 Task: Find accommodations in Narathiwat, Thailand for 8 guests from July 12 to July 16, with a budget of ₹10,000 to ₹16,000 and amenities including WiFi, Free parking, TV, Gym, and Breakfast.
Action: Mouse moved to (521, 104)
Screenshot: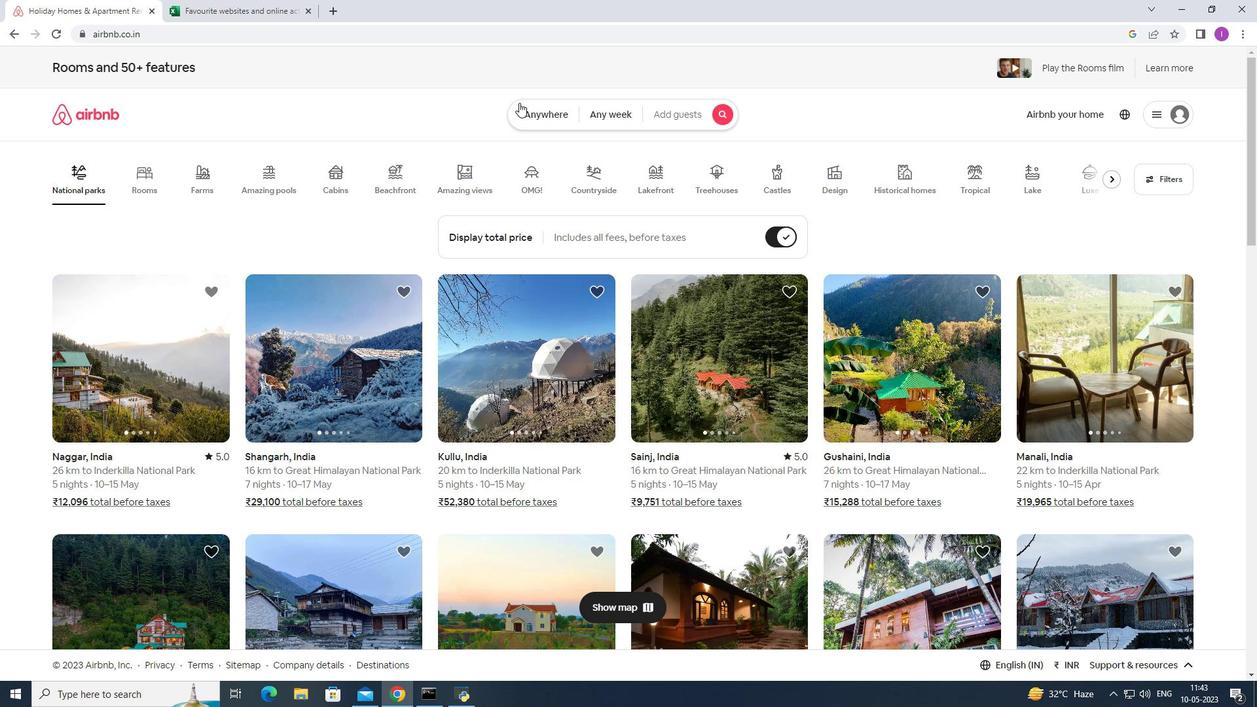 
Action: Mouse pressed left at (521, 104)
Screenshot: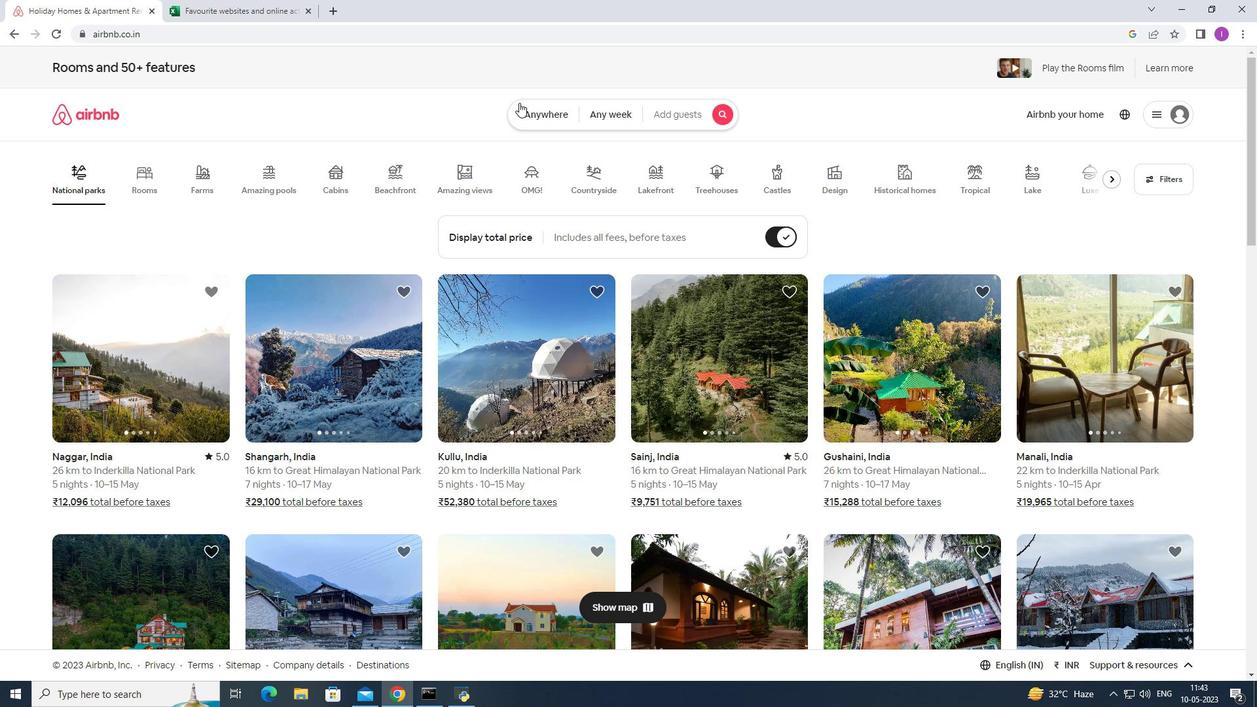 
Action: Mouse moved to (381, 166)
Screenshot: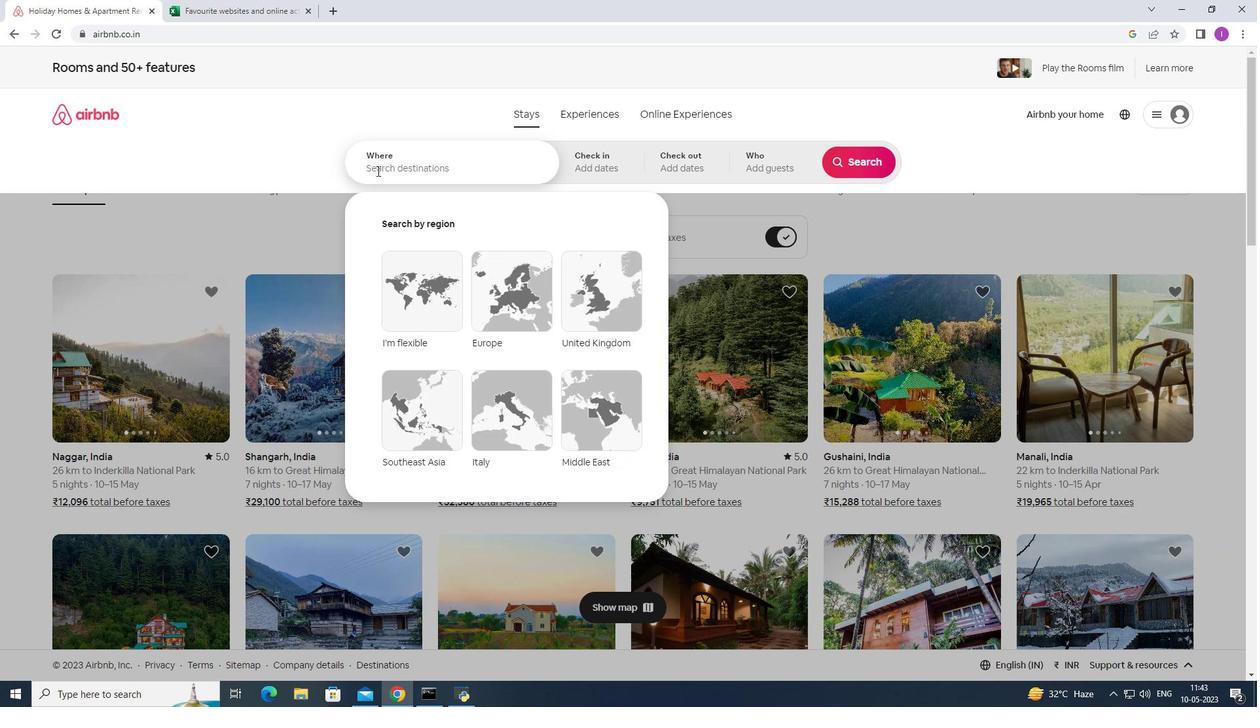 
Action: Mouse pressed left at (381, 166)
Screenshot: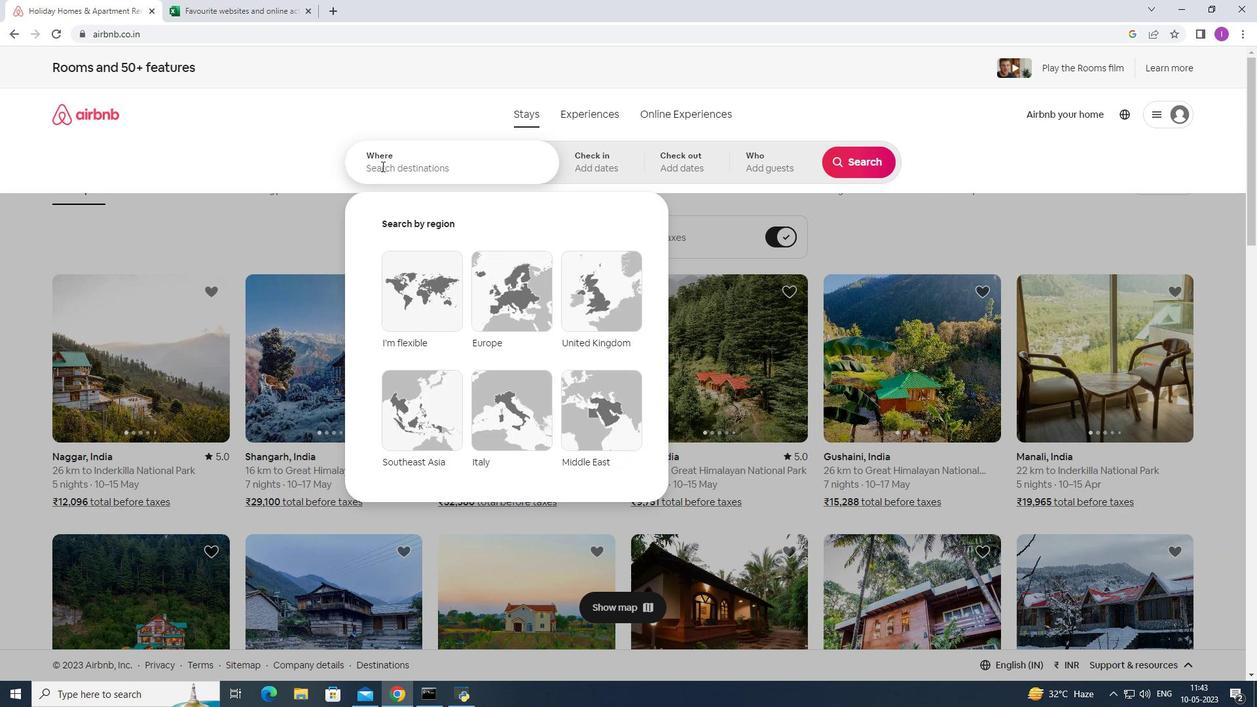 
Action: Mouse moved to (462, 180)
Screenshot: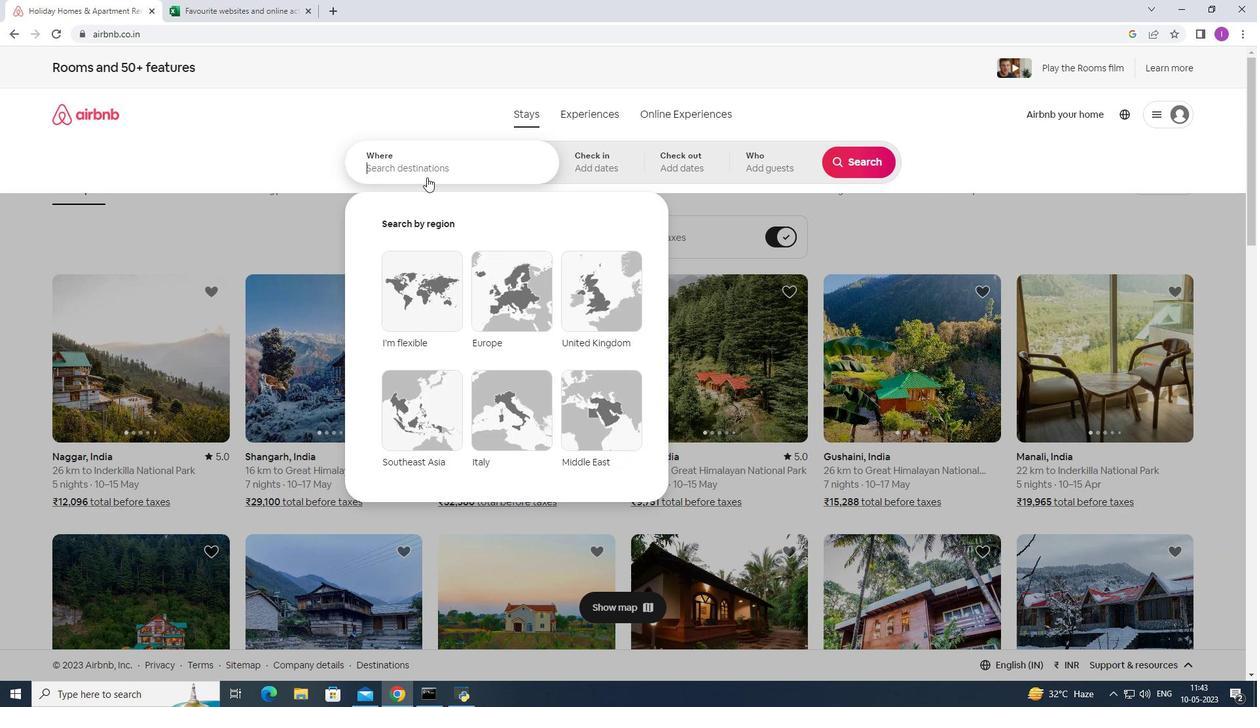 
Action: Key pressed <Key.shift><Key.shift><Key.shift>Narathiwat,<Key.shift>thailand
Screenshot: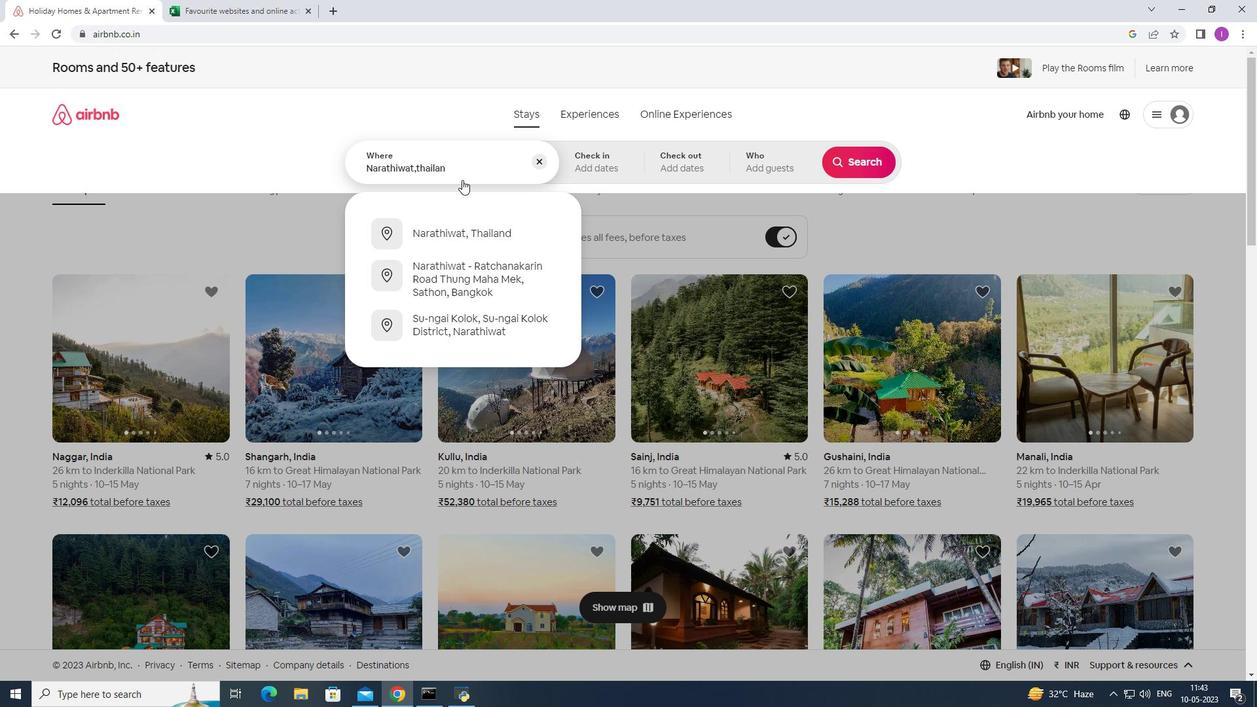 
Action: Mouse moved to (417, 167)
Screenshot: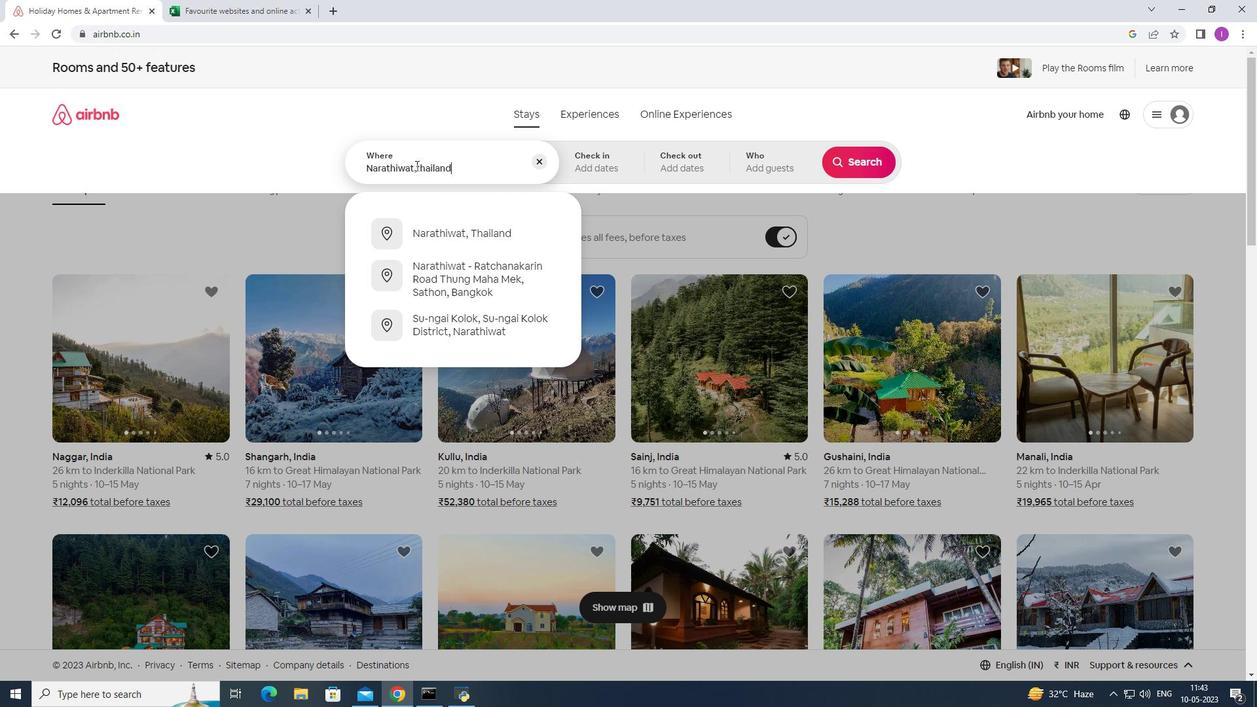 
Action: Mouse pressed left at (417, 167)
Screenshot: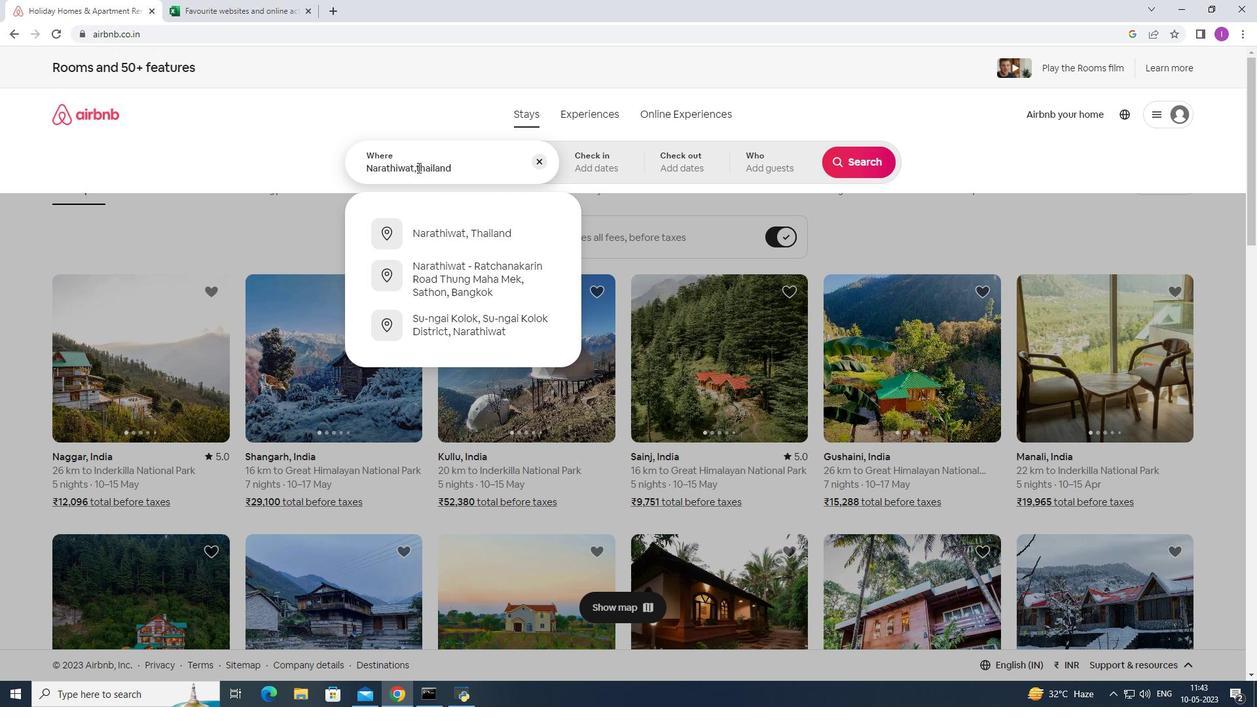 
Action: Mouse moved to (419, 170)
Screenshot: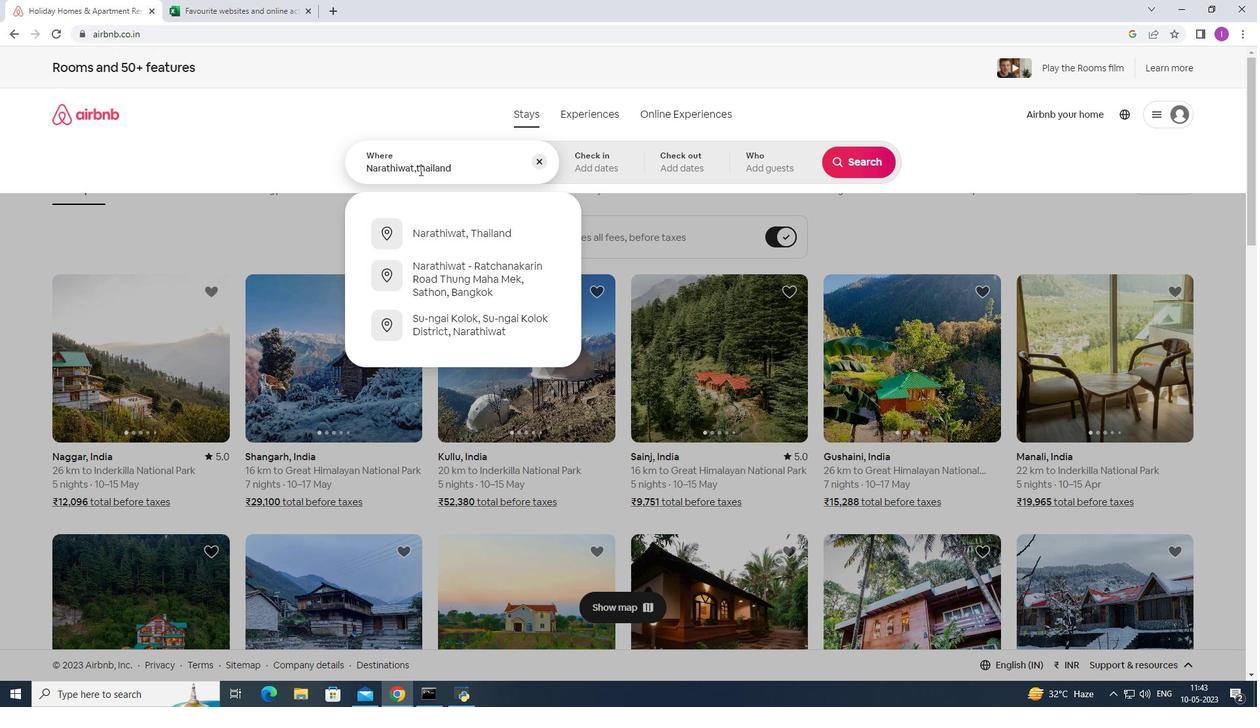 
Action: Mouse pressed left at (419, 170)
Screenshot: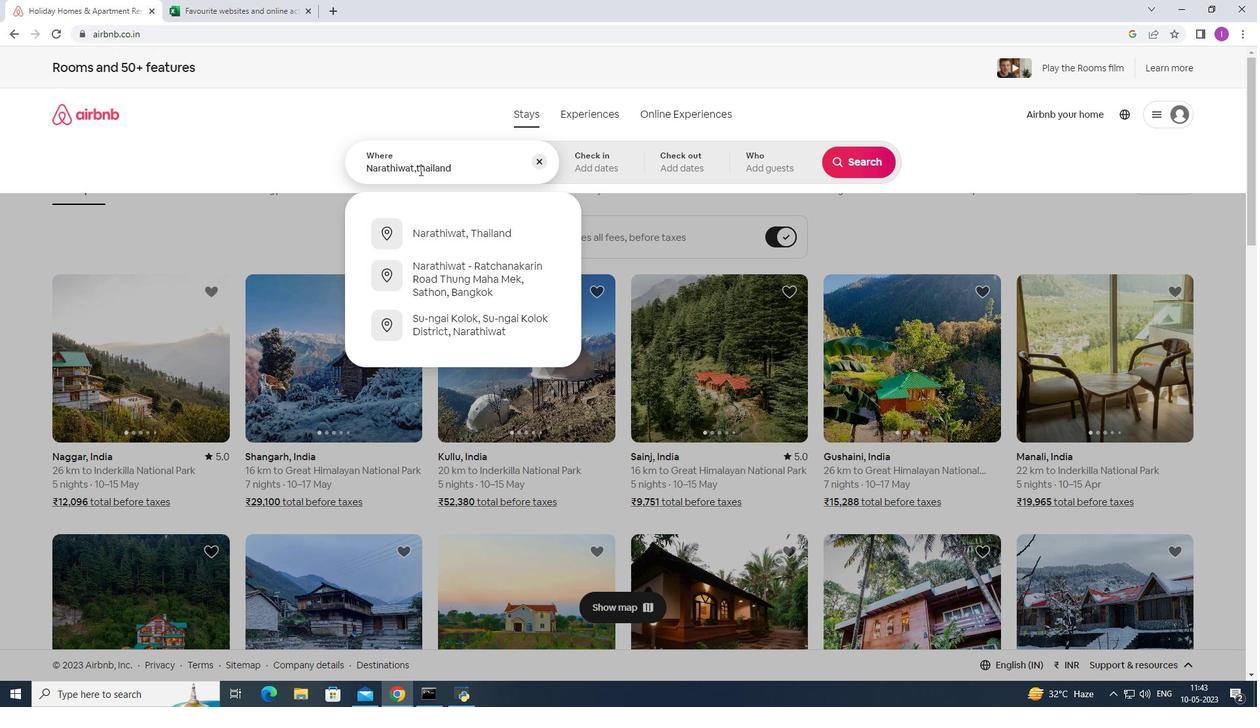 
Action: Mouse moved to (419, 170)
Screenshot: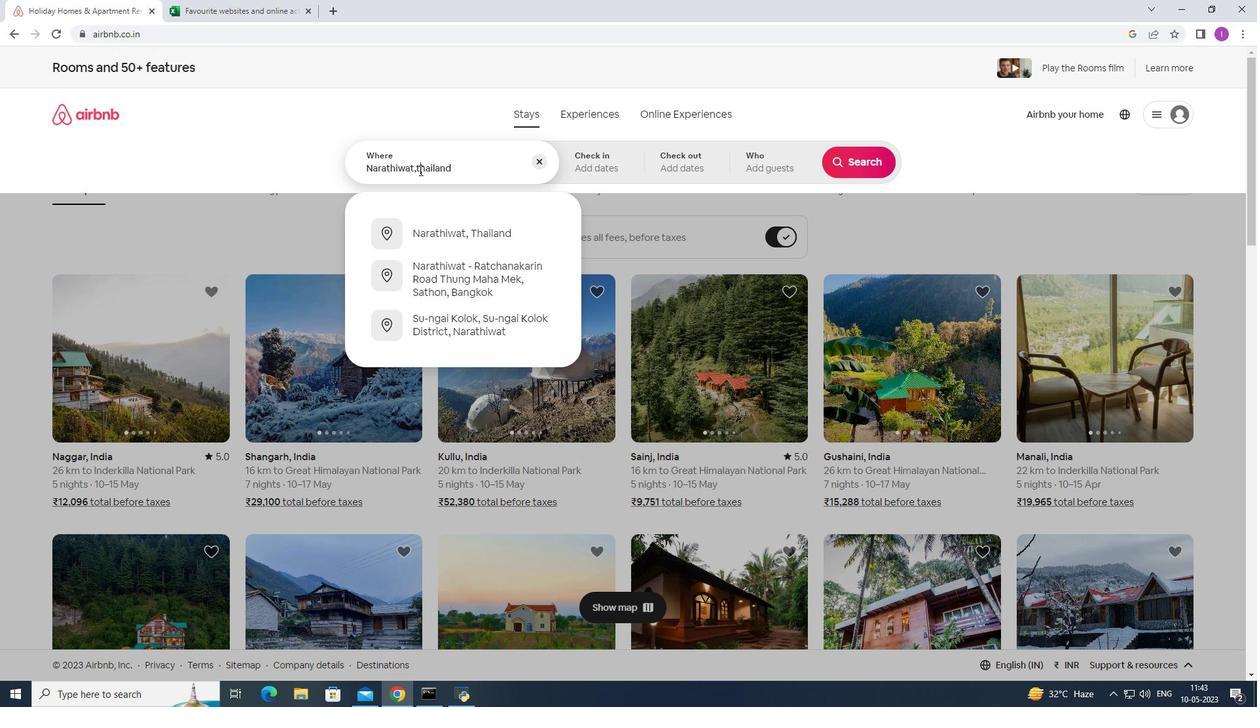 
Action: Key pressed <Key.backspace>
Screenshot: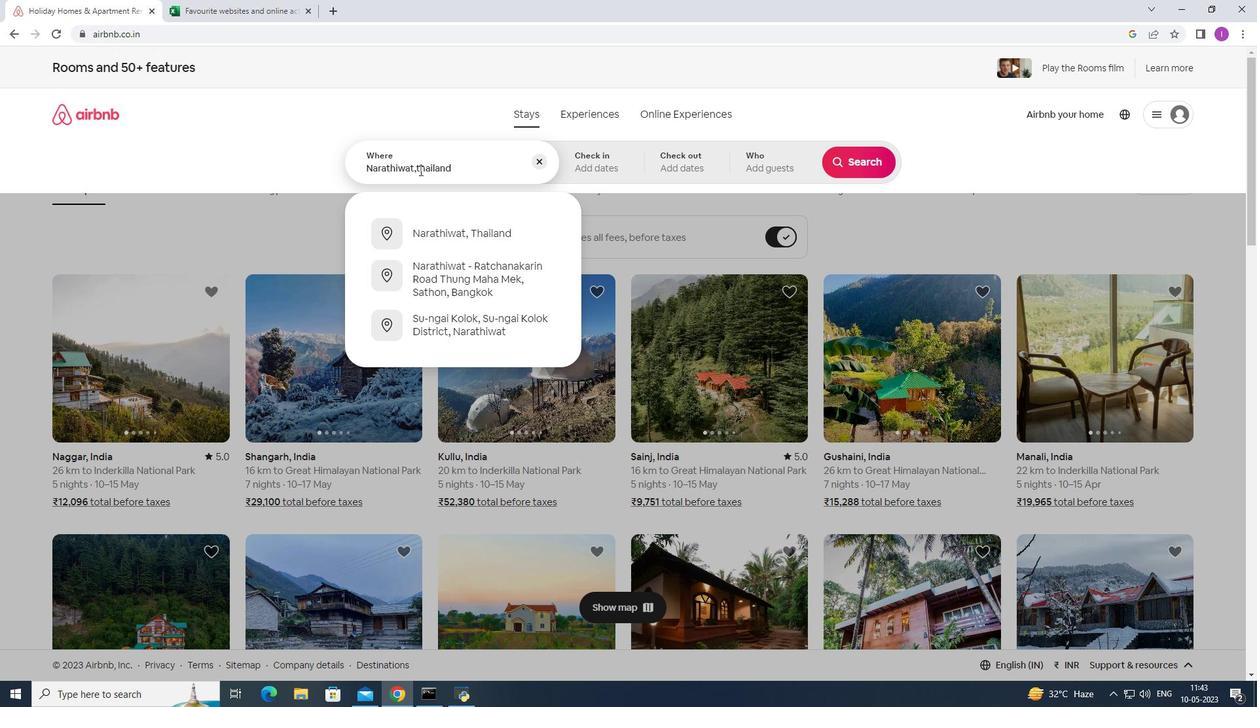 
Action: Mouse moved to (419, 170)
Screenshot: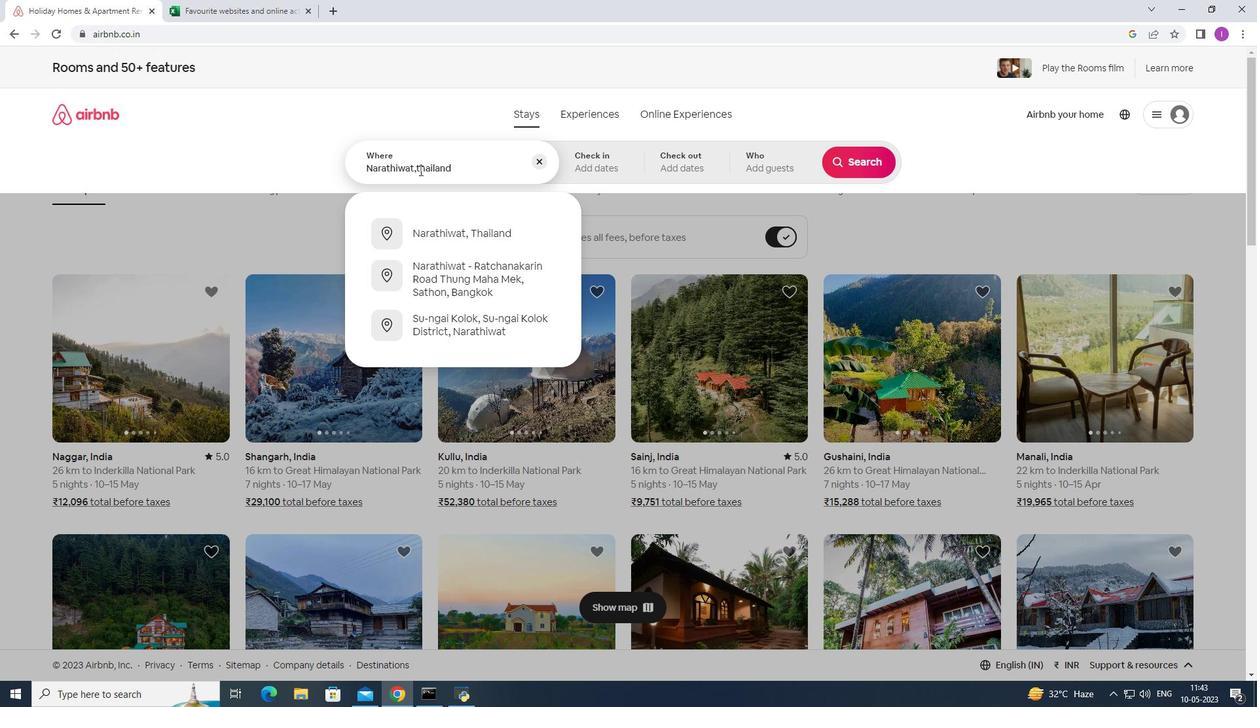 
Action: Key pressed <Key.shift>T
Screenshot: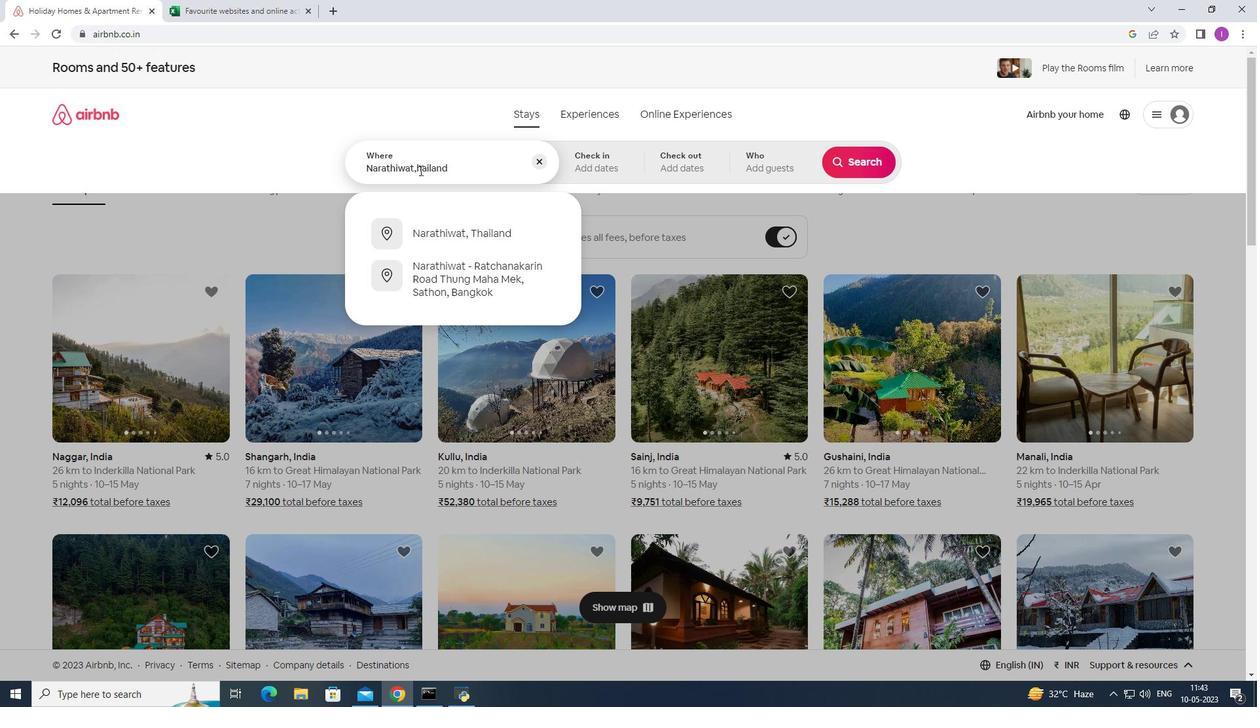 
Action: Mouse moved to (451, 229)
Screenshot: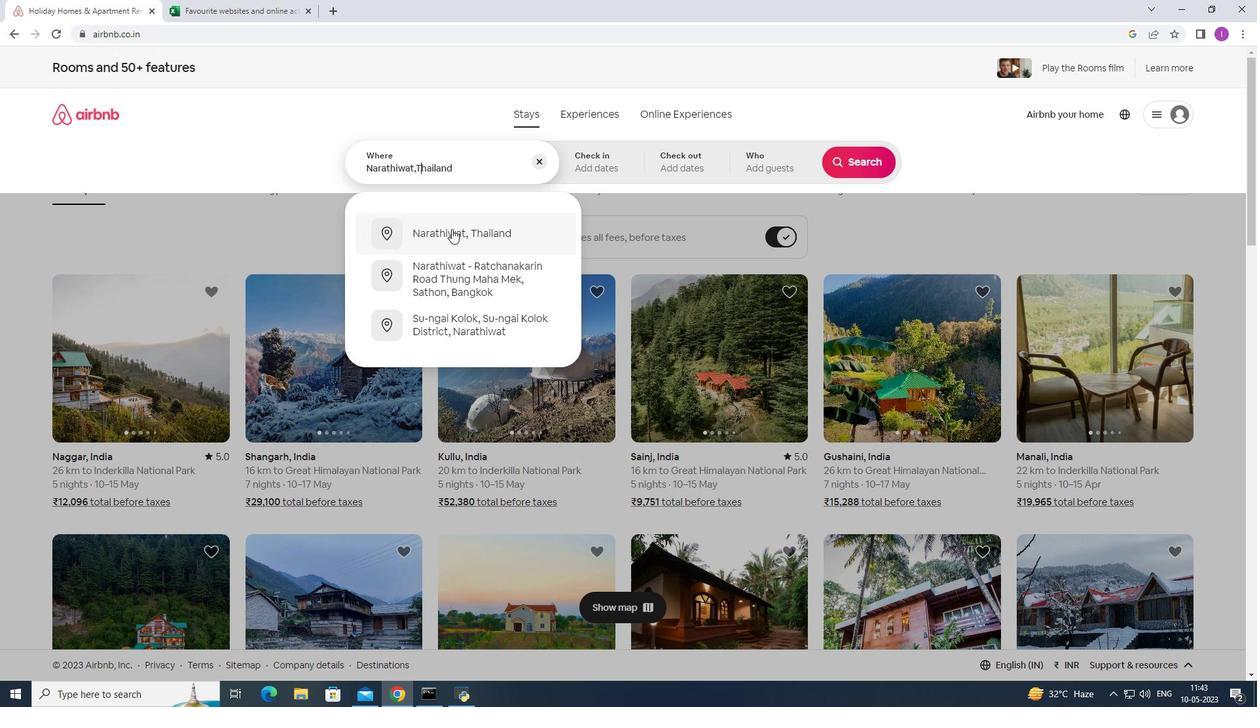 
Action: Mouse pressed left at (451, 229)
Screenshot: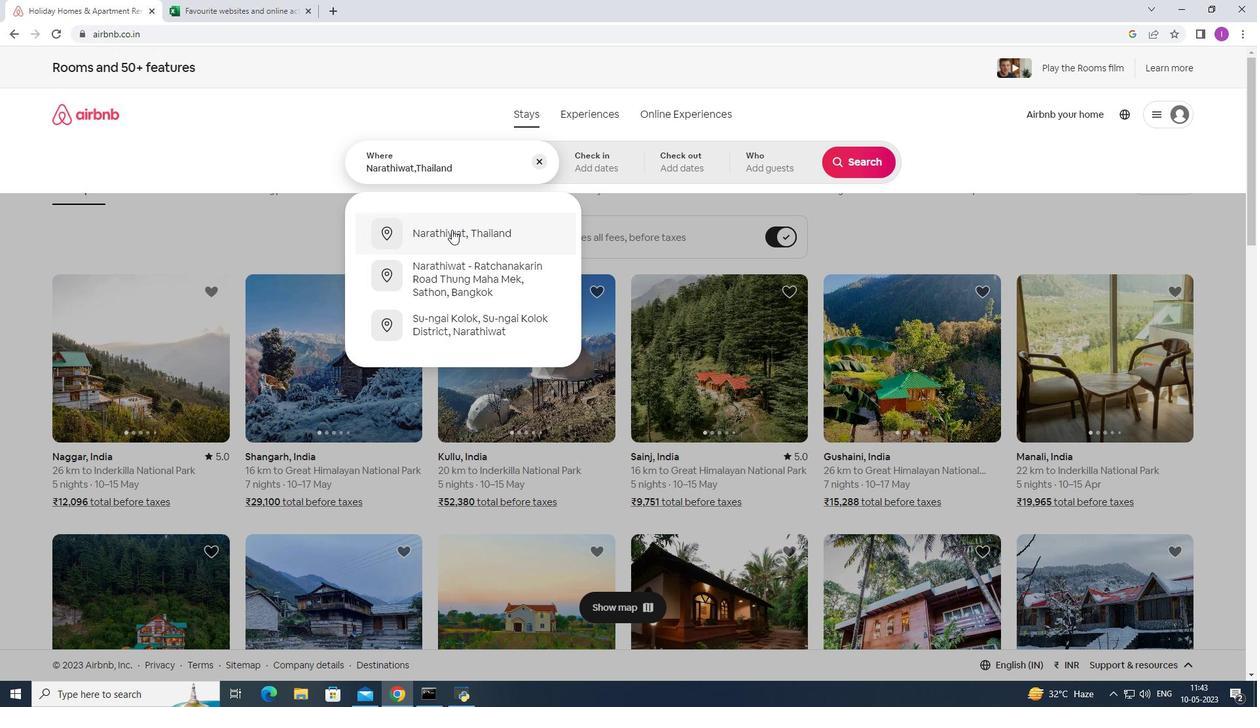 
Action: Mouse moved to (857, 271)
Screenshot: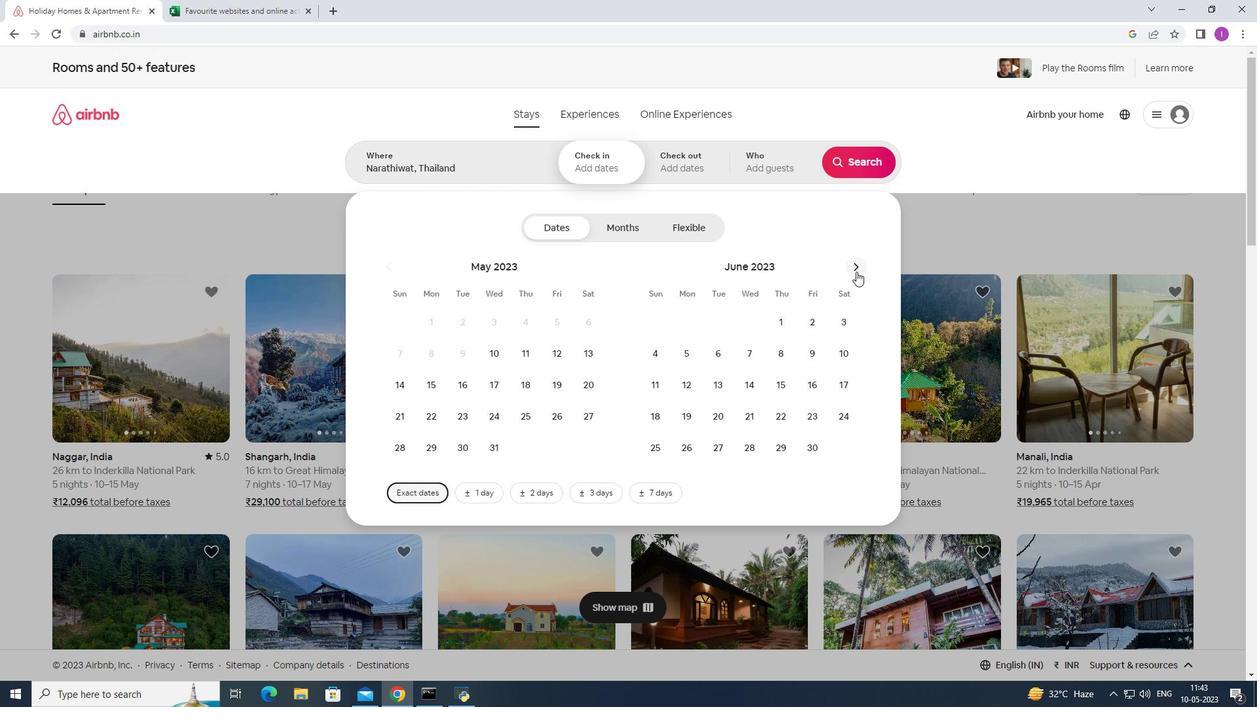 
Action: Mouse pressed left at (857, 271)
Screenshot: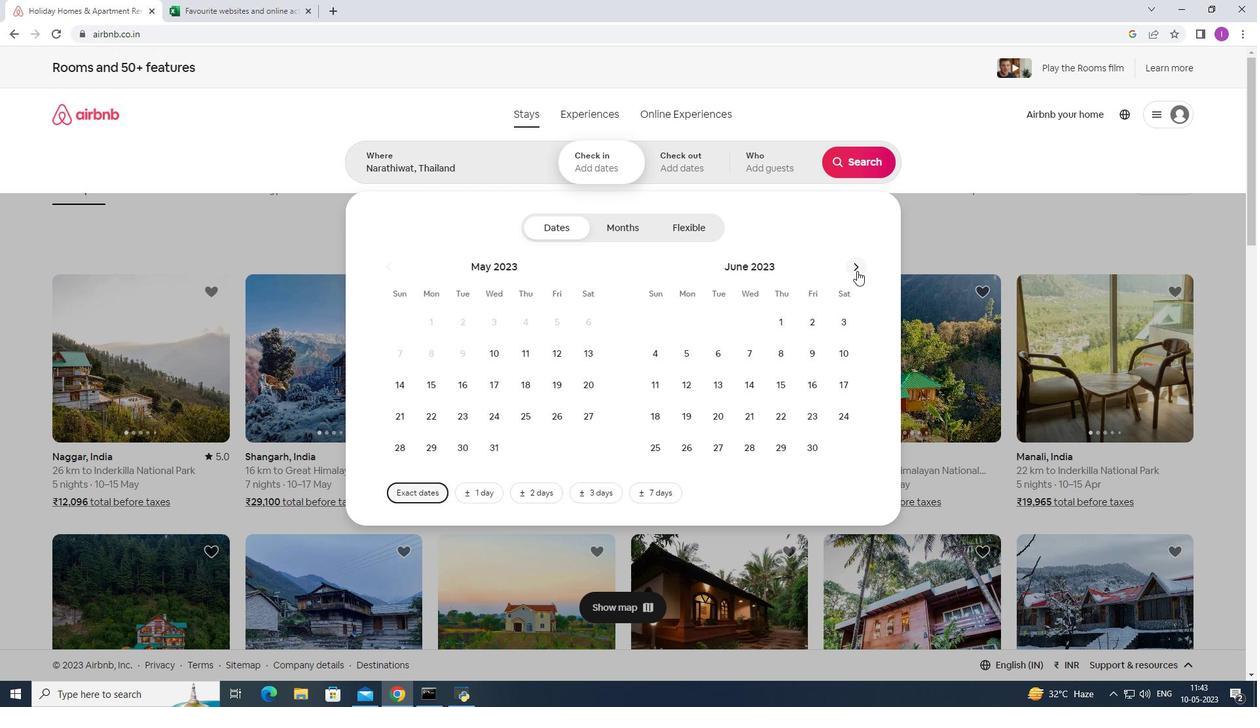 
Action: Mouse pressed left at (857, 271)
Screenshot: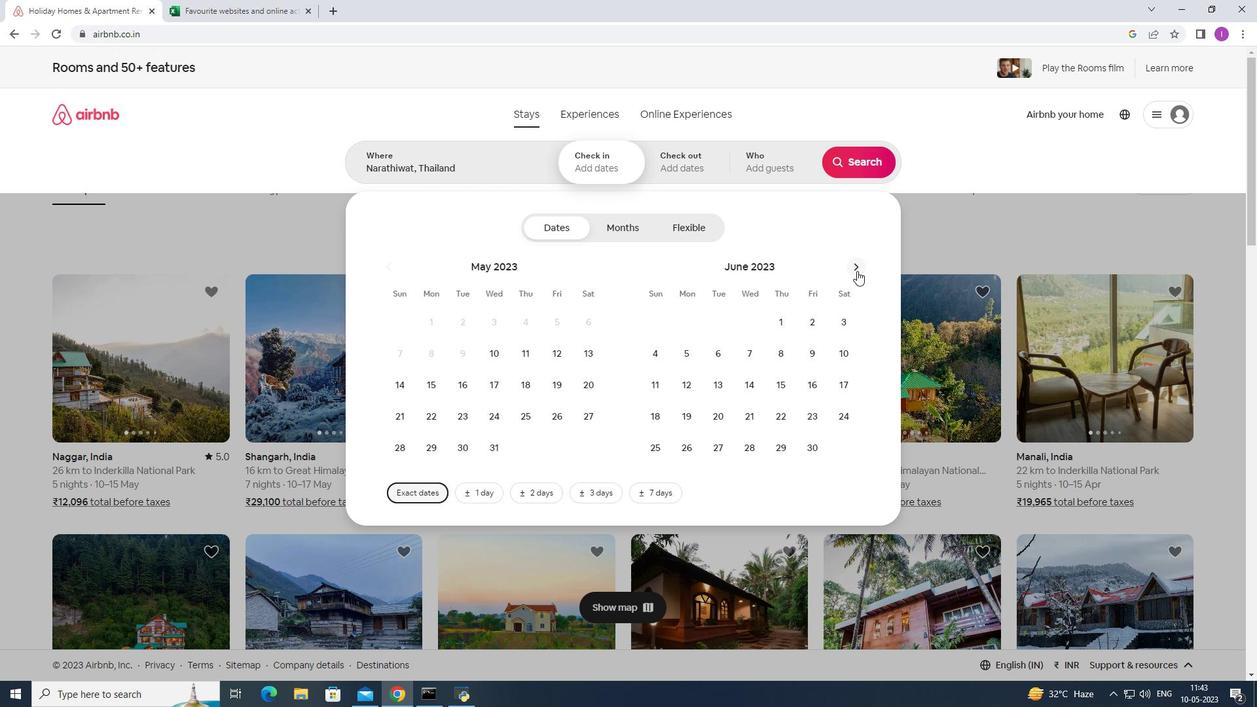 
Action: Mouse moved to (498, 381)
Screenshot: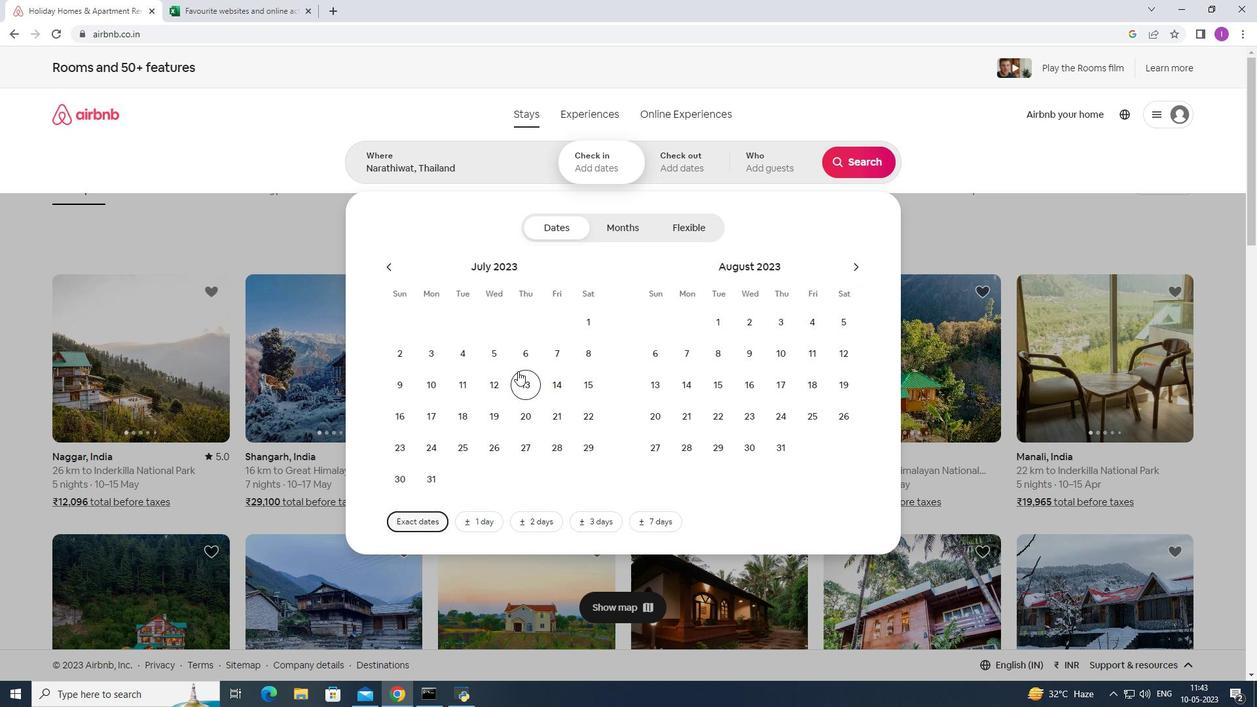 
Action: Mouse pressed left at (498, 381)
Screenshot: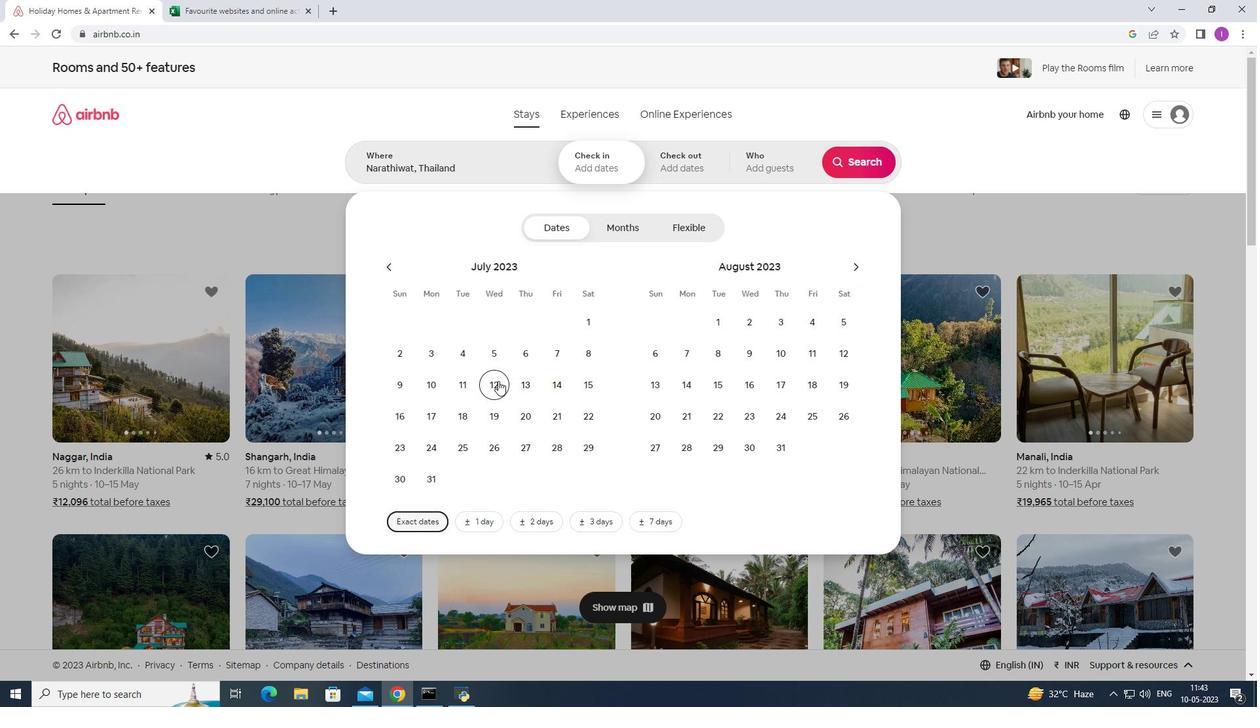 
Action: Mouse moved to (399, 417)
Screenshot: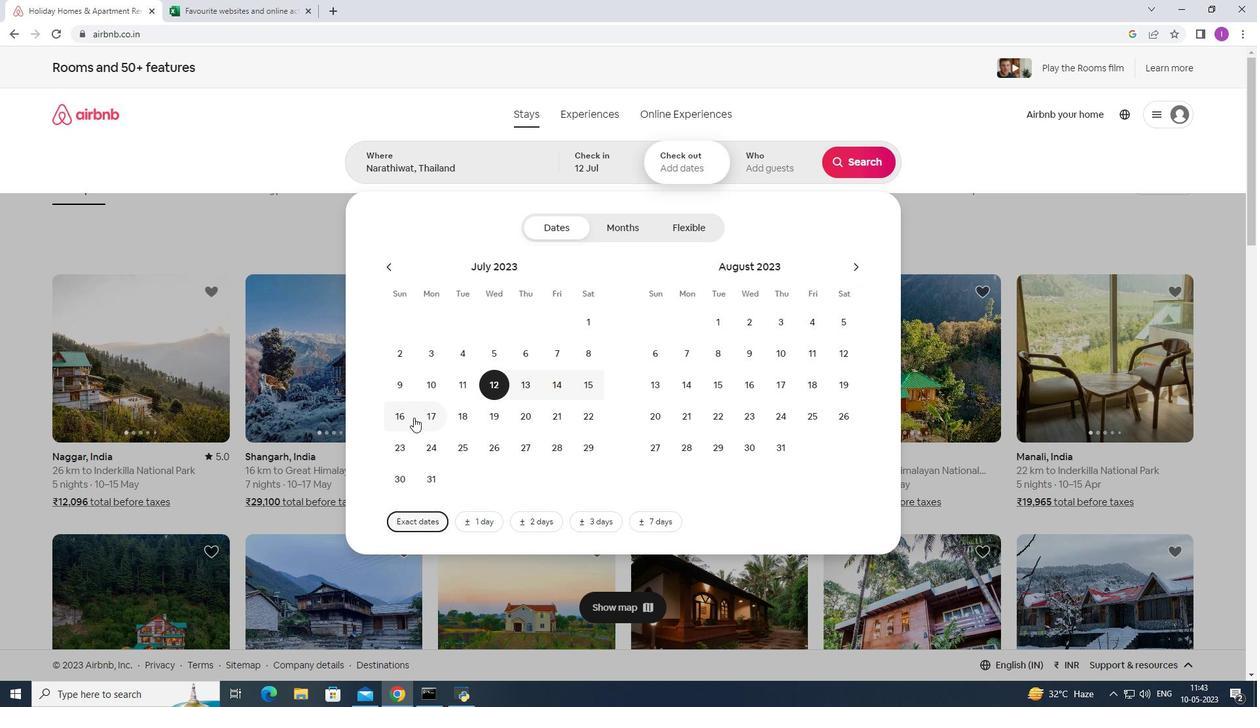 
Action: Mouse pressed left at (399, 417)
Screenshot: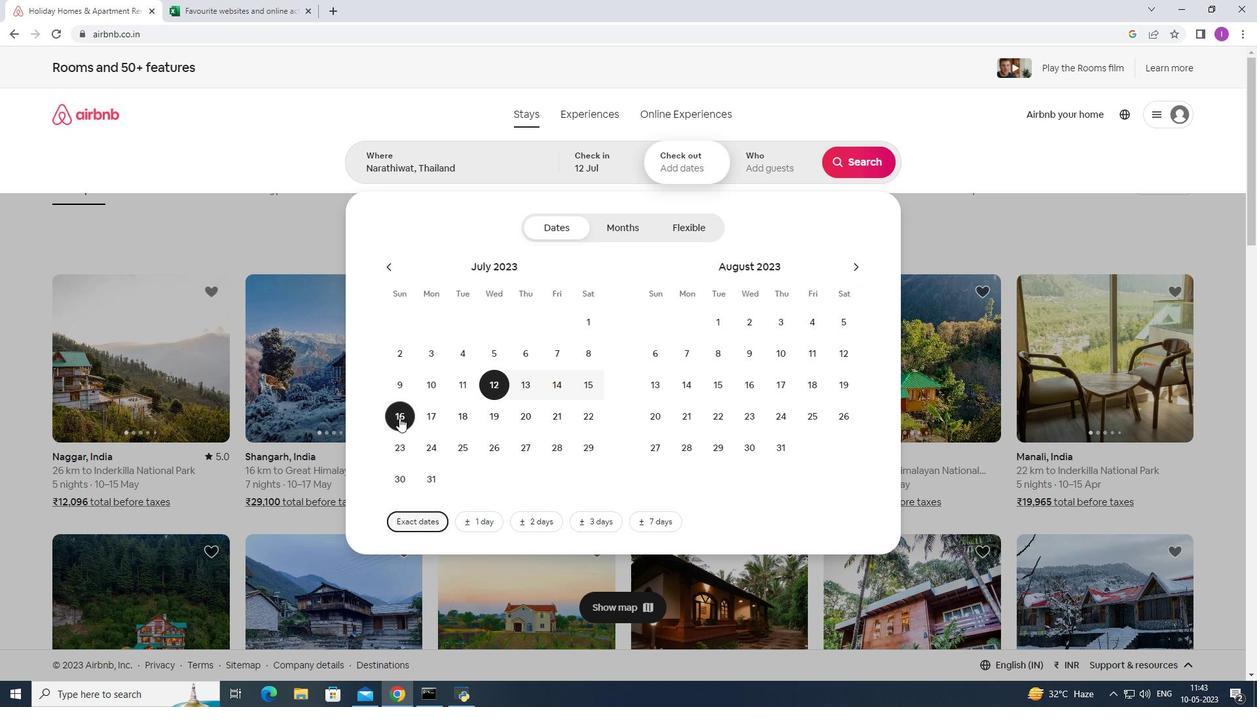 
Action: Mouse moved to (763, 159)
Screenshot: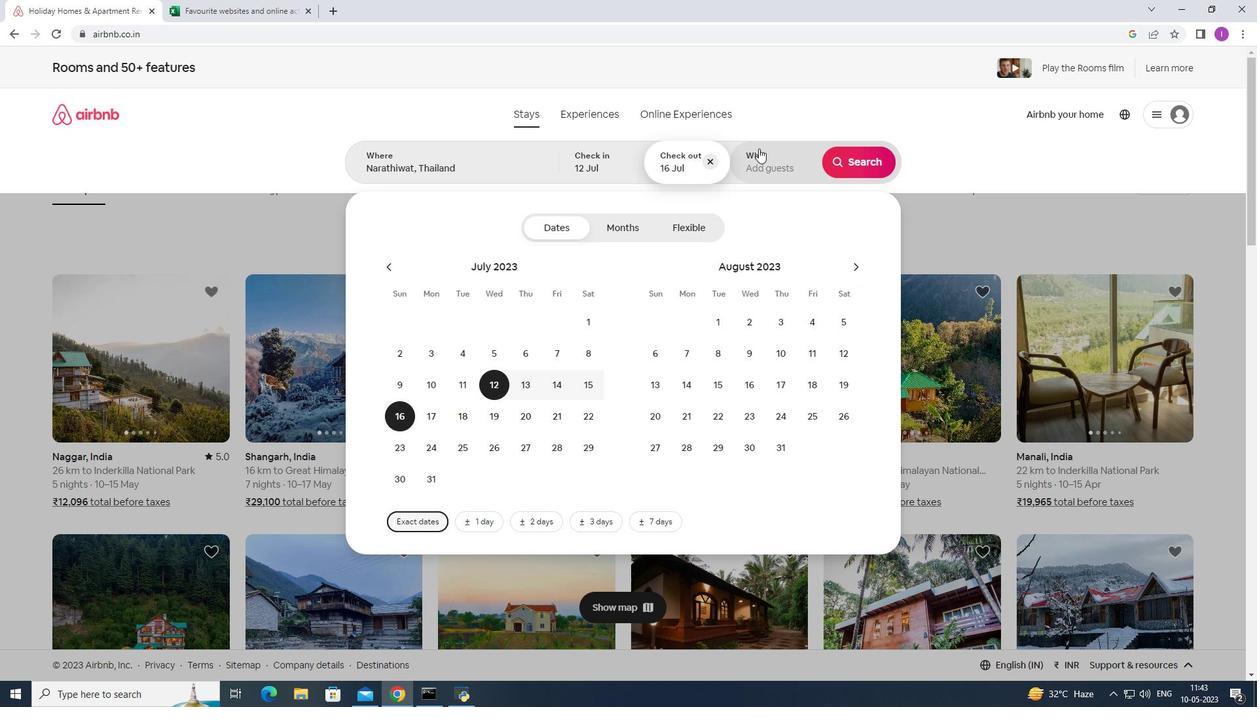 
Action: Mouse pressed left at (763, 159)
Screenshot: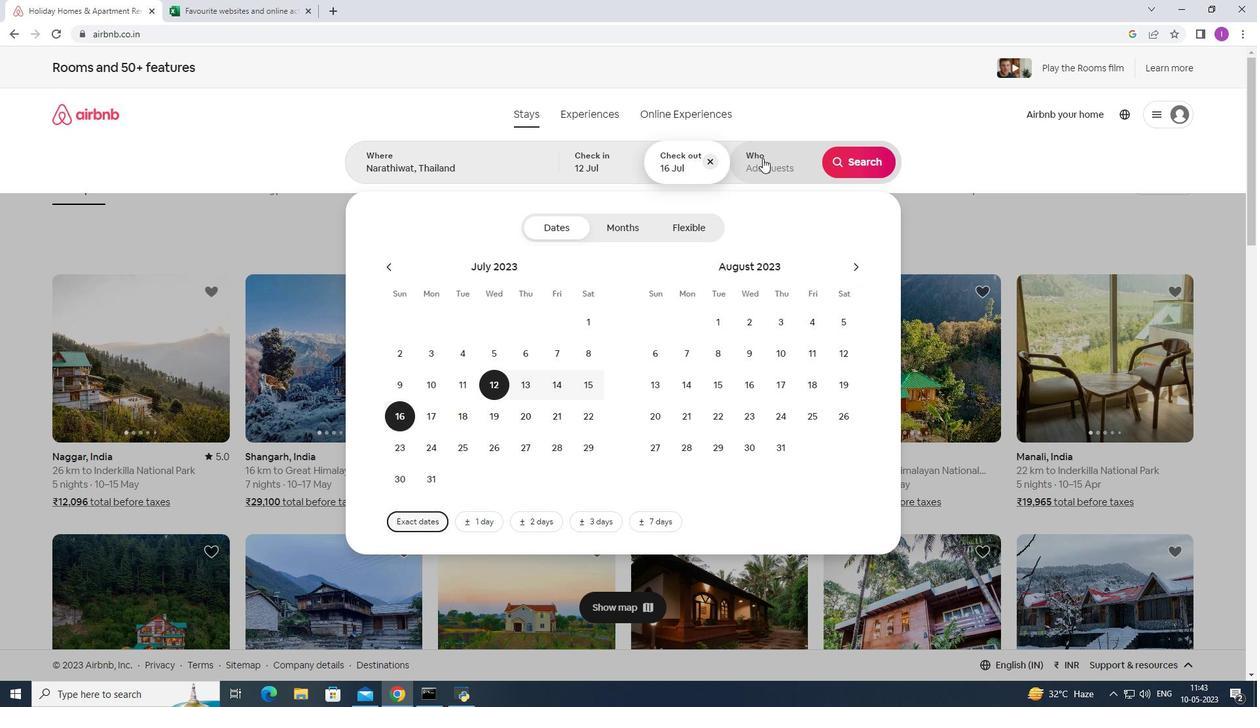 
Action: Mouse moved to (858, 233)
Screenshot: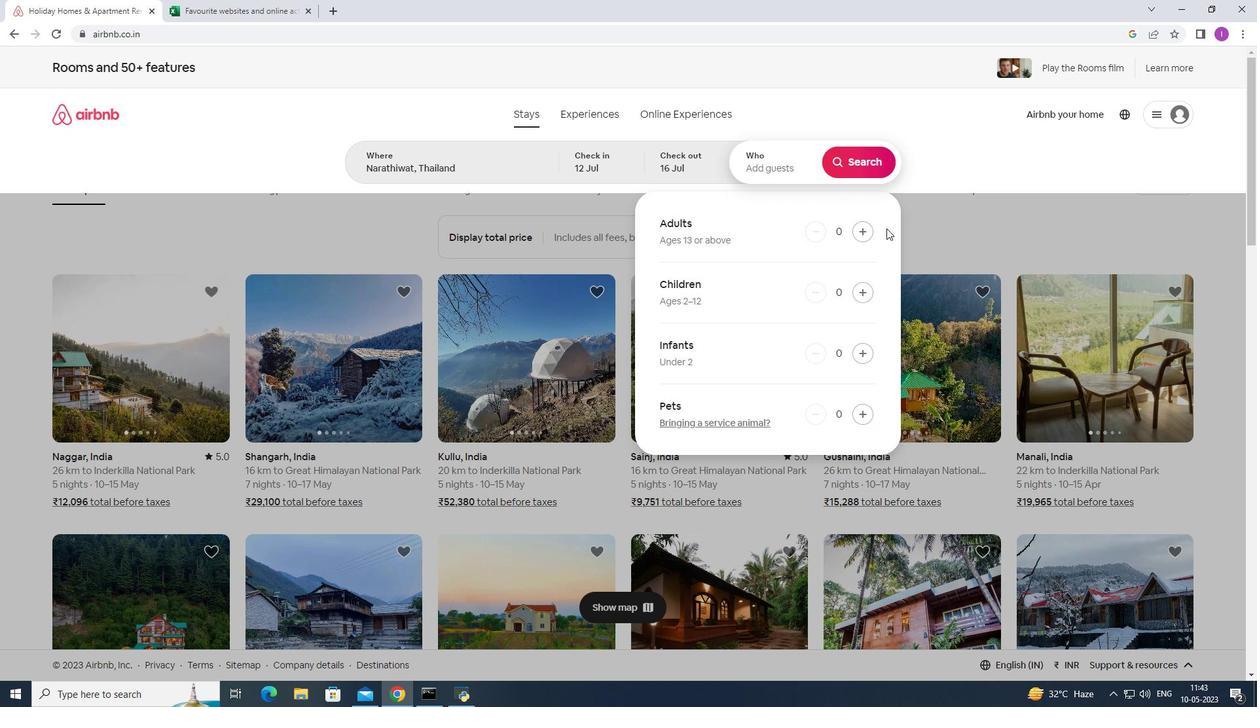 
Action: Mouse pressed left at (858, 233)
Screenshot: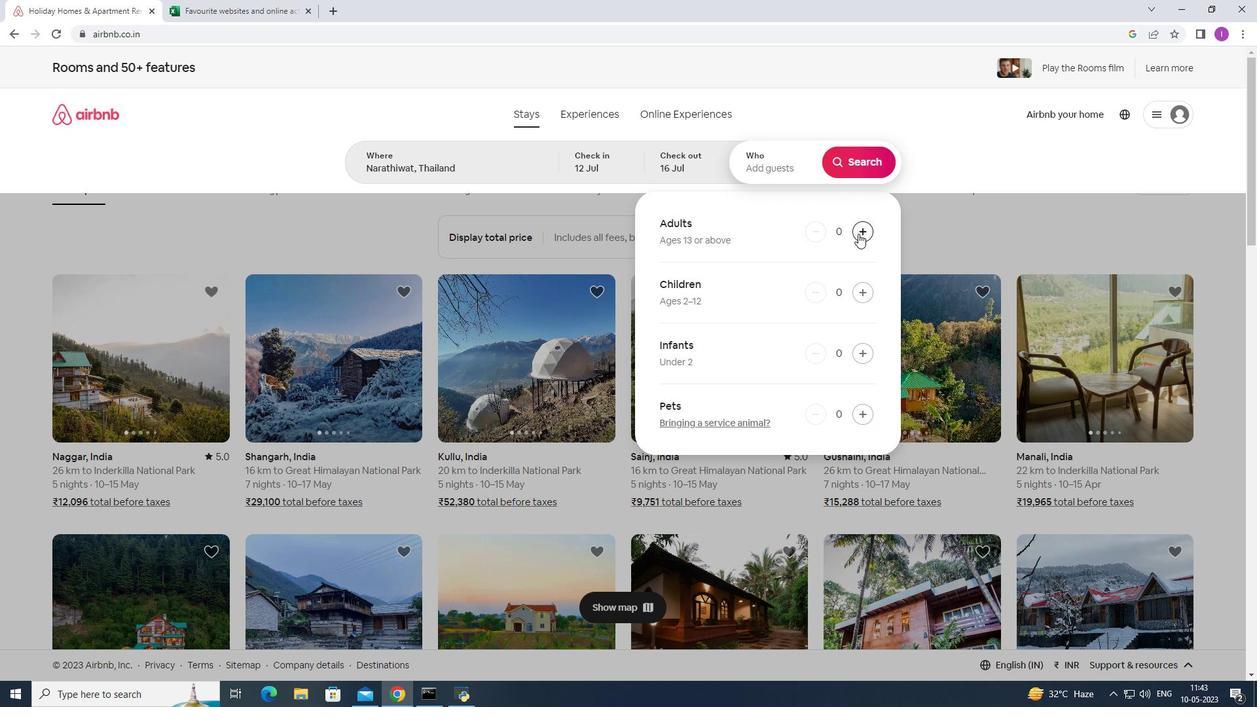 
Action: Mouse pressed left at (858, 233)
Screenshot: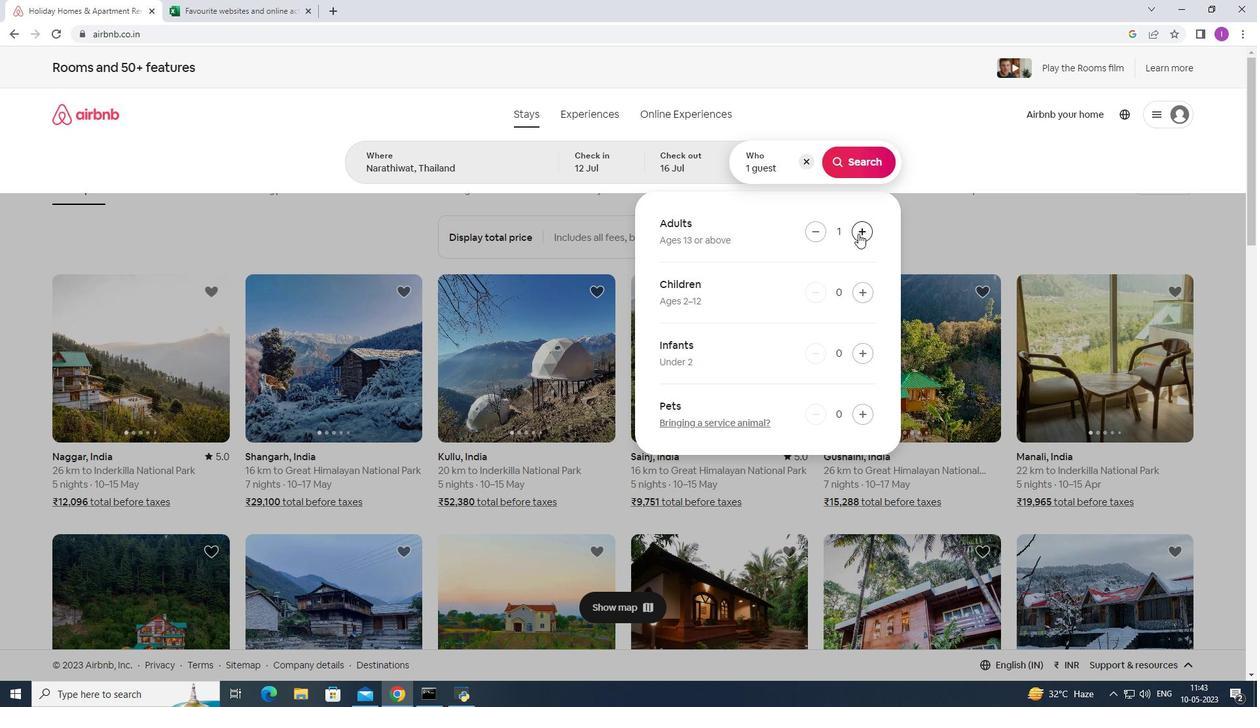 
Action: Mouse pressed left at (858, 233)
Screenshot: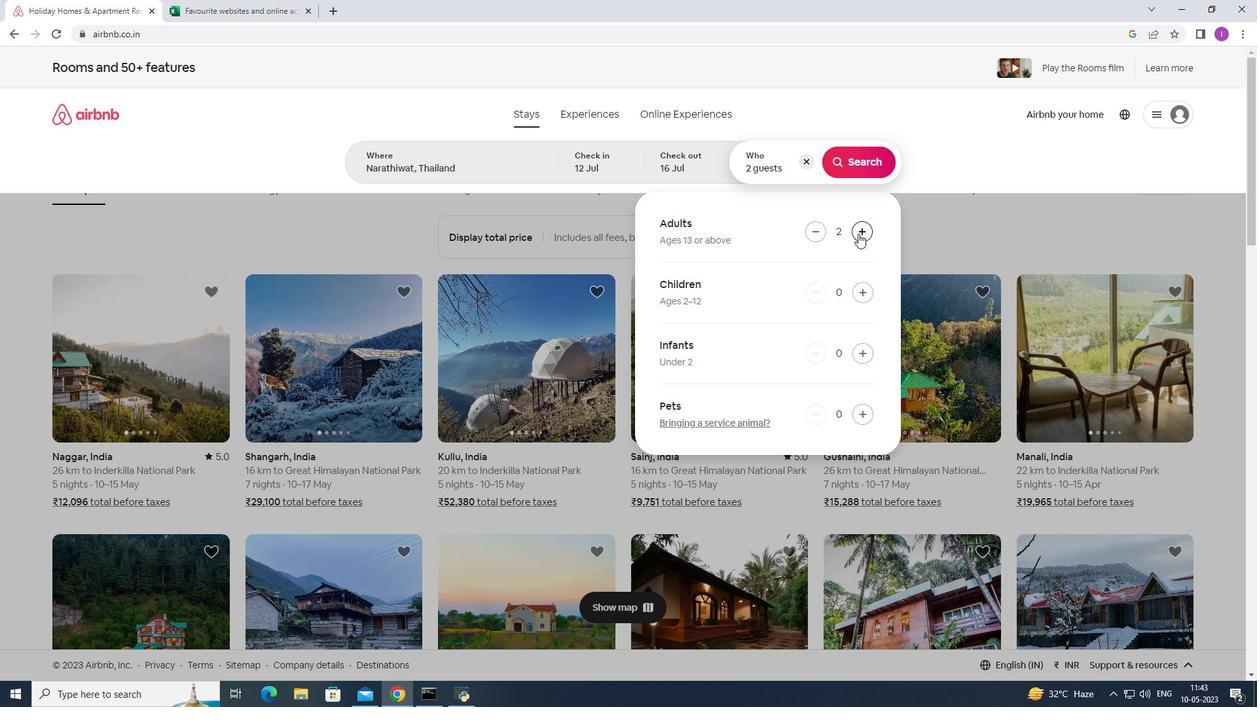 
Action: Mouse pressed left at (858, 233)
Screenshot: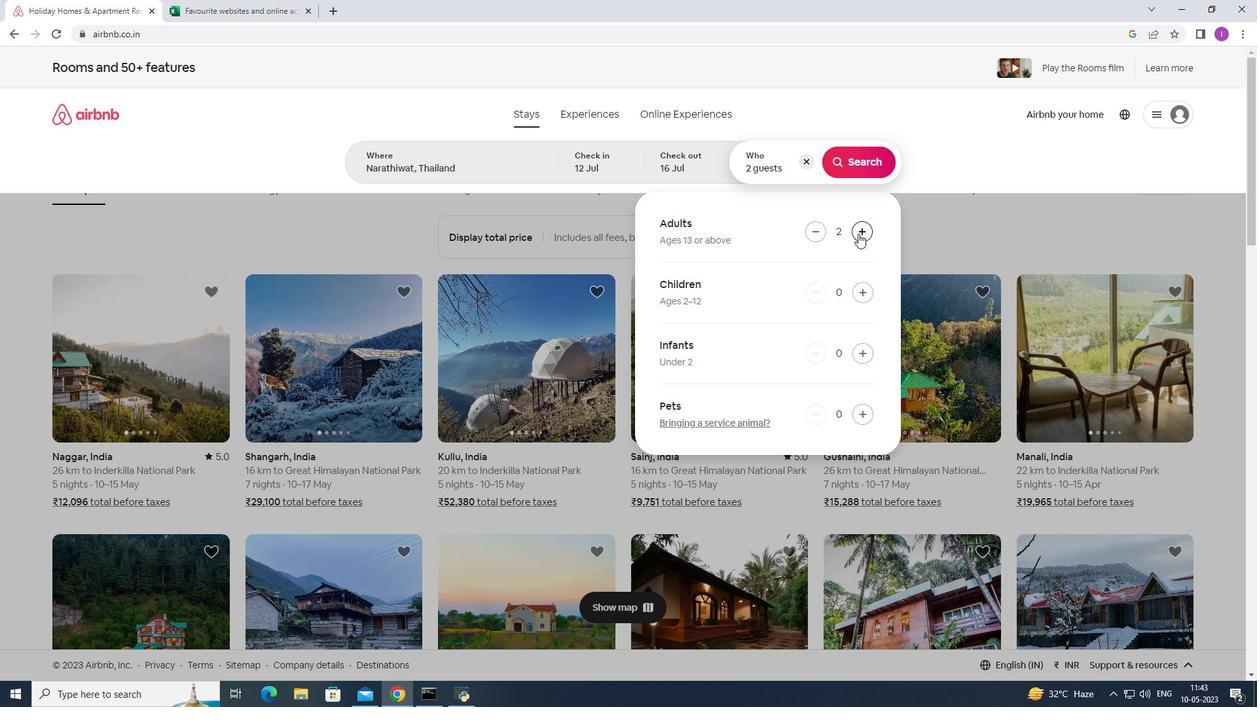 
Action: Mouse pressed left at (858, 233)
Screenshot: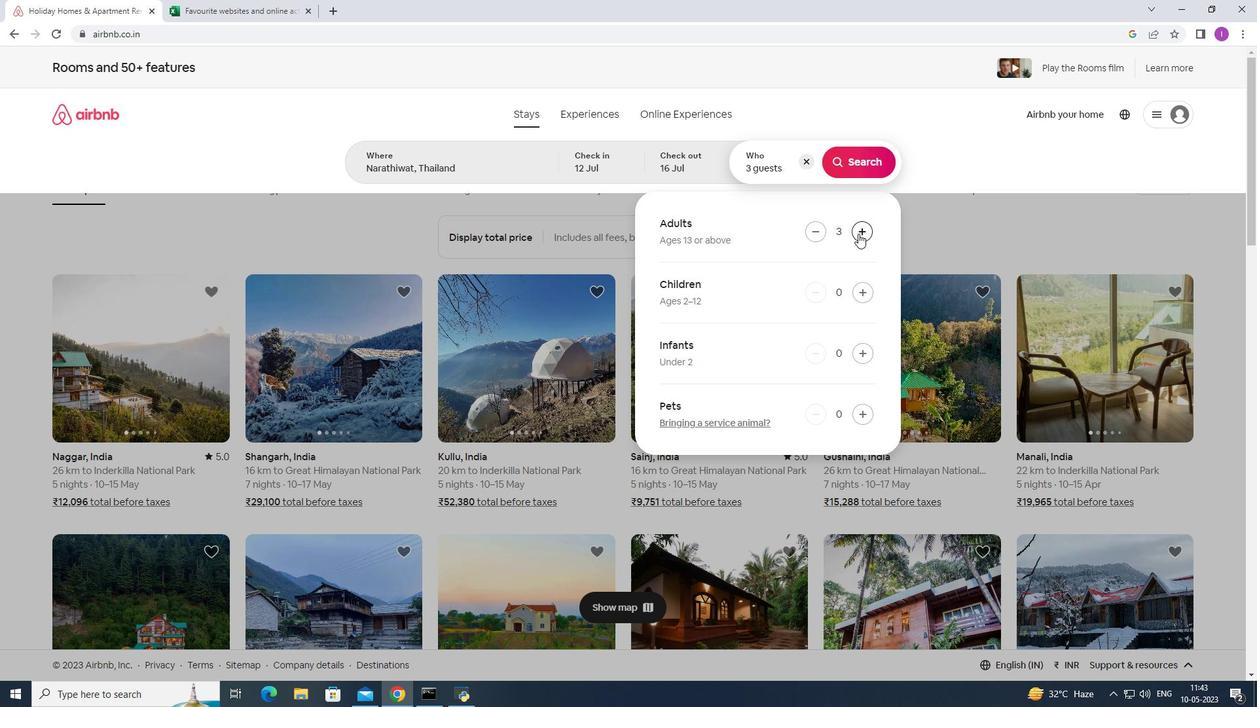 
Action: Mouse pressed left at (858, 233)
Screenshot: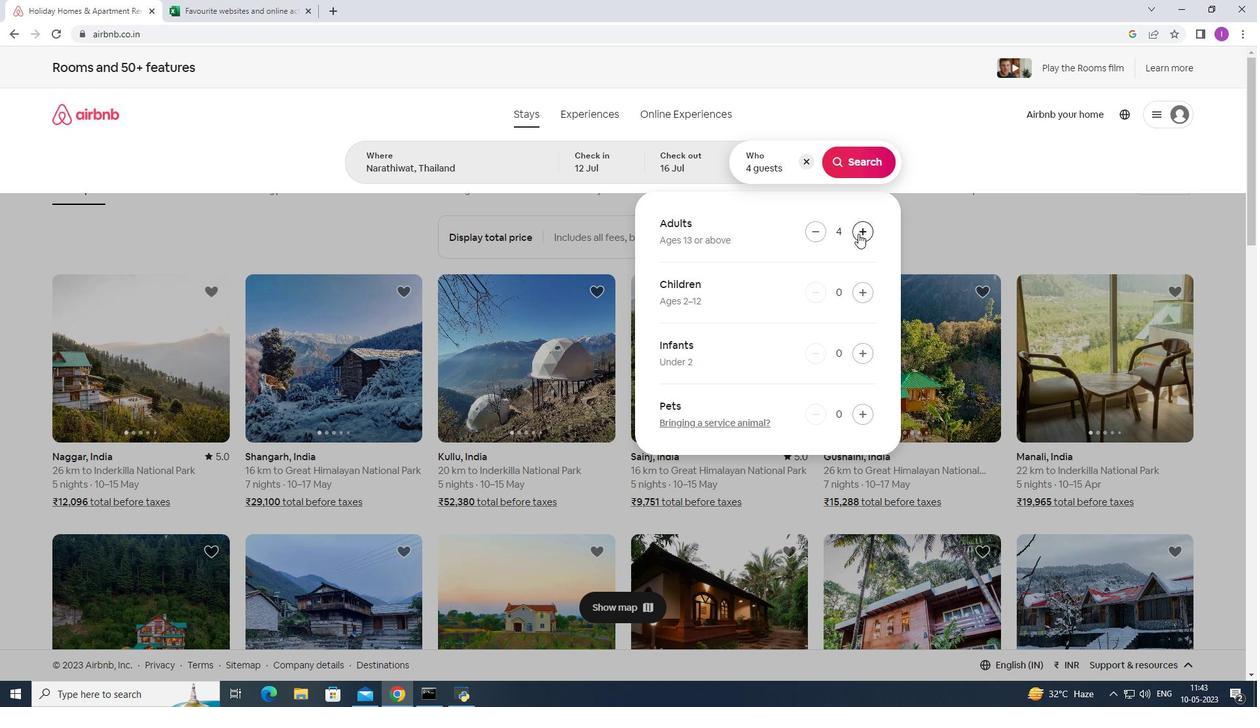 
Action: Mouse pressed left at (858, 233)
Screenshot: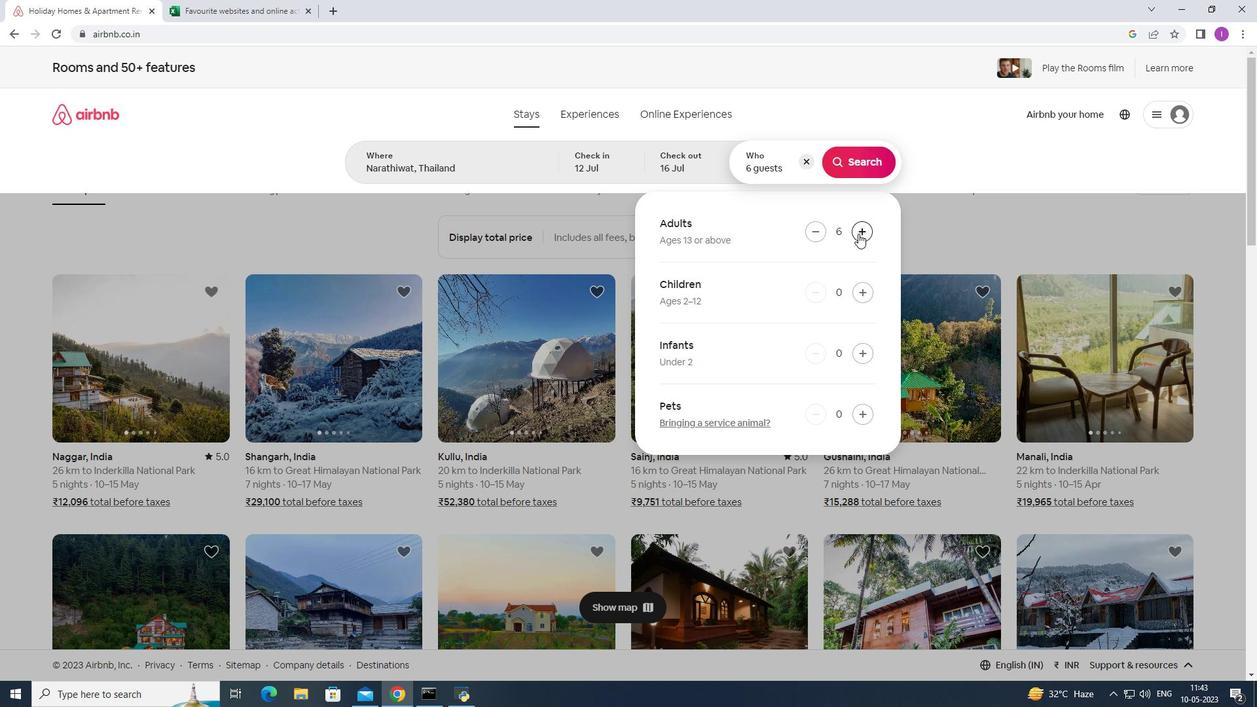 
Action: Mouse pressed left at (858, 233)
Screenshot: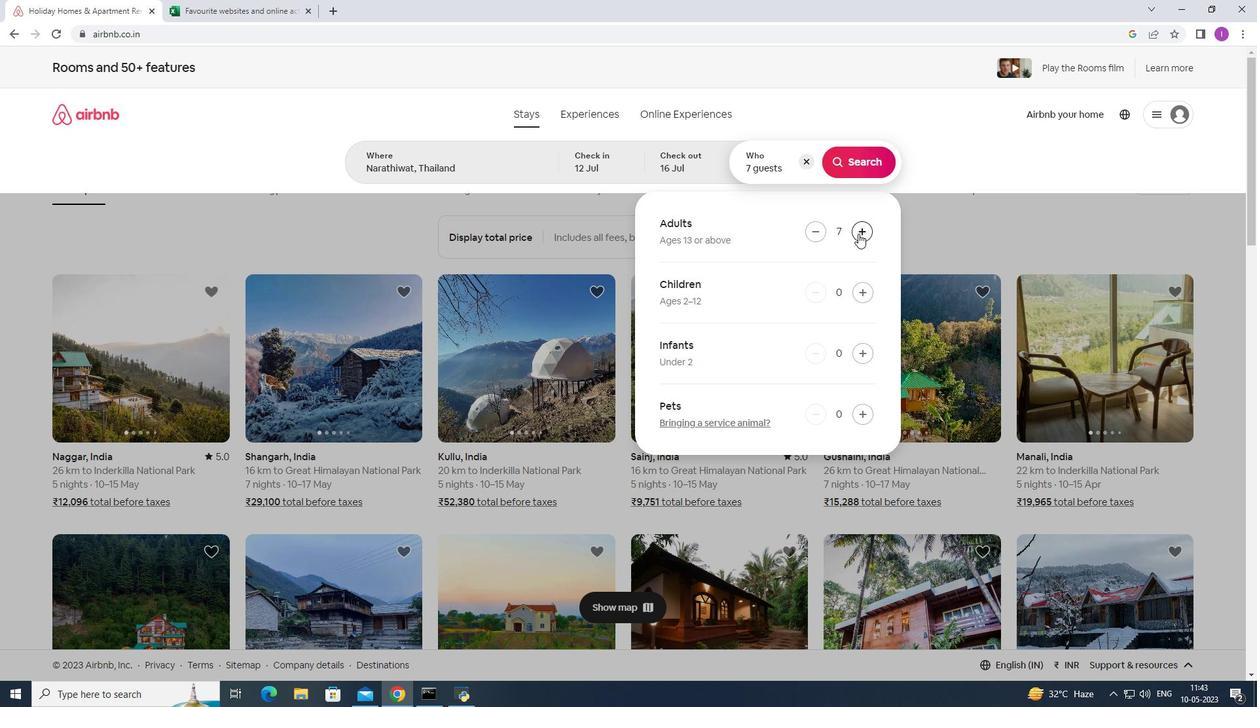 
Action: Mouse moved to (856, 165)
Screenshot: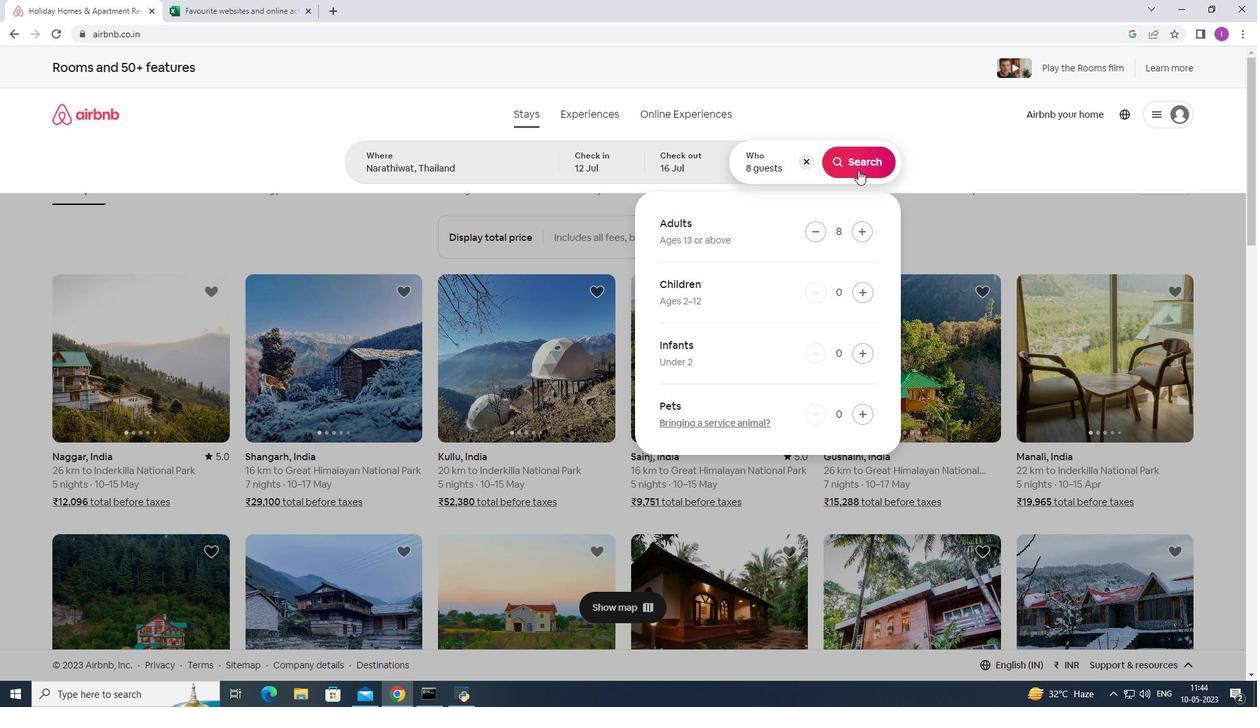
Action: Mouse pressed left at (856, 165)
Screenshot: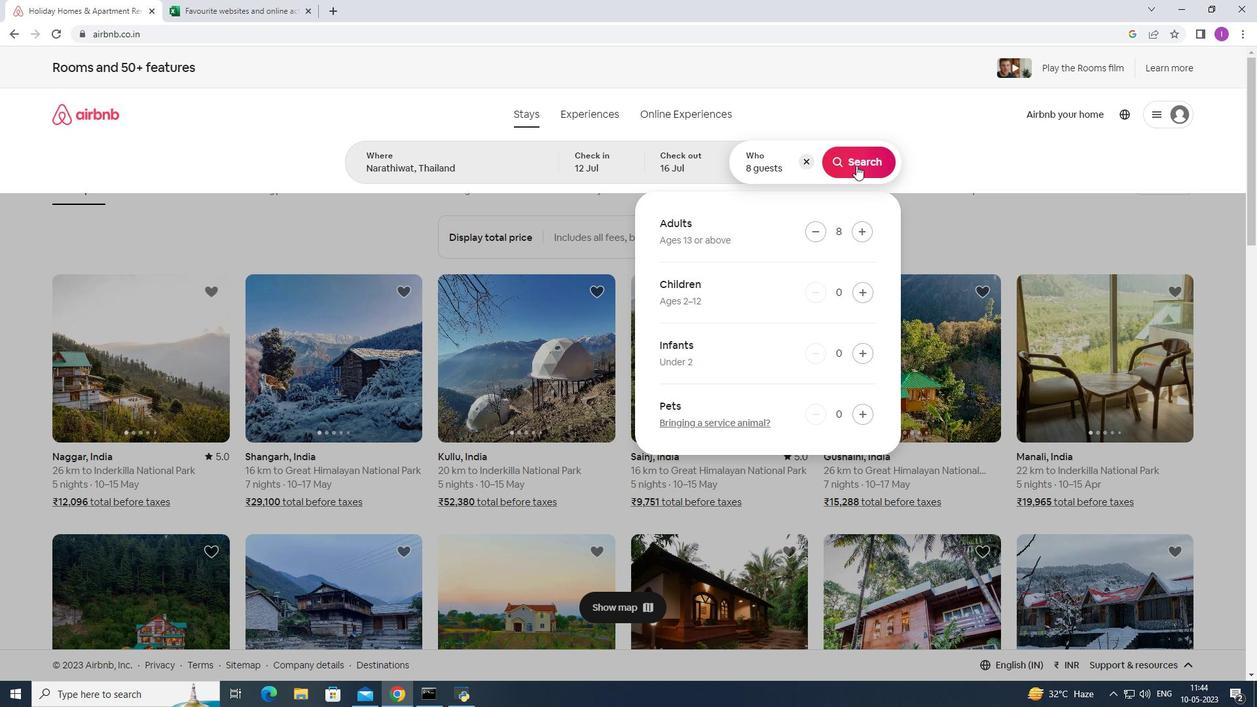 
Action: Mouse moved to (1193, 121)
Screenshot: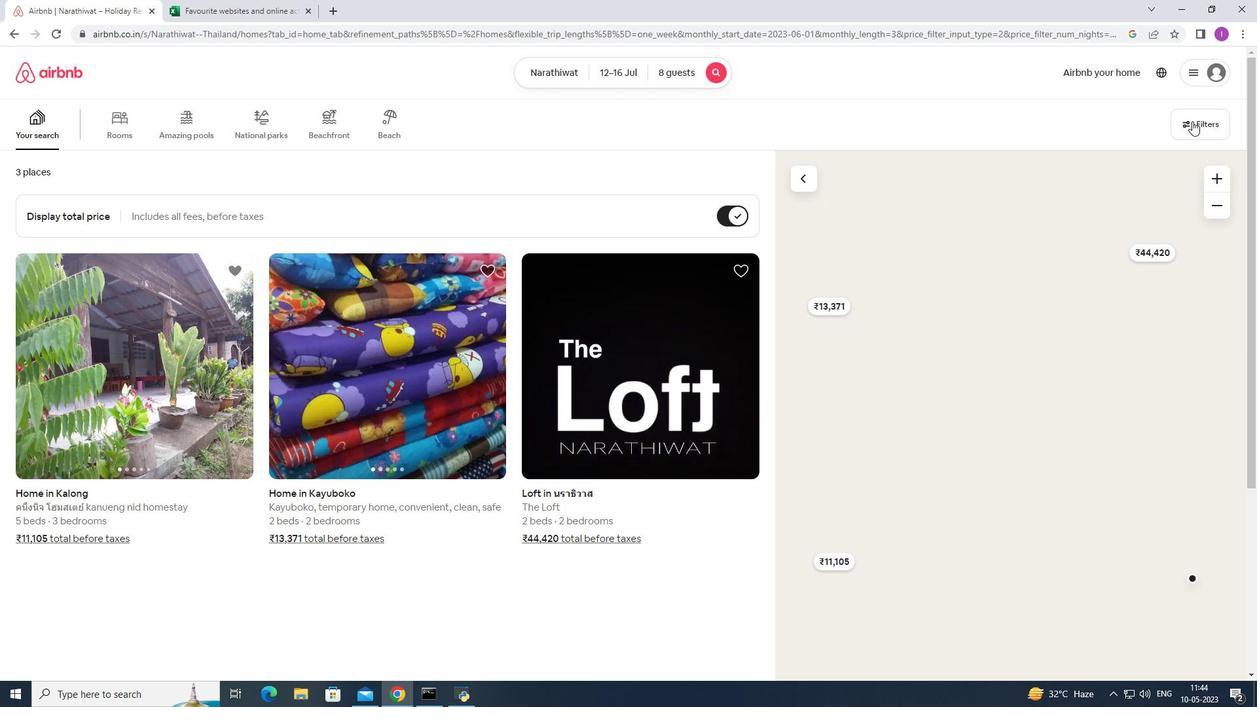 
Action: Mouse pressed left at (1193, 121)
Screenshot: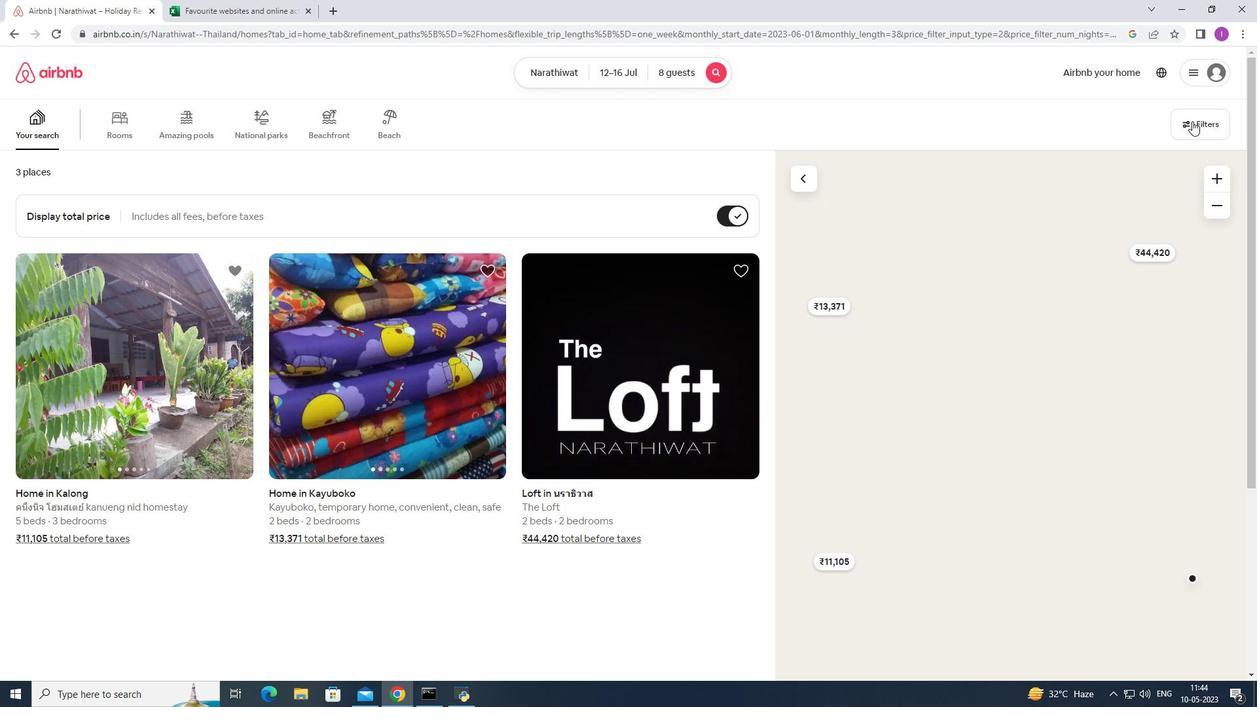 
Action: Mouse moved to (471, 444)
Screenshot: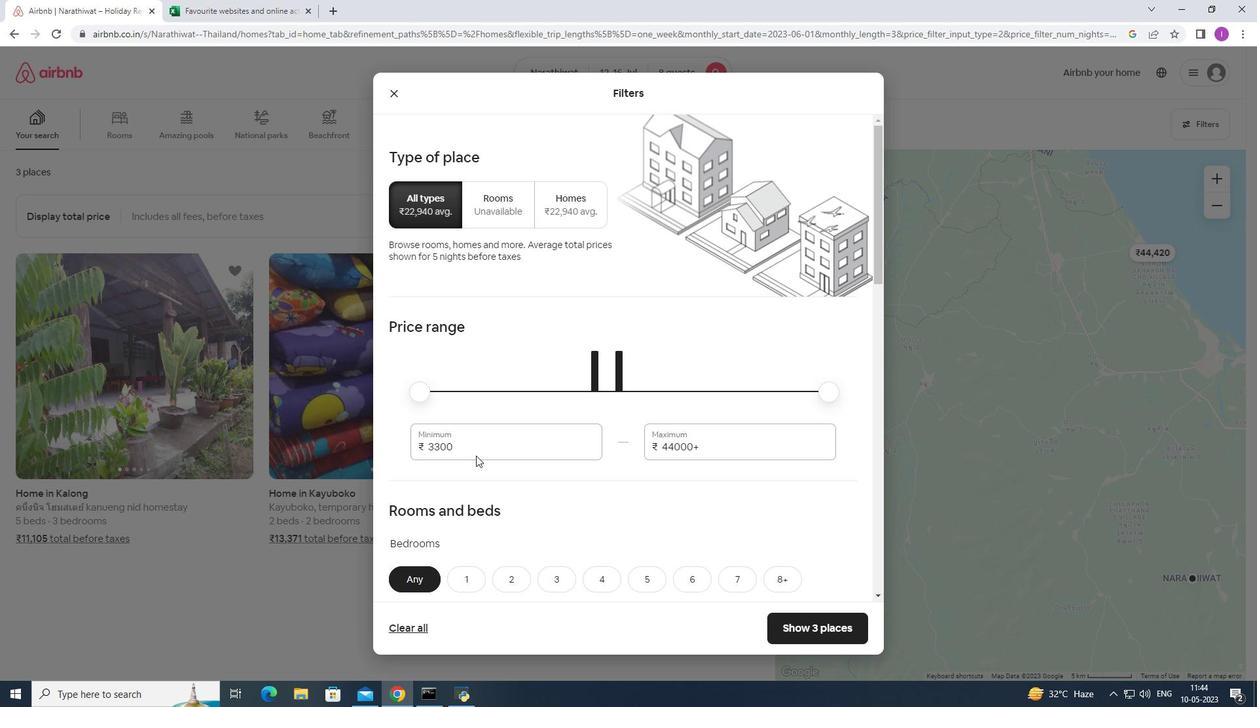 
Action: Mouse pressed left at (471, 444)
Screenshot: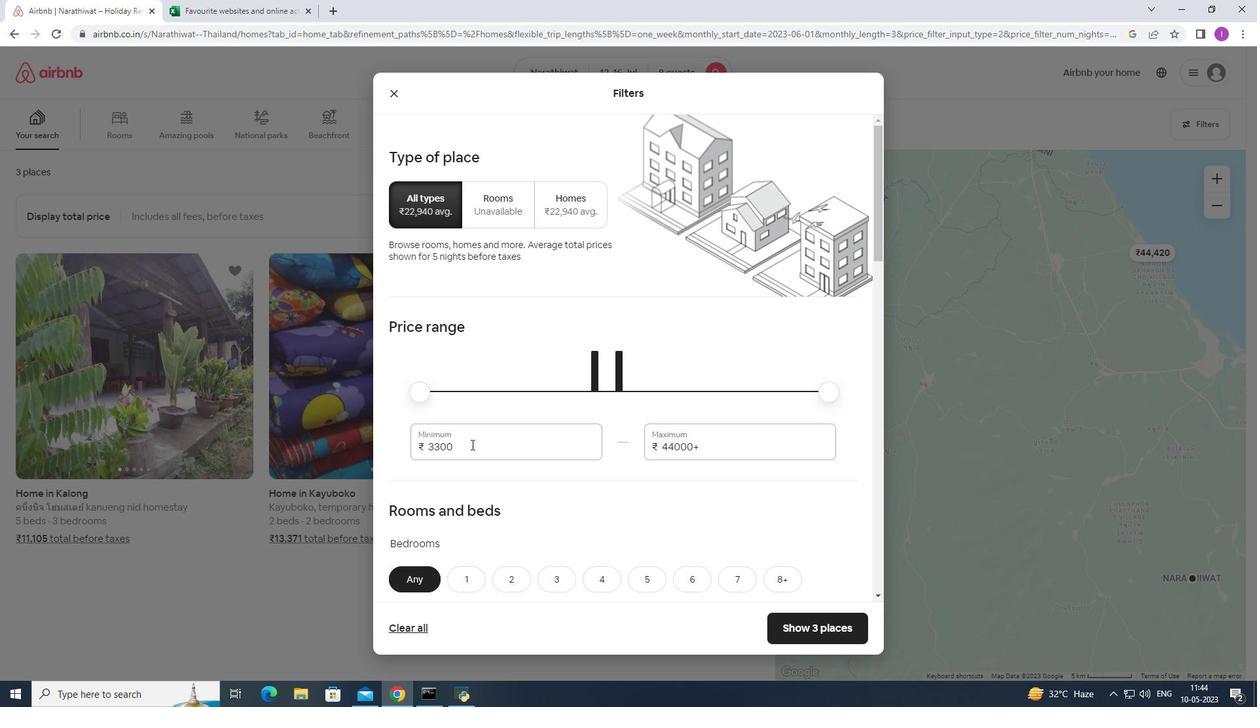 
Action: Mouse moved to (416, 442)
Screenshot: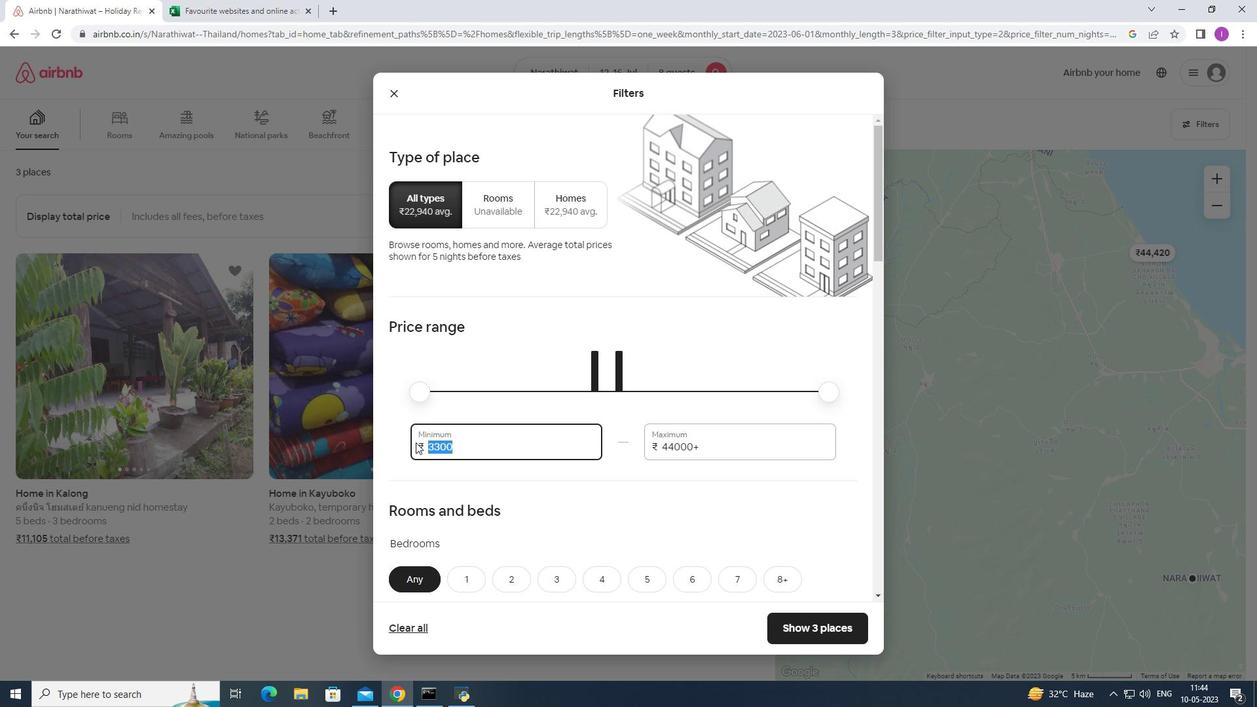 
Action: Key pressed 10000
Screenshot: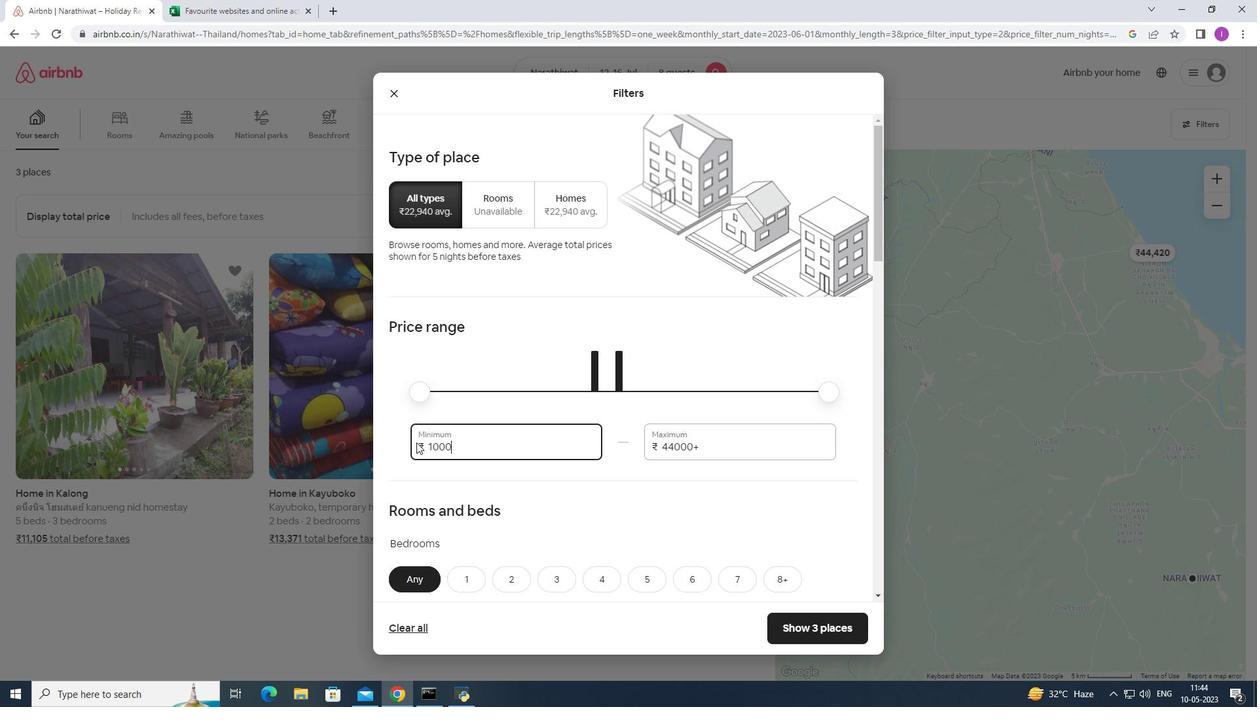 
Action: Mouse moved to (710, 450)
Screenshot: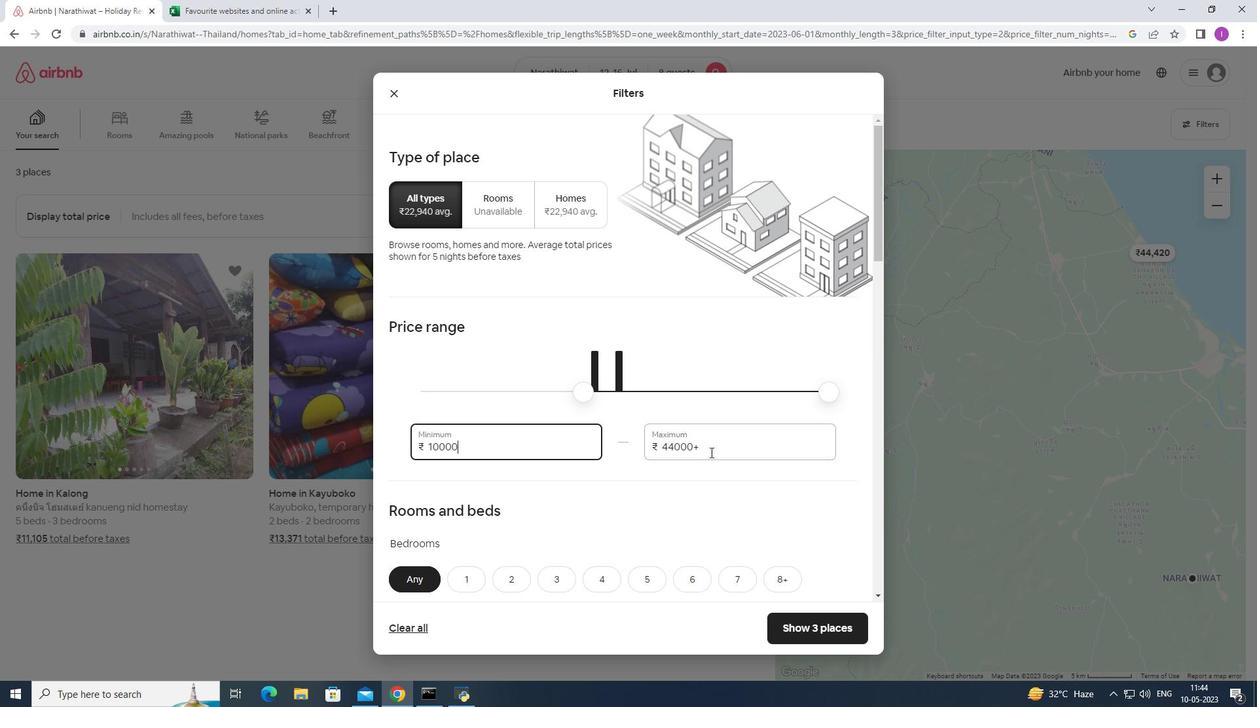 
Action: Mouse pressed left at (710, 450)
Screenshot: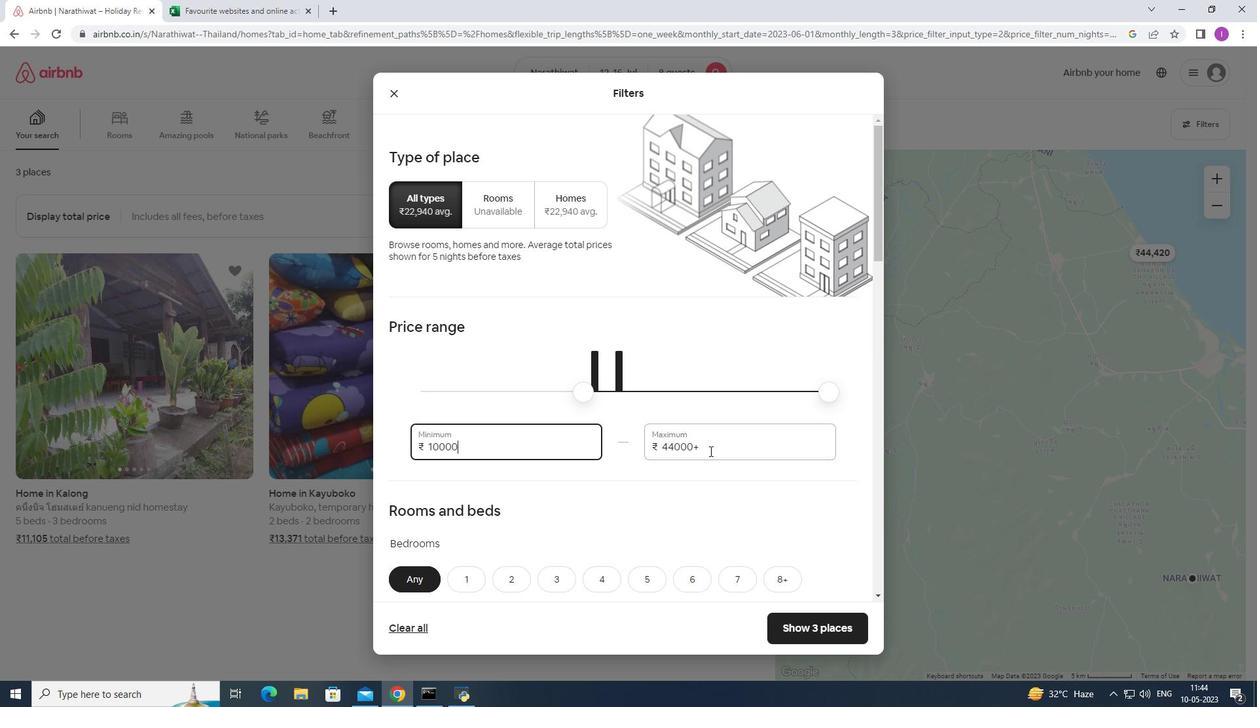
Action: Mouse moved to (649, 444)
Screenshot: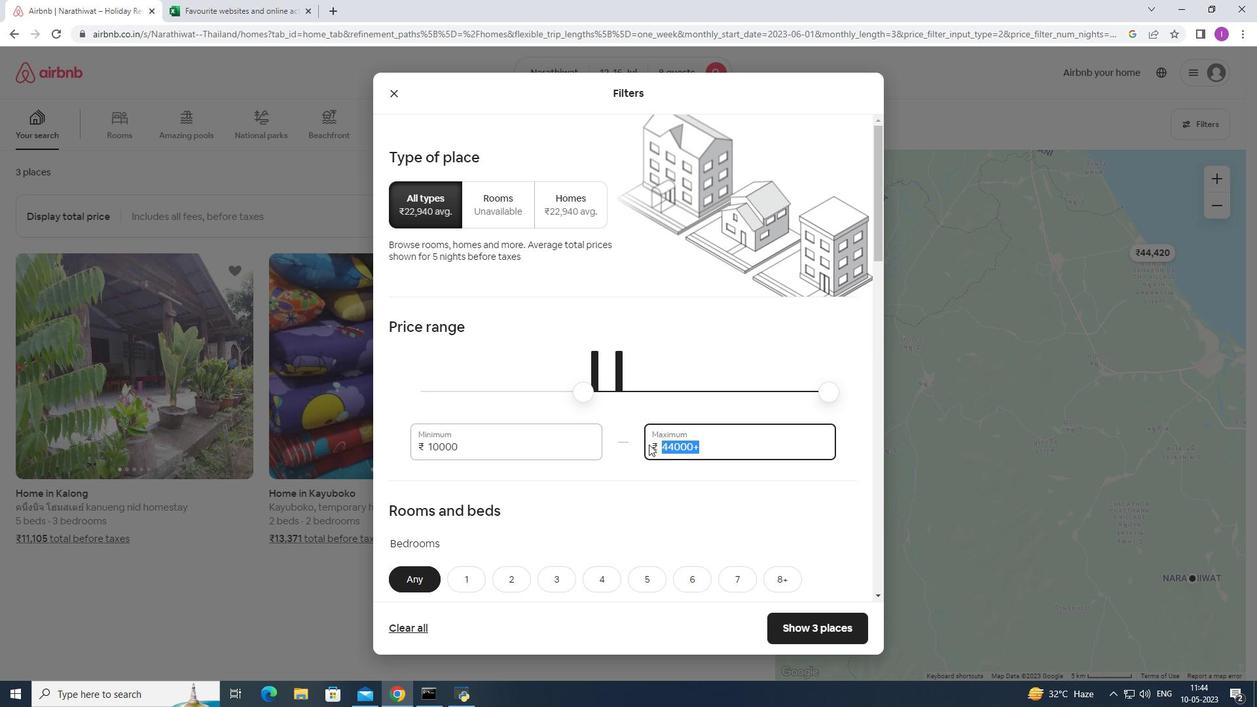 
Action: Key pressed 16000
Screenshot: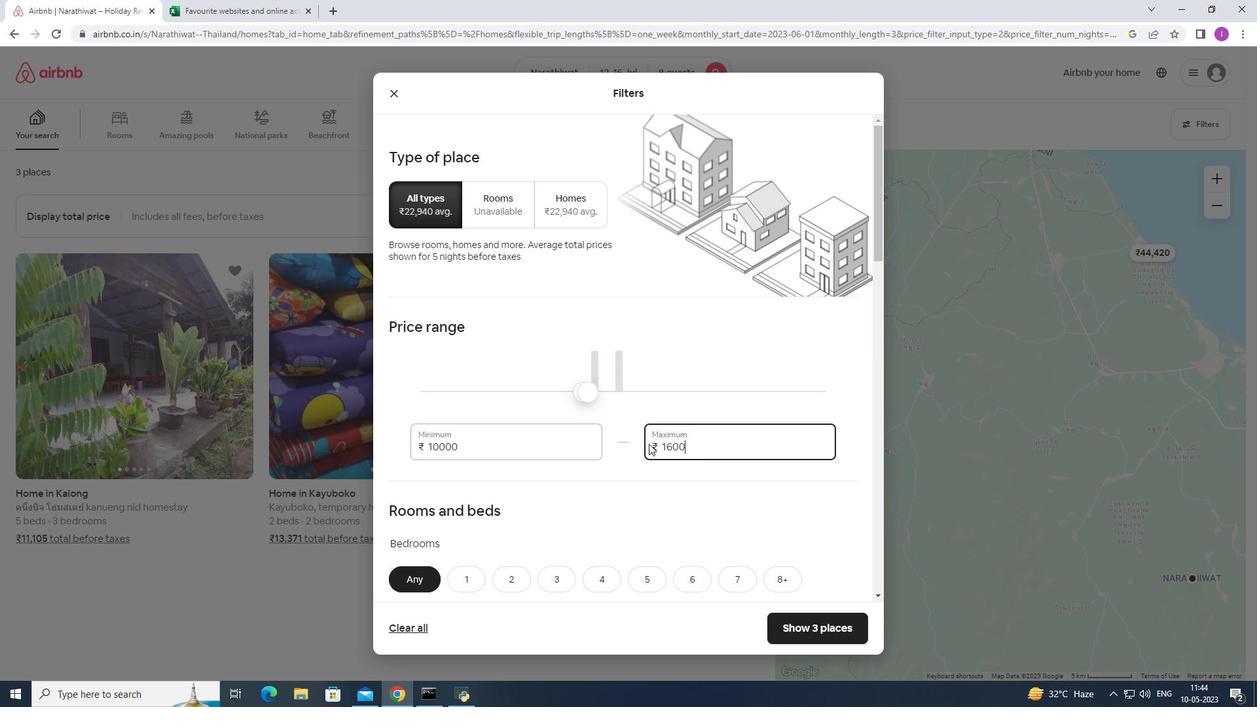 
Action: Mouse moved to (645, 451)
Screenshot: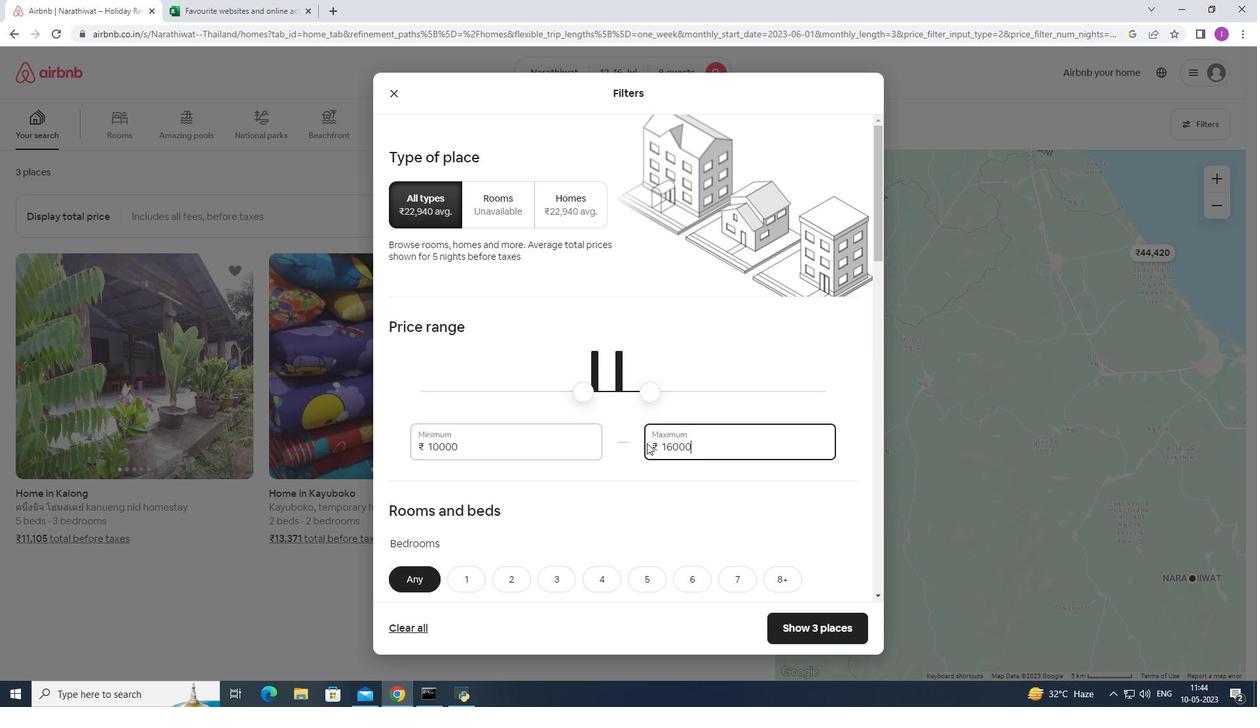 
Action: Mouse scrolled (645, 451) with delta (0, 0)
Screenshot: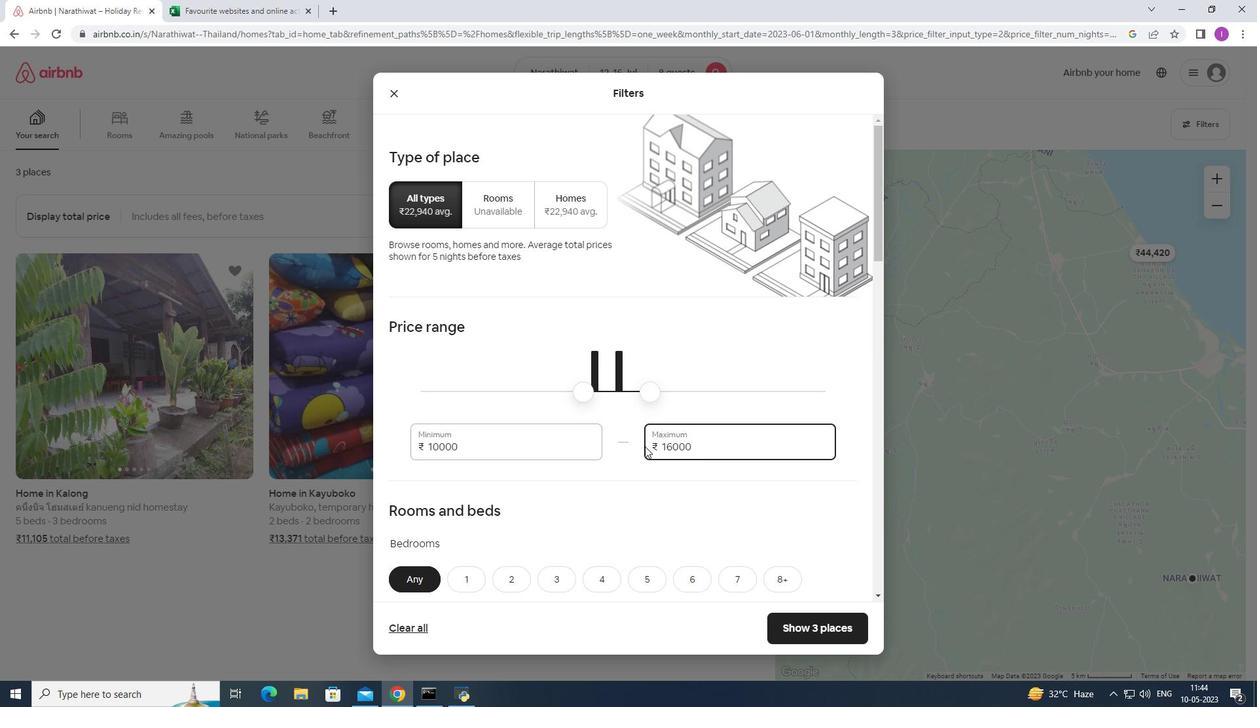 
Action: Mouse scrolled (645, 451) with delta (0, 0)
Screenshot: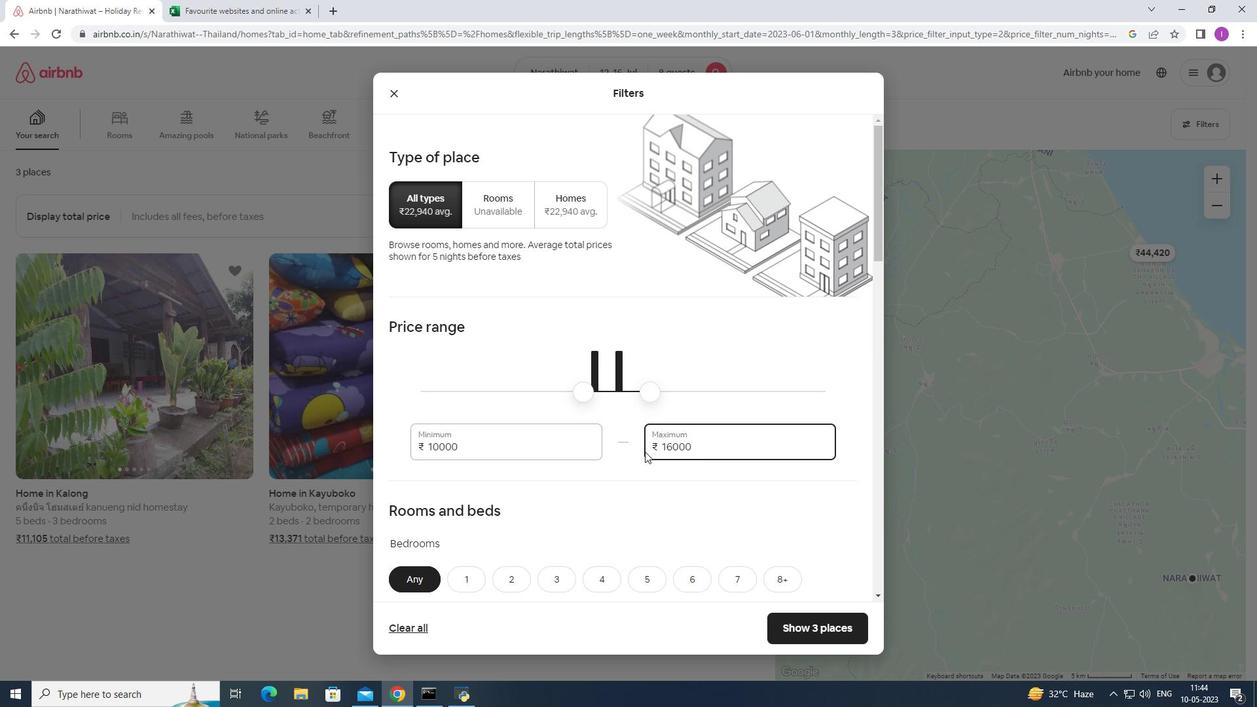 
Action: Mouse scrolled (645, 451) with delta (0, 0)
Screenshot: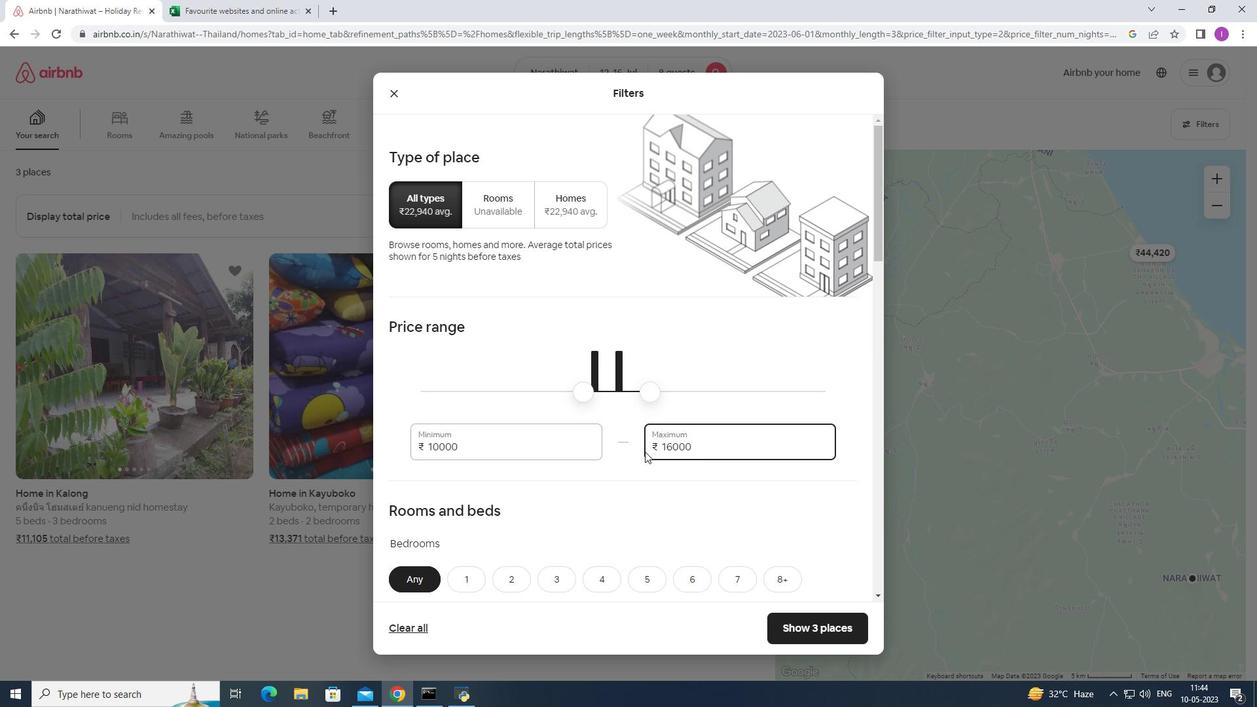 
Action: Mouse moved to (771, 389)
Screenshot: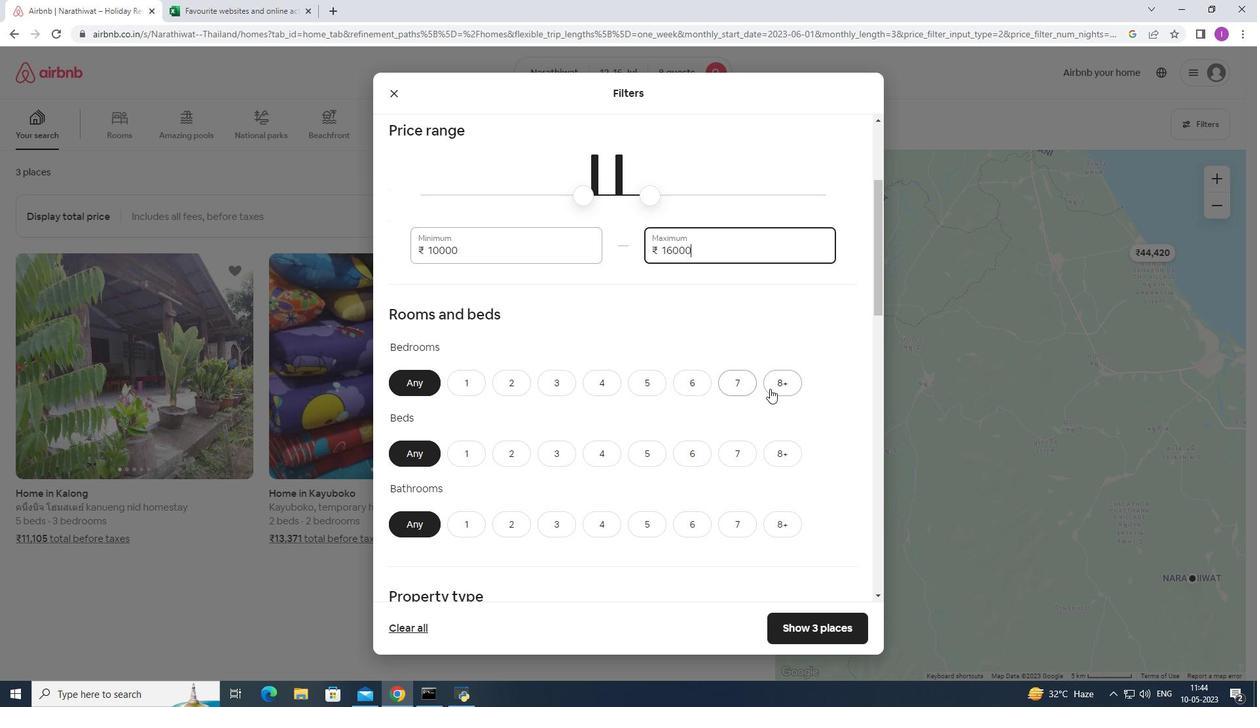 
Action: Mouse pressed left at (771, 389)
Screenshot: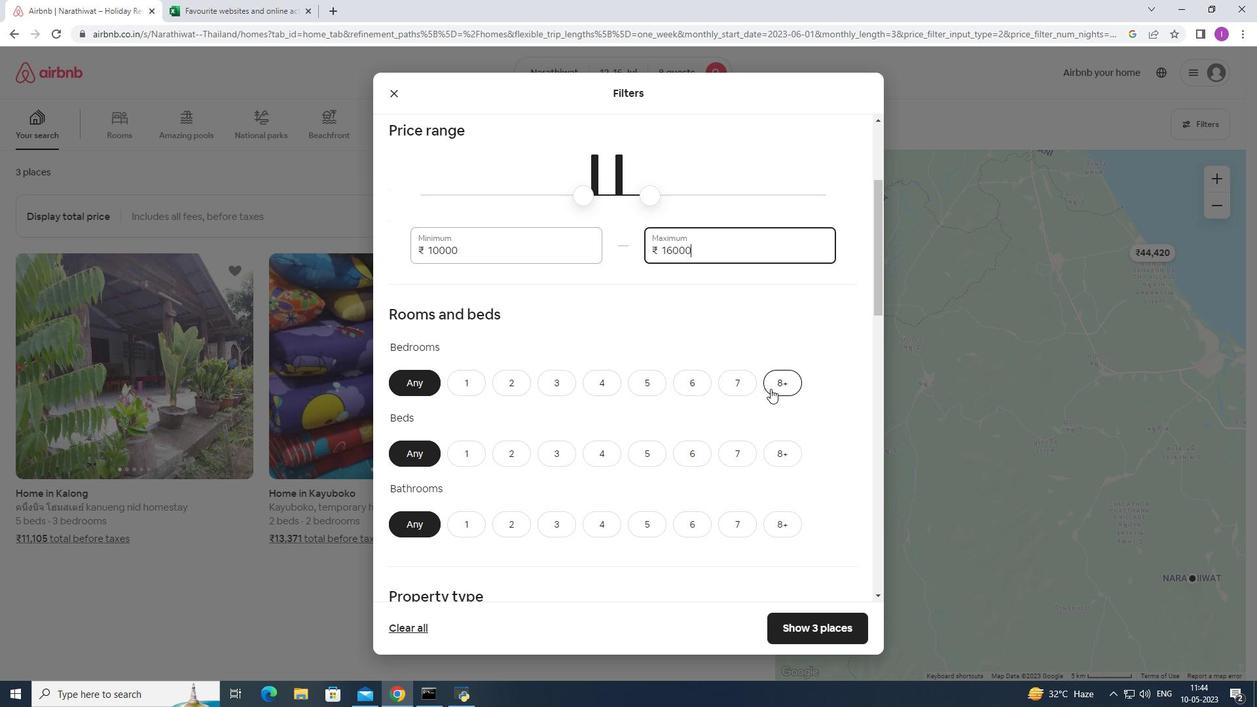 
Action: Mouse moved to (778, 442)
Screenshot: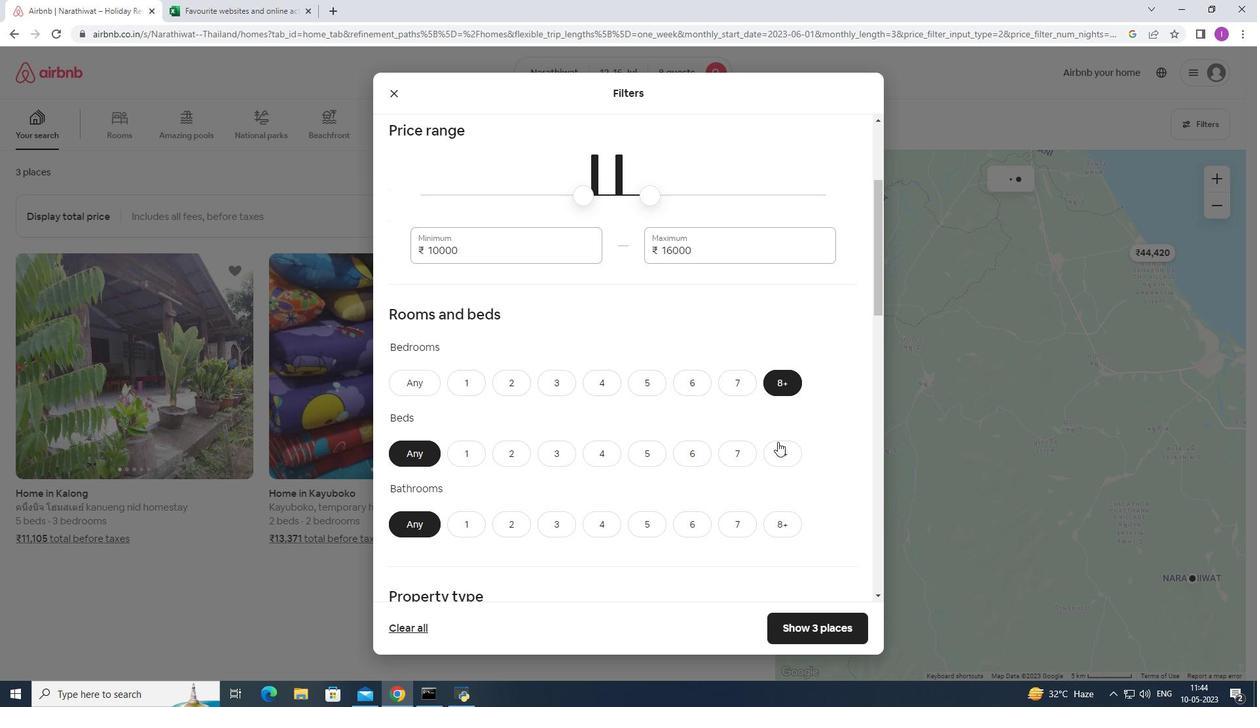 
Action: Mouse pressed left at (778, 442)
Screenshot: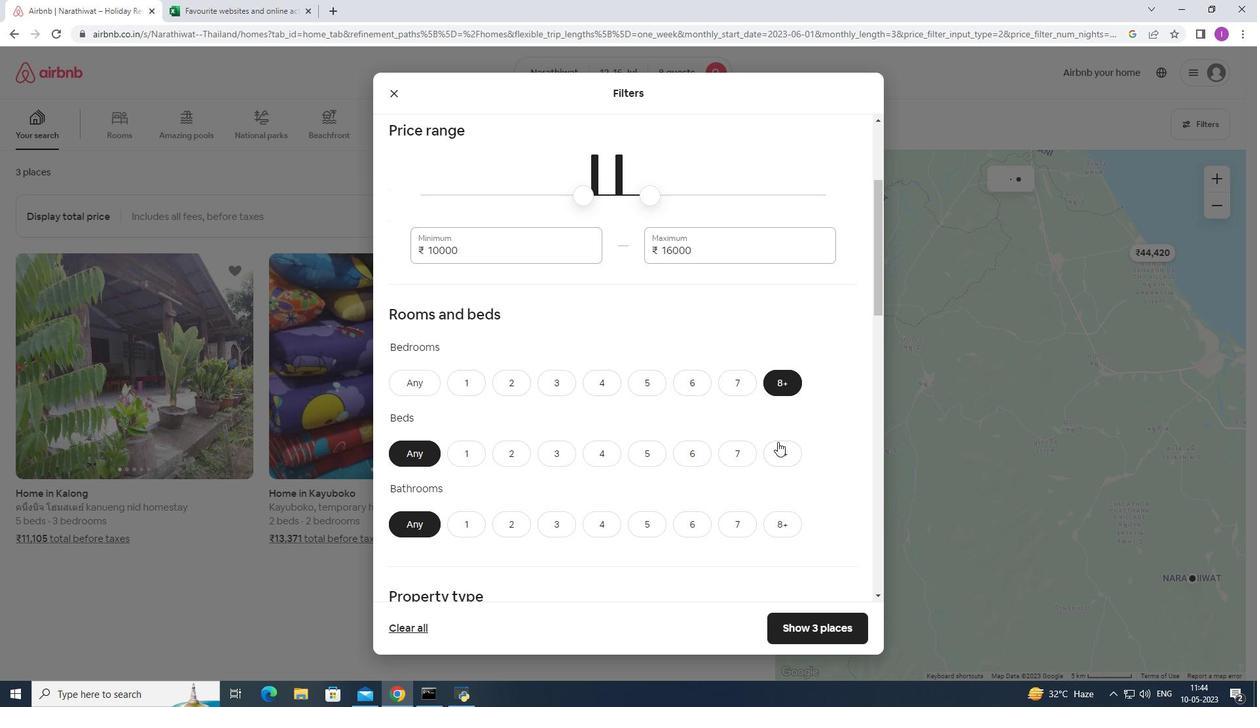 
Action: Mouse moved to (784, 518)
Screenshot: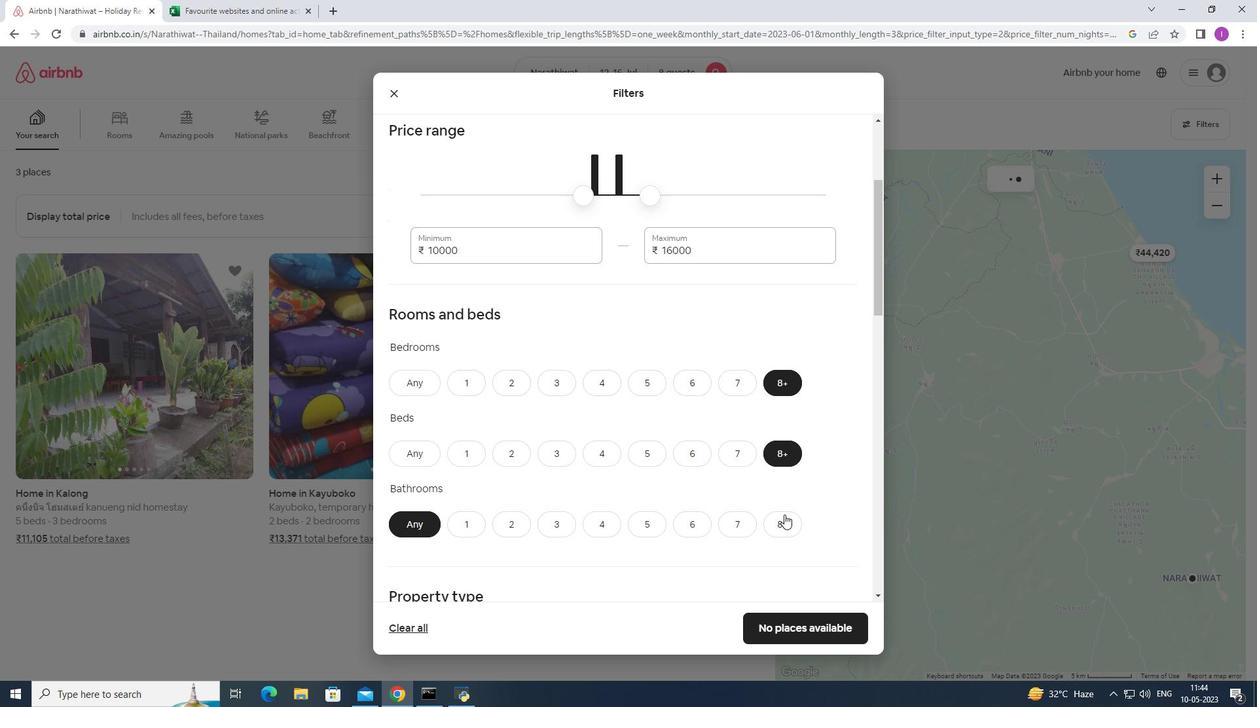 
Action: Mouse pressed left at (784, 518)
Screenshot: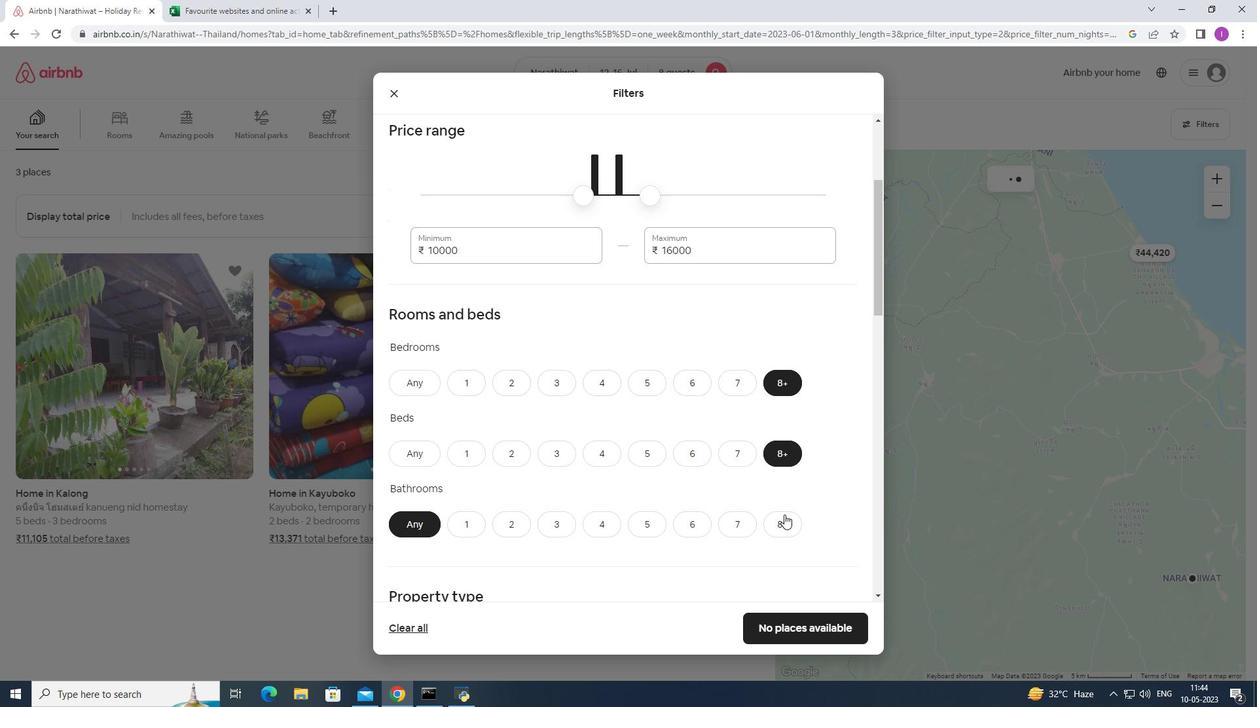 
Action: Mouse moved to (626, 492)
Screenshot: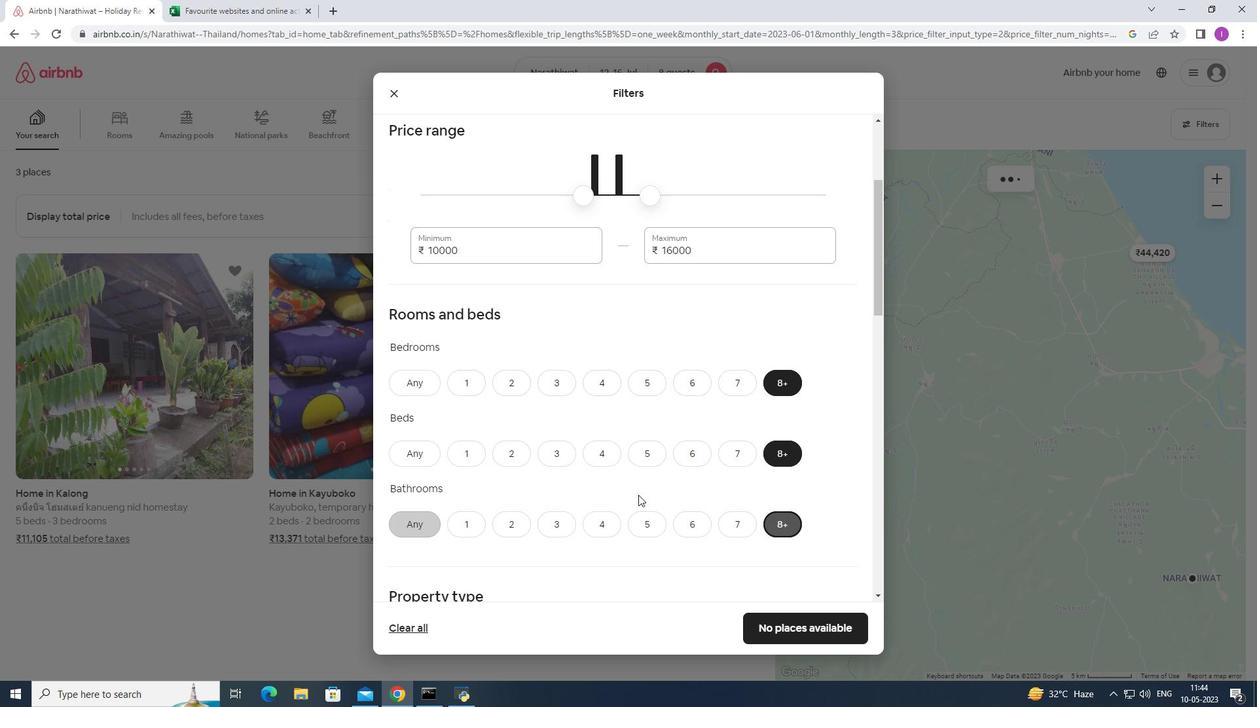 
Action: Mouse scrolled (626, 491) with delta (0, 0)
Screenshot: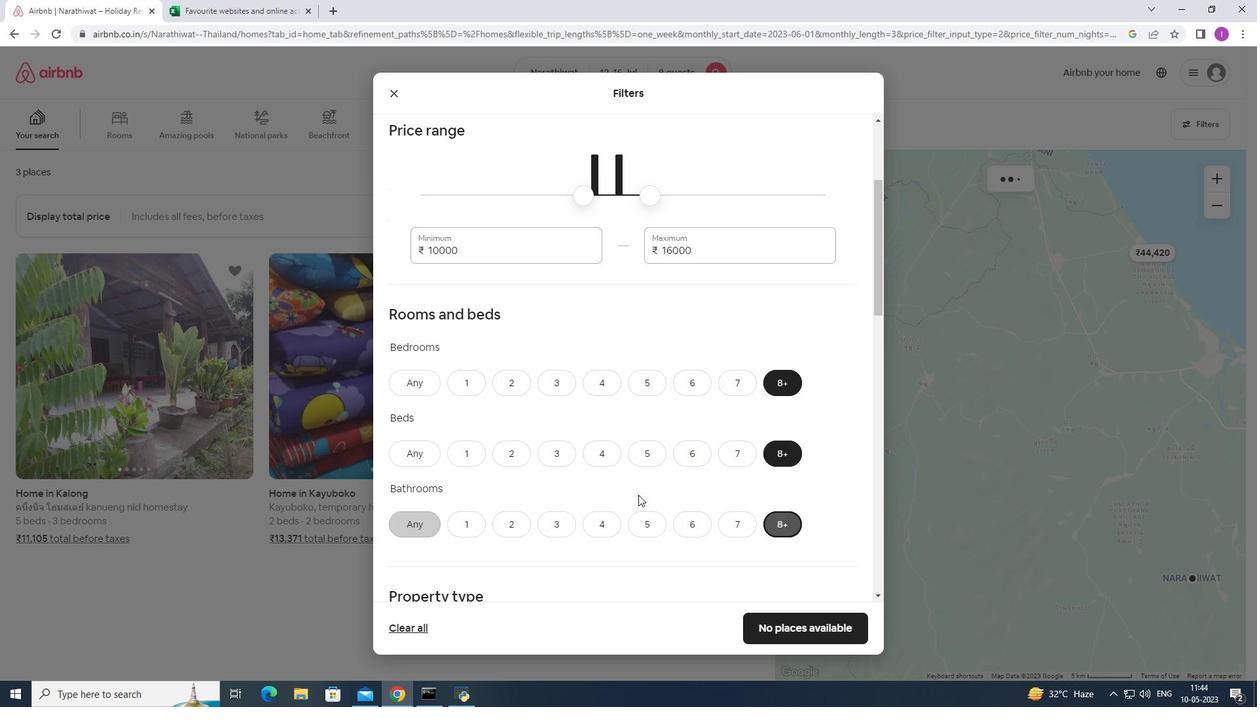 
Action: Mouse moved to (625, 492)
Screenshot: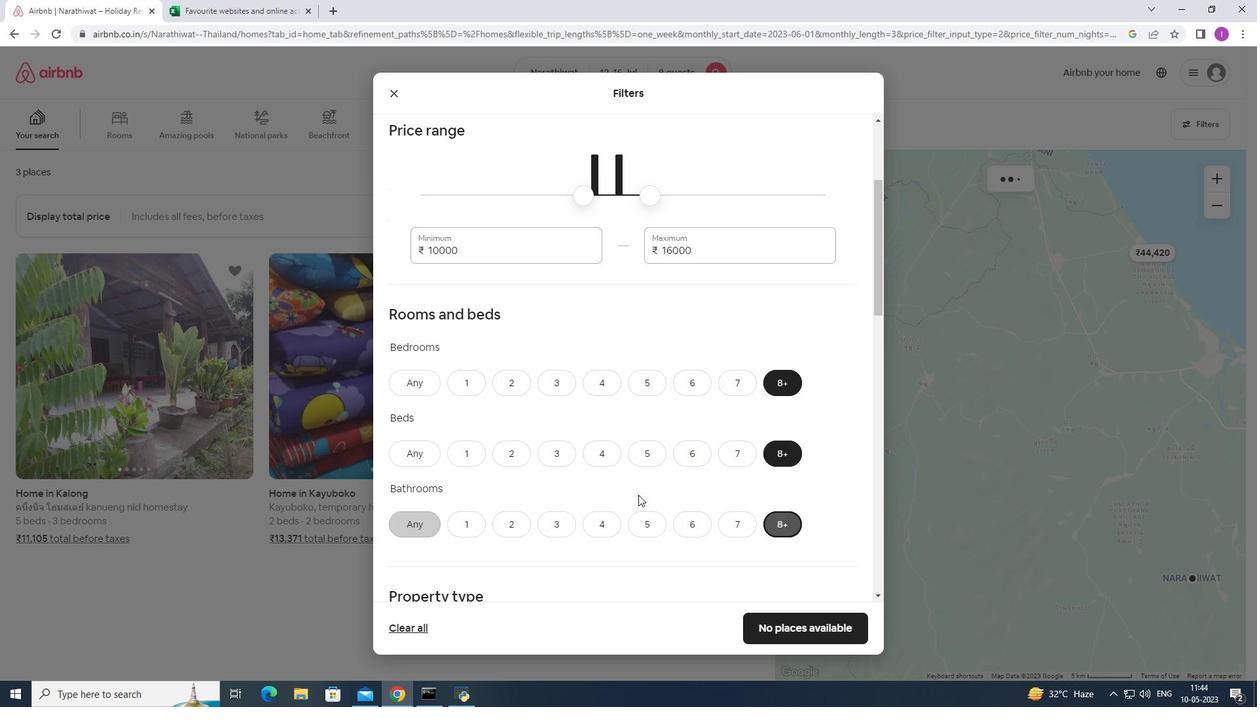 
Action: Mouse scrolled (625, 491) with delta (0, 0)
Screenshot: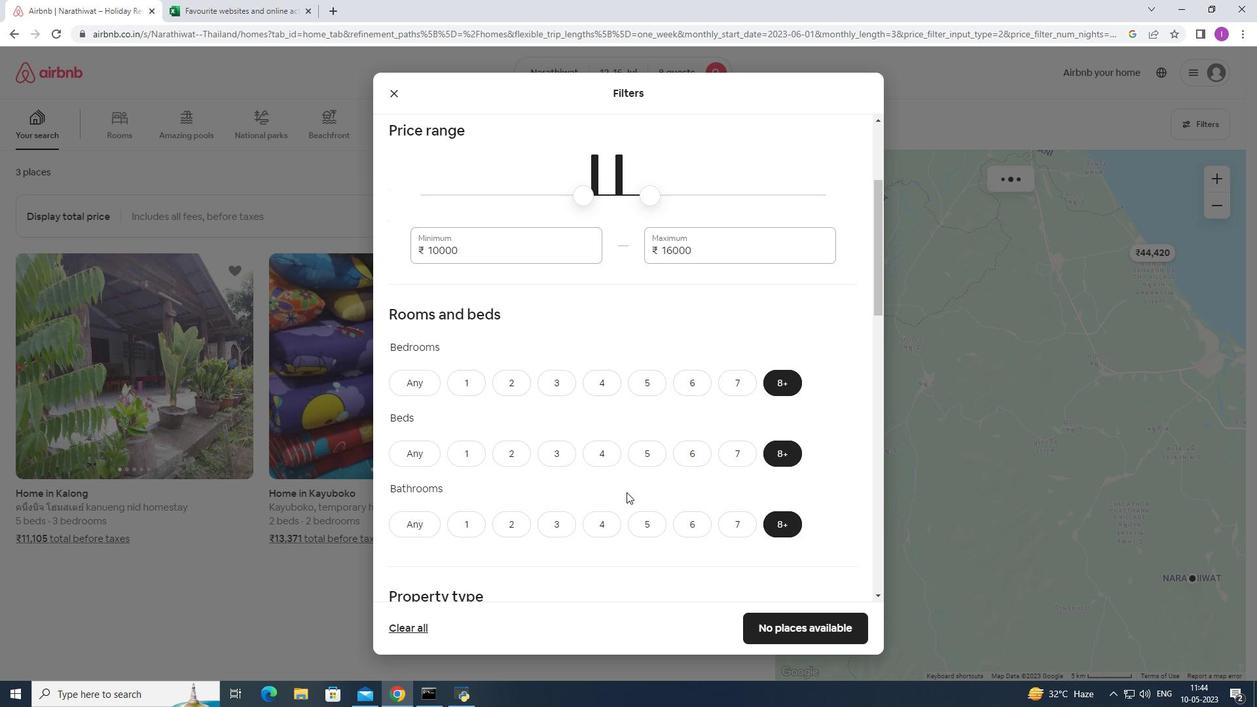 
Action: Mouse scrolled (625, 491) with delta (0, 0)
Screenshot: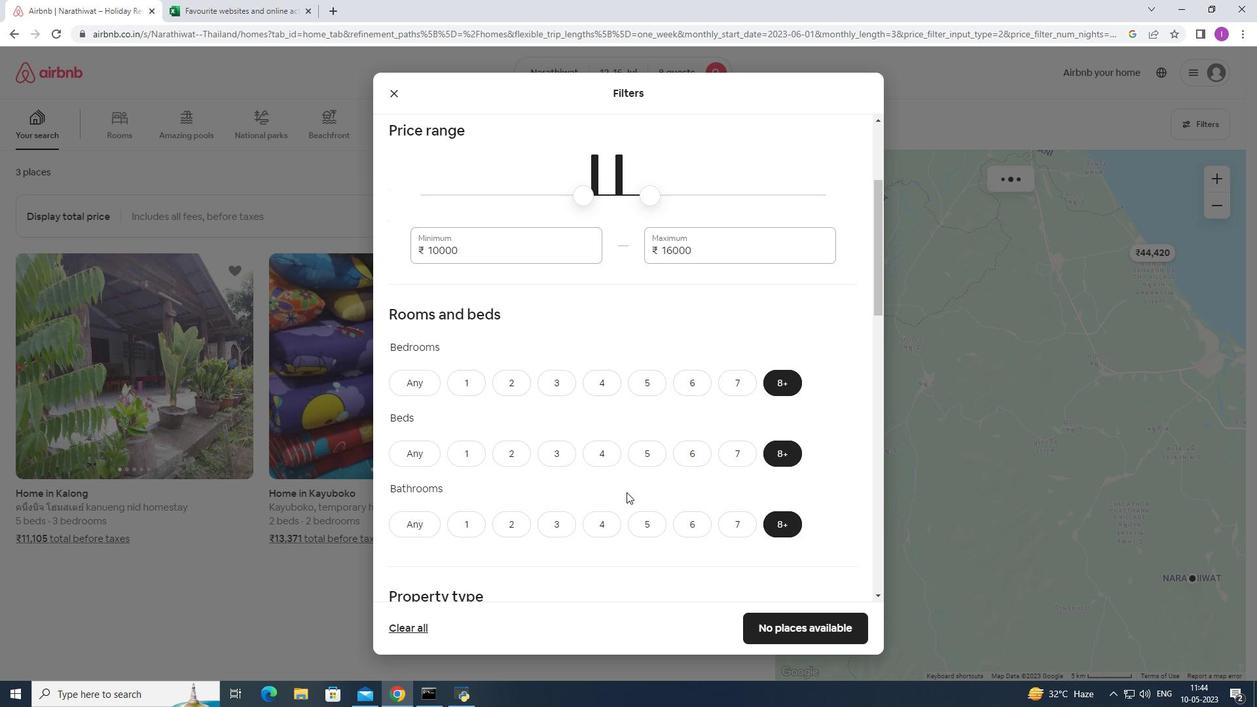 
Action: Mouse scrolled (625, 491) with delta (0, 0)
Screenshot: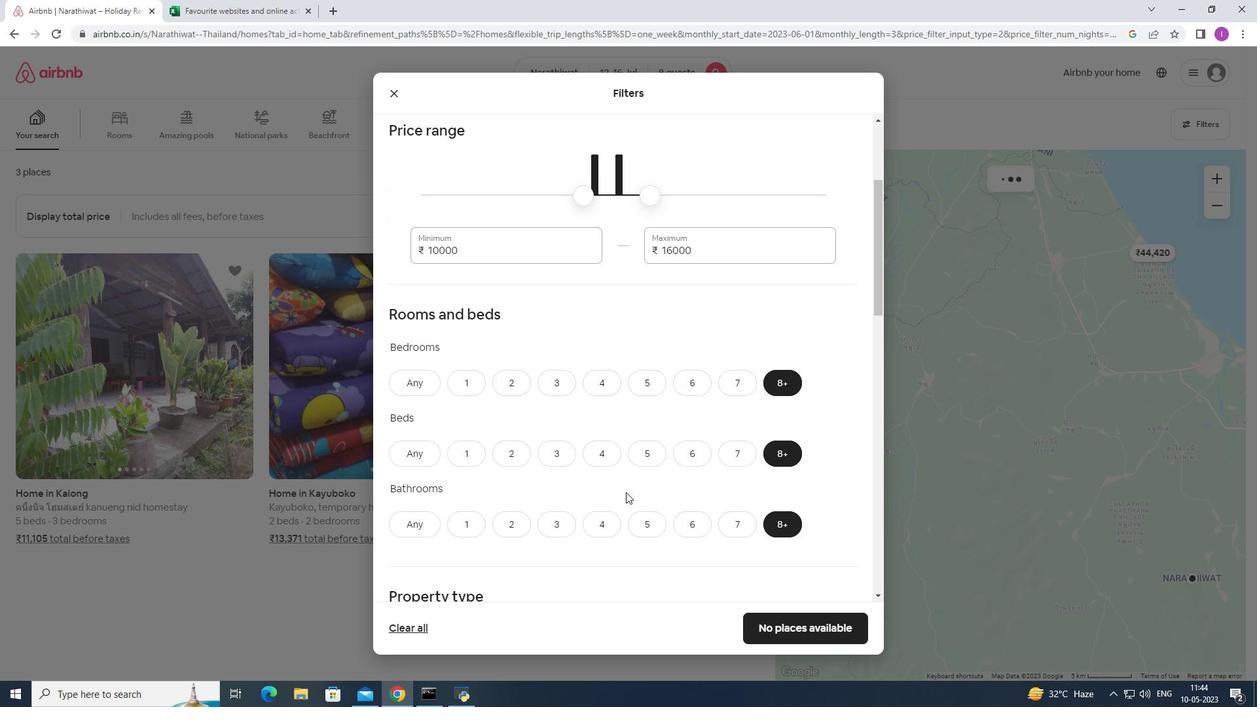 
Action: Mouse moved to (599, 472)
Screenshot: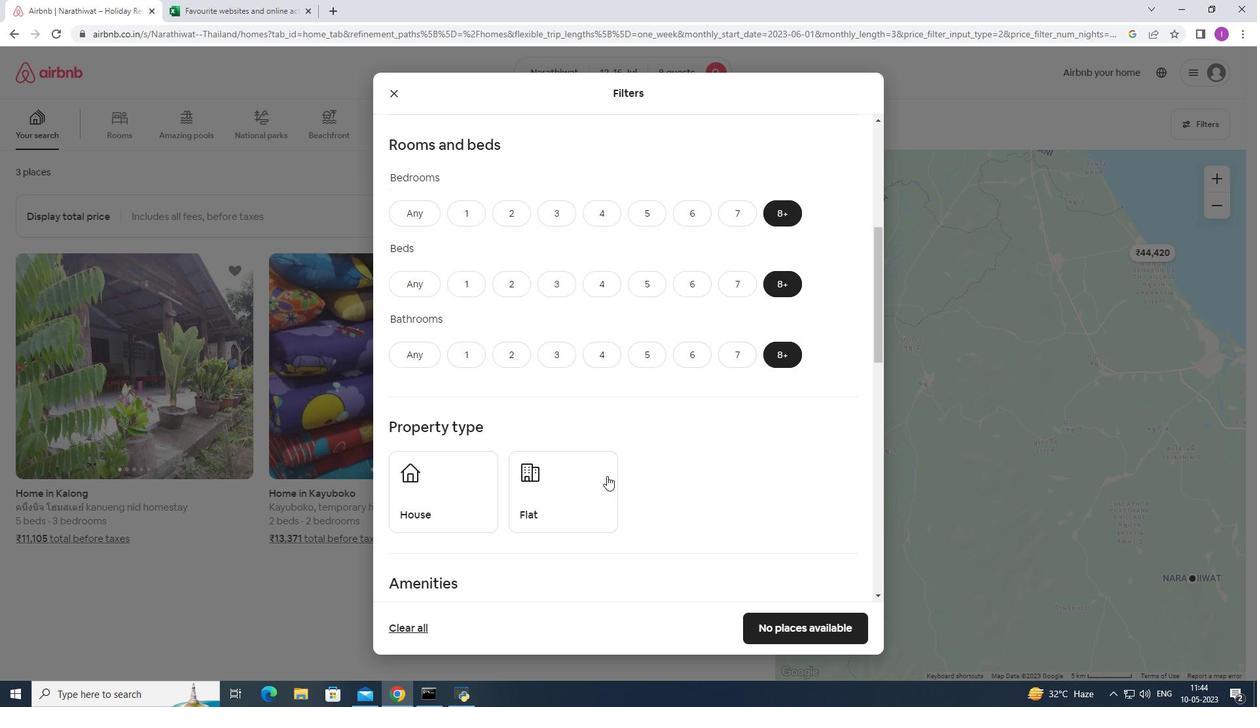 
Action: Mouse scrolled (599, 472) with delta (0, 0)
Screenshot: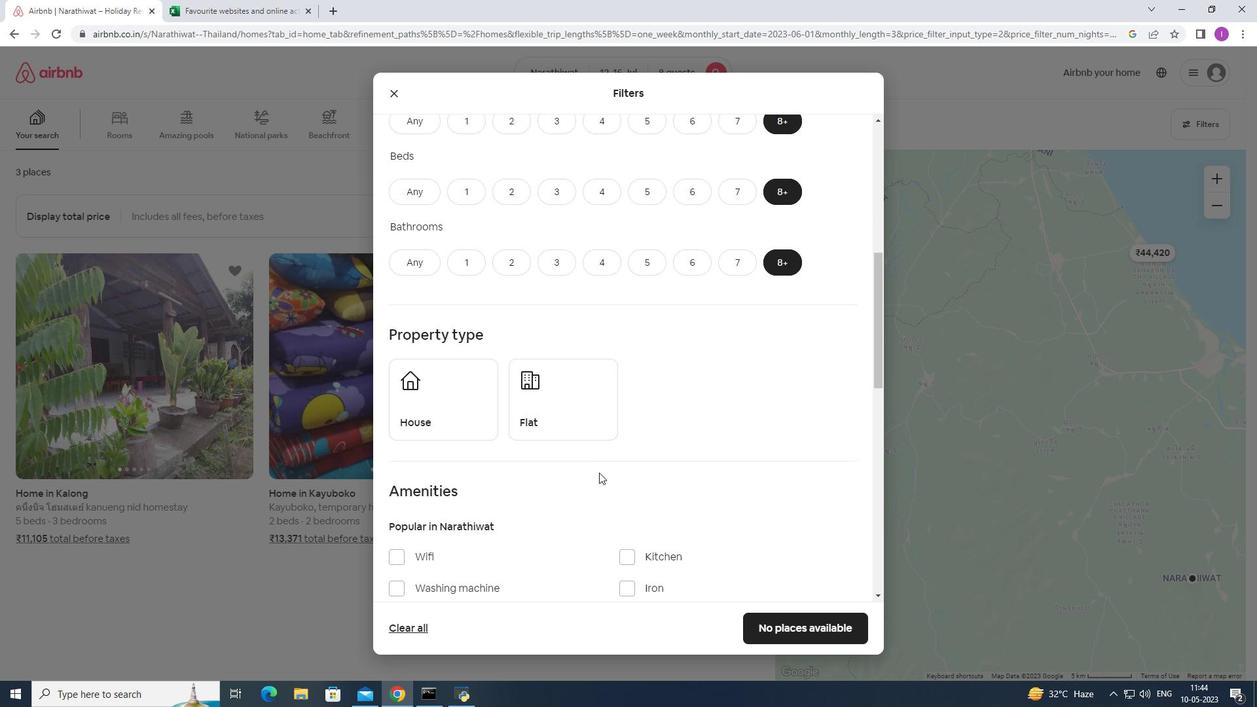 
Action: Mouse scrolled (599, 472) with delta (0, 0)
Screenshot: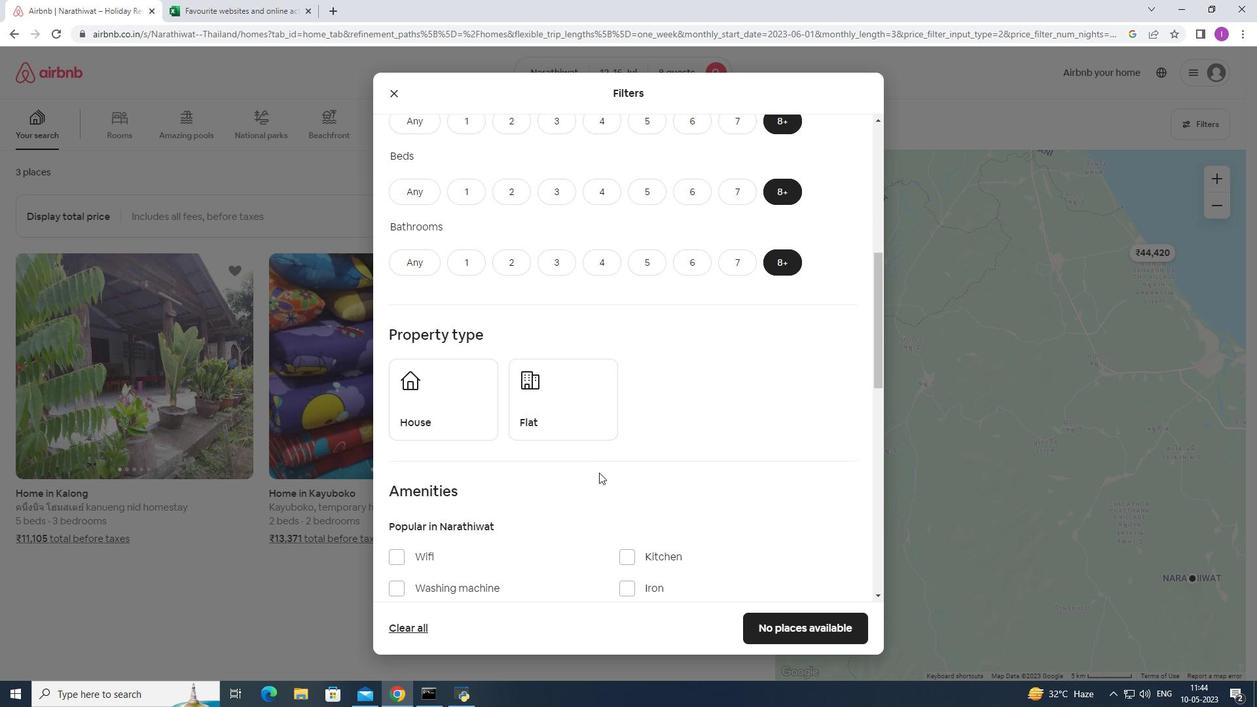 
Action: Mouse scrolled (599, 472) with delta (0, 0)
Screenshot: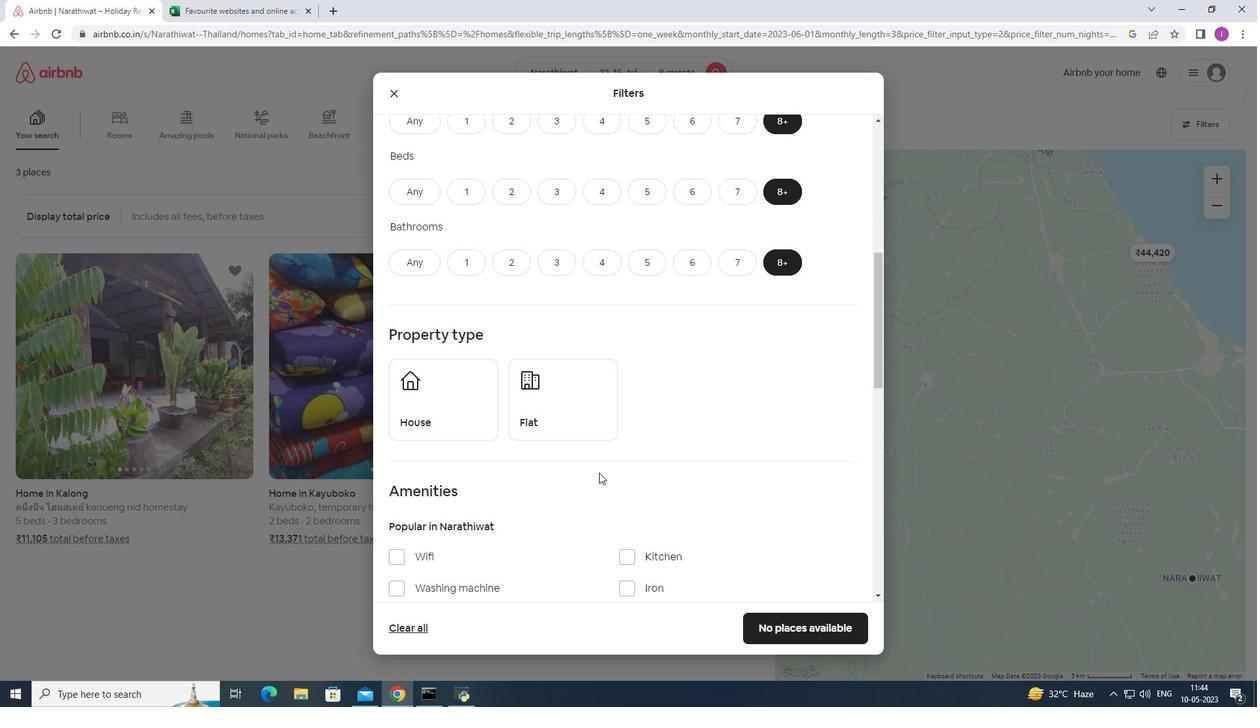 
Action: Mouse moved to (405, 212)
Screenshot: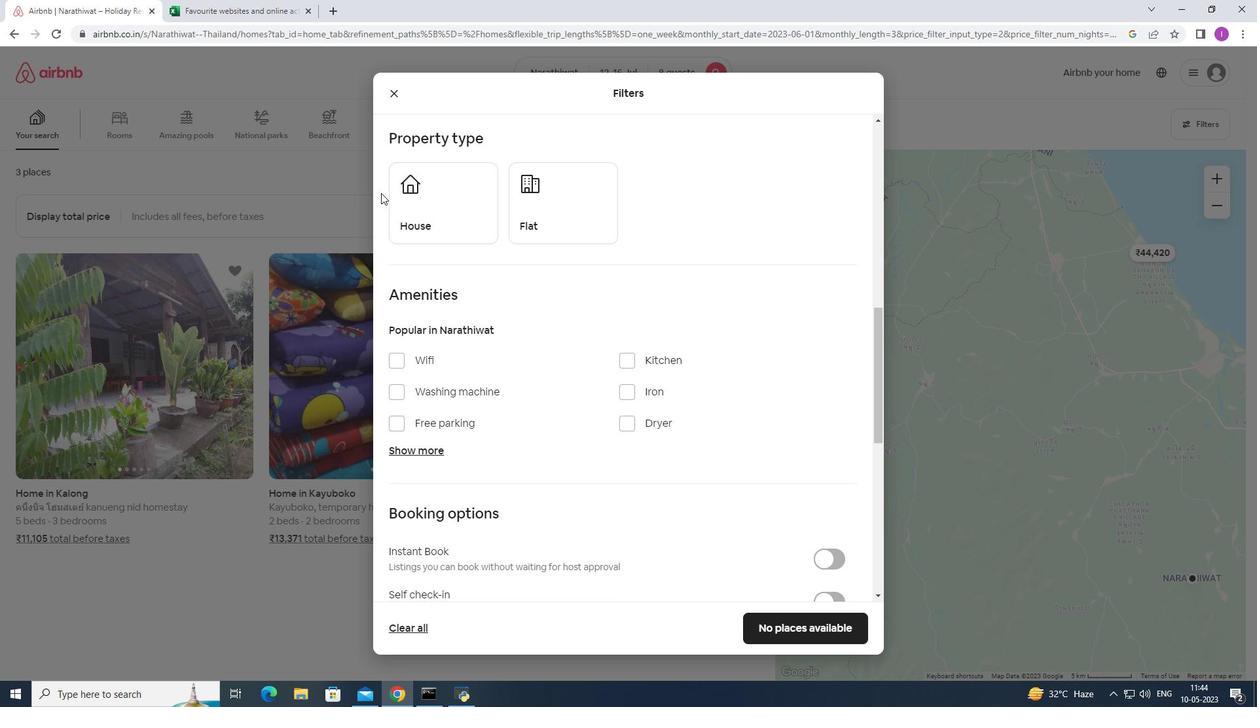 
Action: Mouse pressed left at (405, 212)
Screenshot: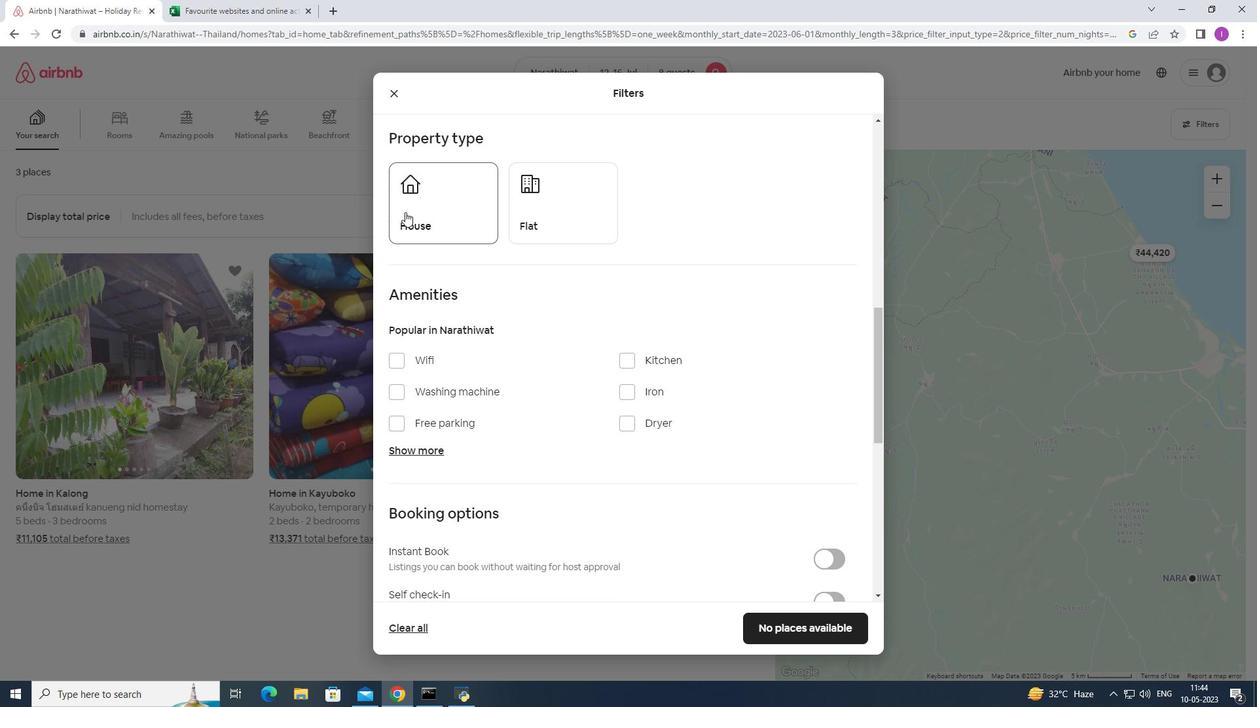 
Action: Mouse moved to (542, 216)
Screenshot: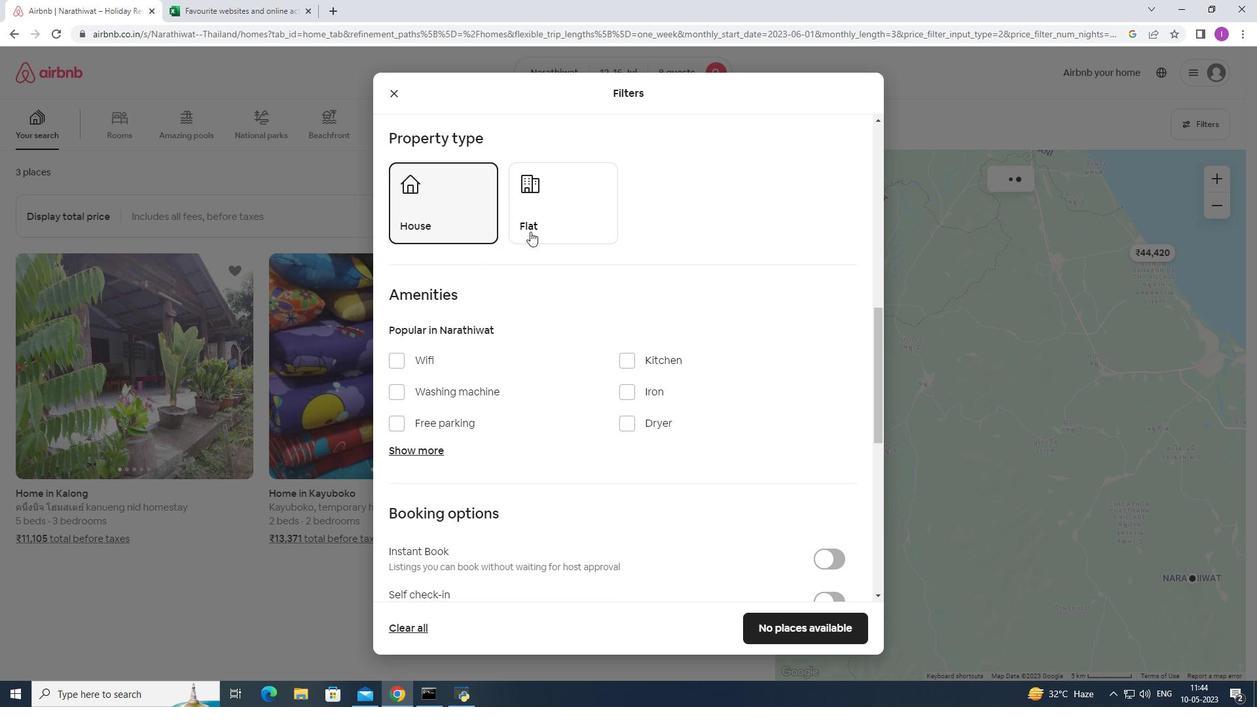 
Action: Mouse pressed left at (542, 216)
Screenshot: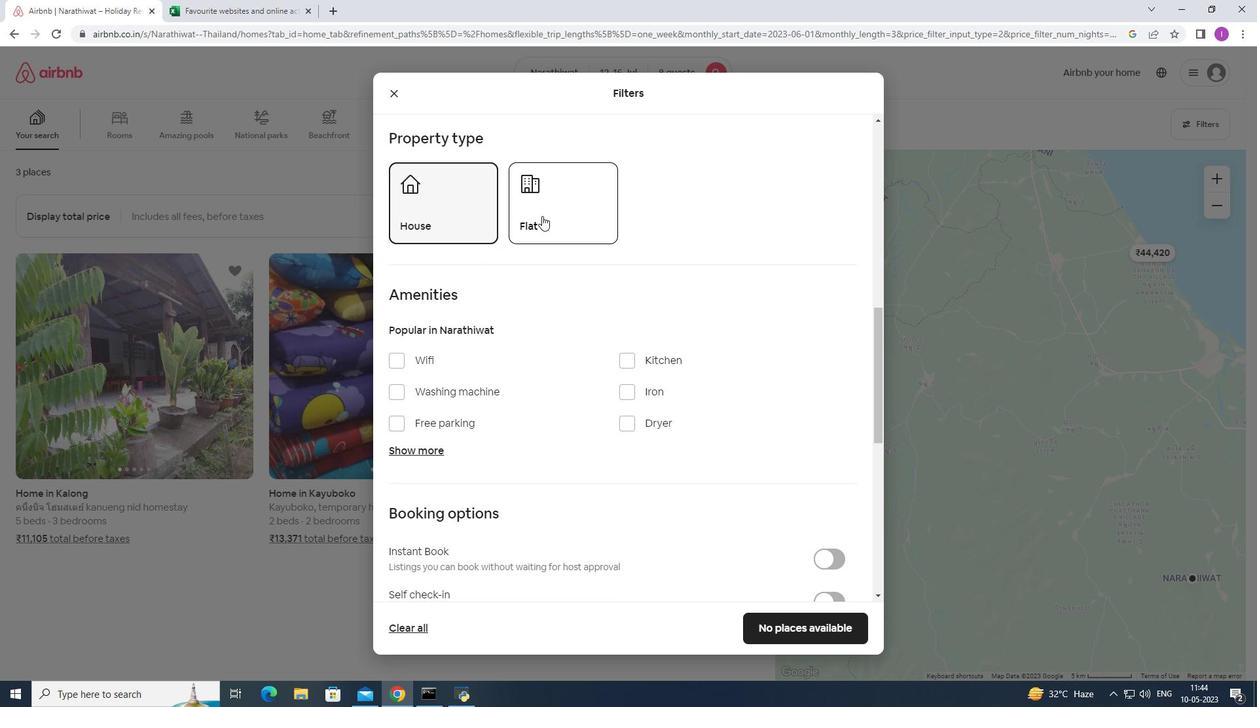 
Action: Mouse moved to (448, 336)
Screenshot: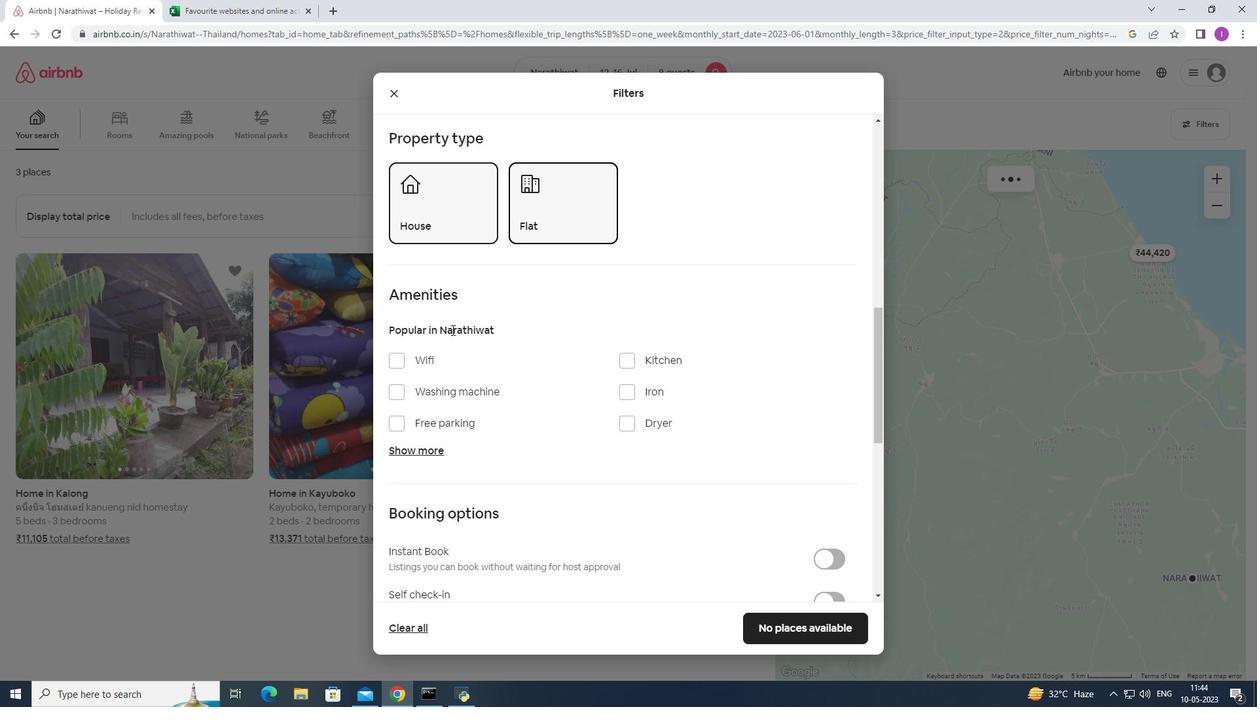 
Action: Mouse scrolled (448, 335) with delta (0, 0)
Screenshot: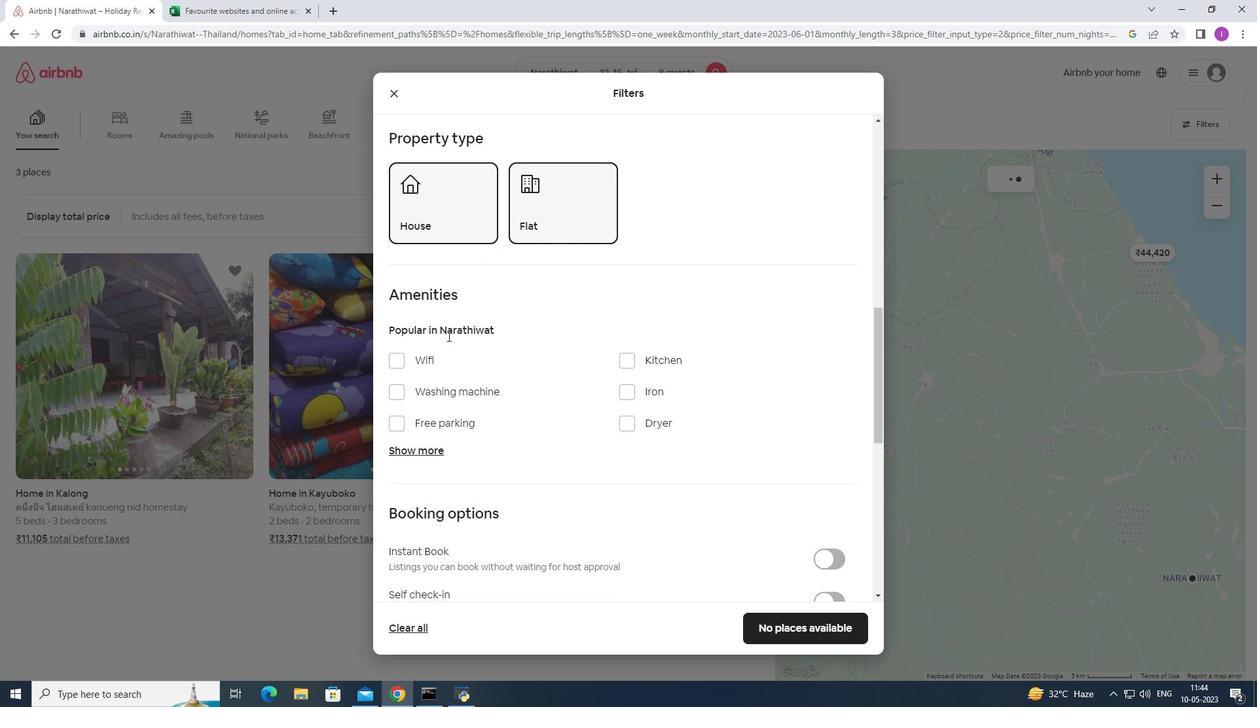 
Action: Mouse scrolled (448, 335) with delta (0, 0)
Screenshot: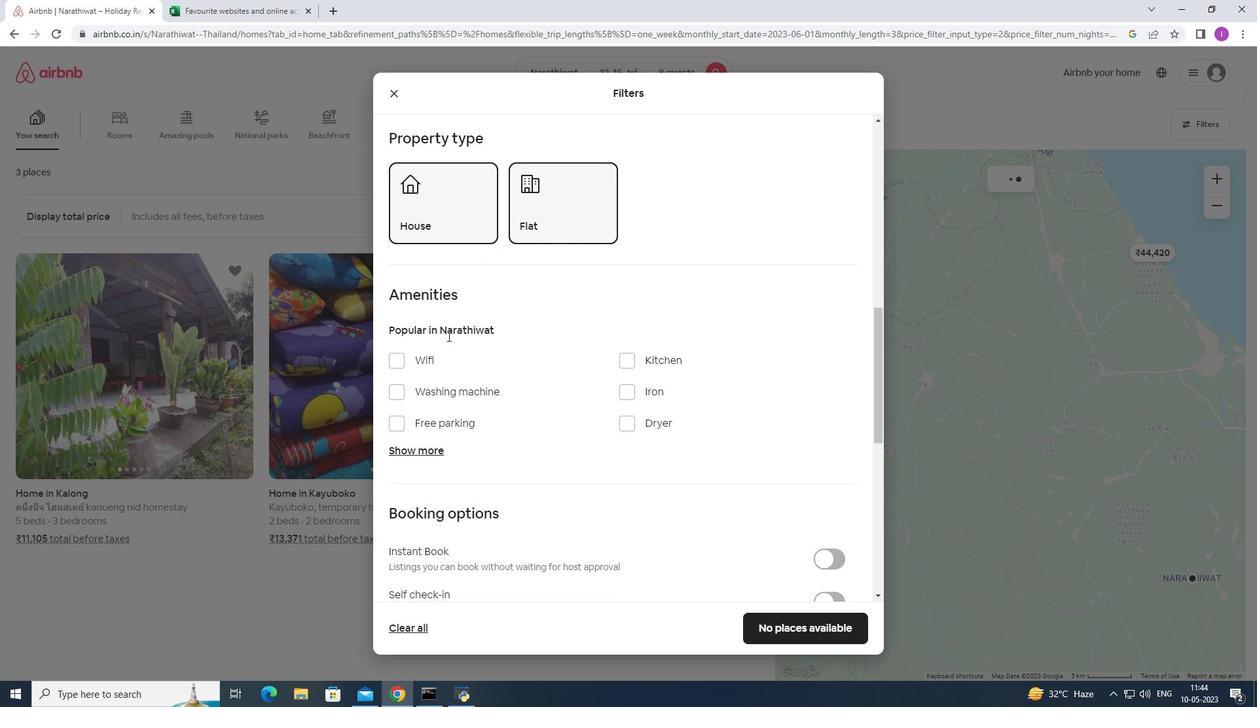 
Action: Mouse moved to (453, 330)
Screenshot: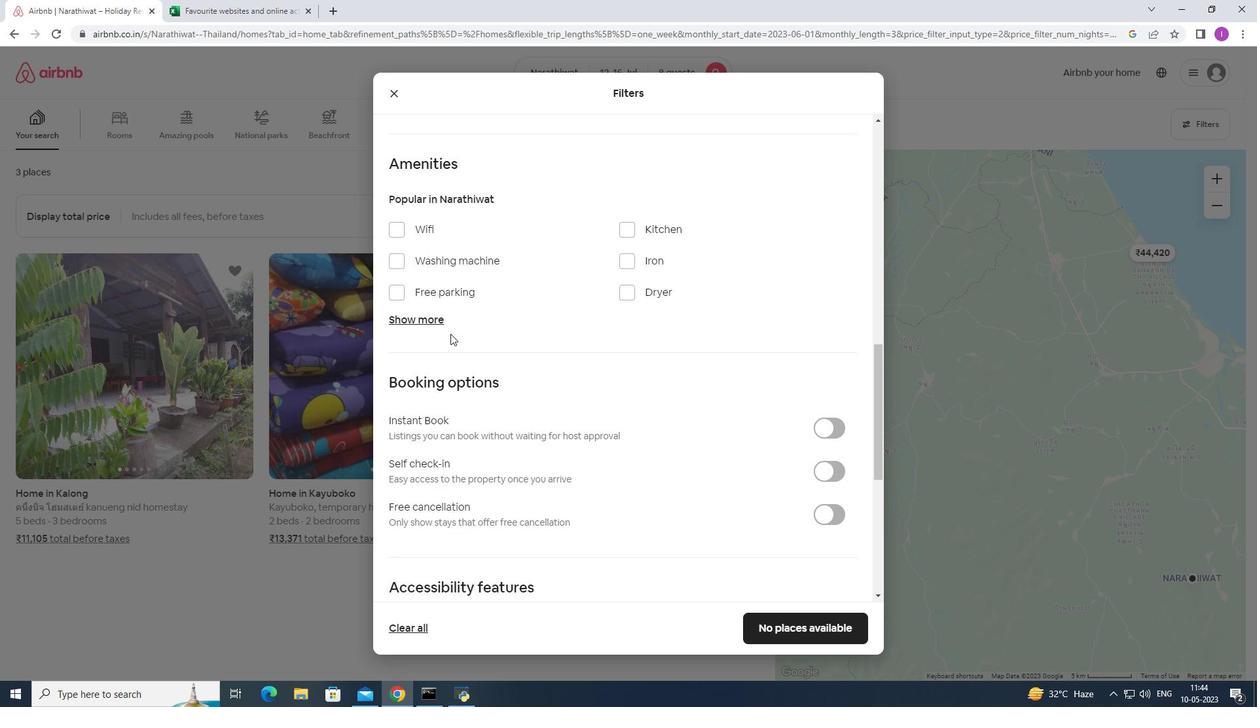 
Action: Mouse scrolled (453, 329) with delta (0, 0)
Screenshot: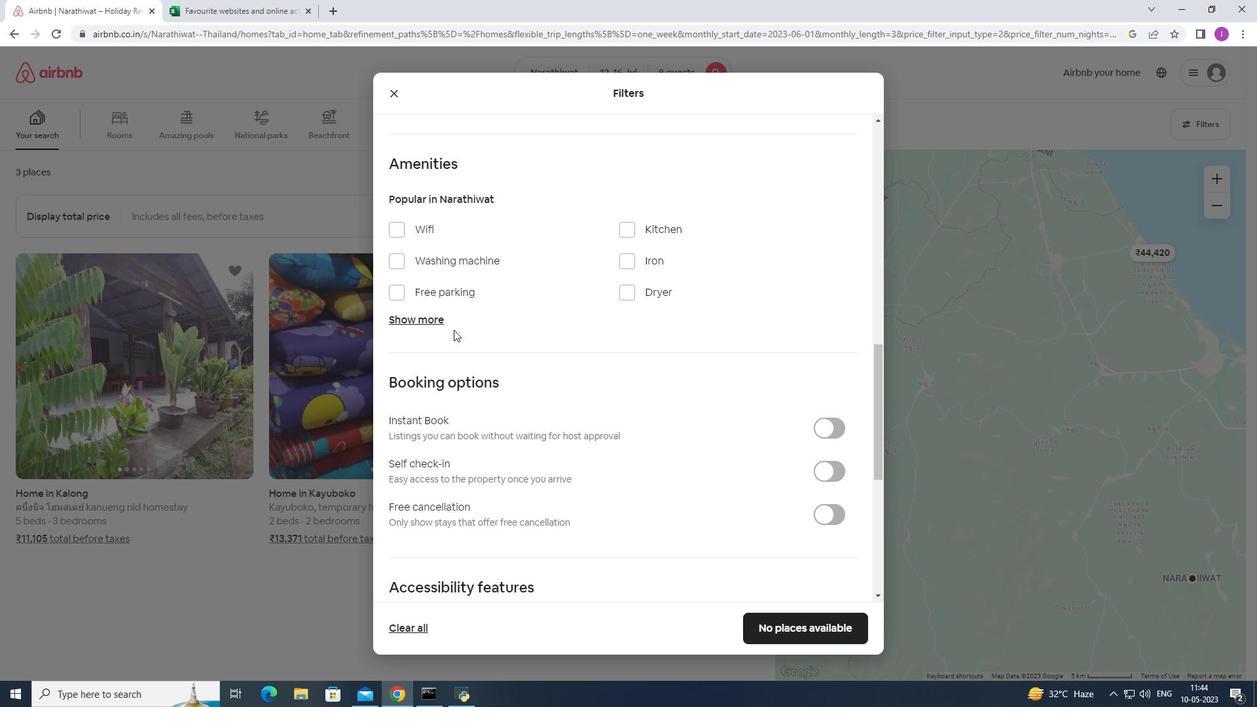 
Action: Mouse moved to (403, 163)
Screenshot: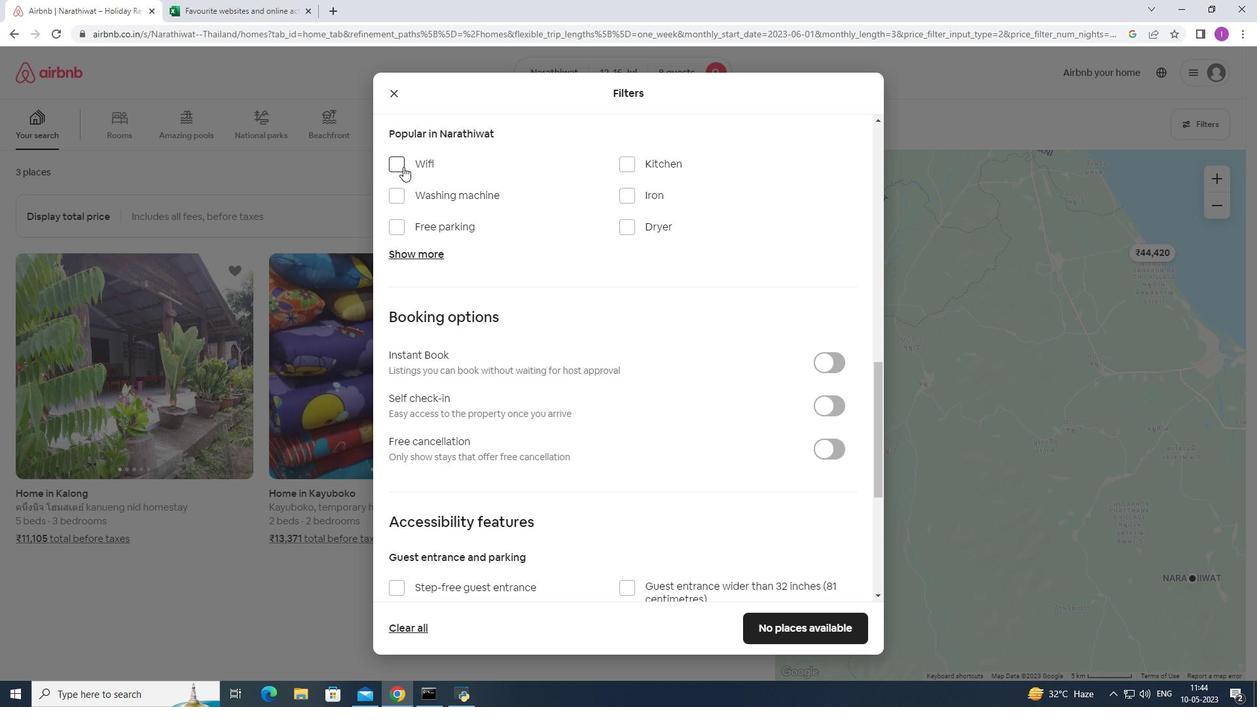 
Action: Mouse pressed left at (403, 163)
Screenshot: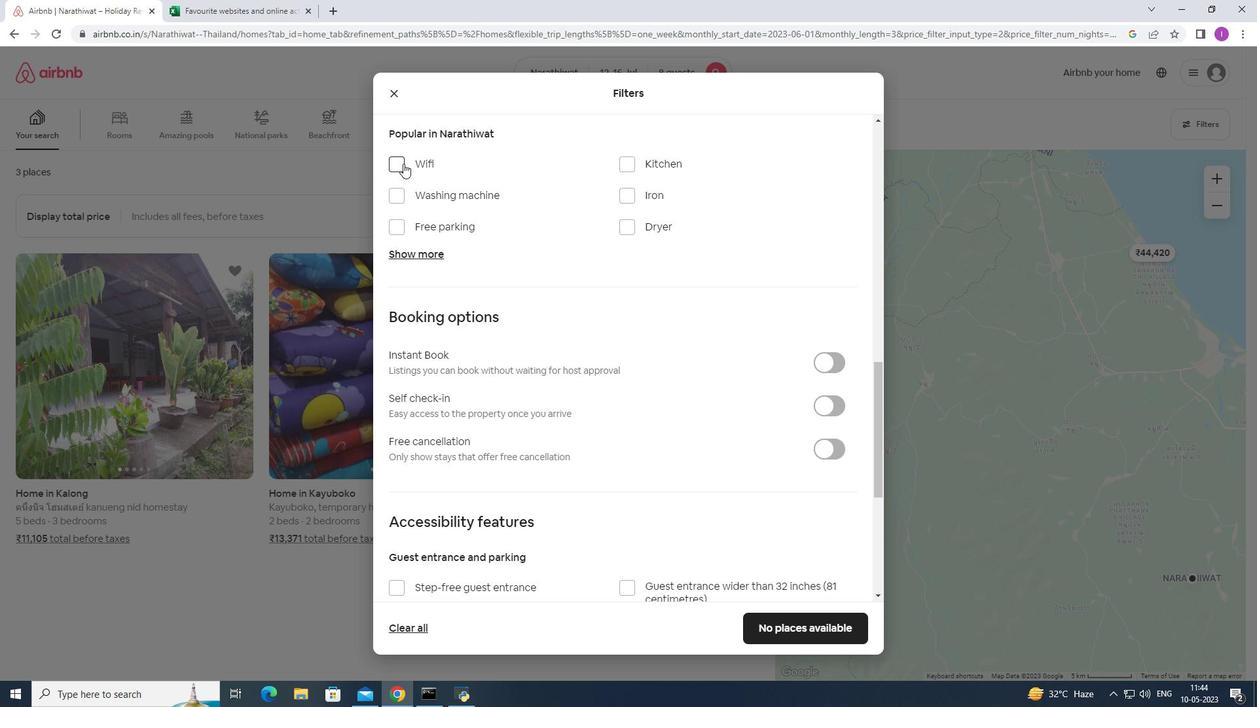 
Action: Mouse moved to (406, 225)
Screenshot: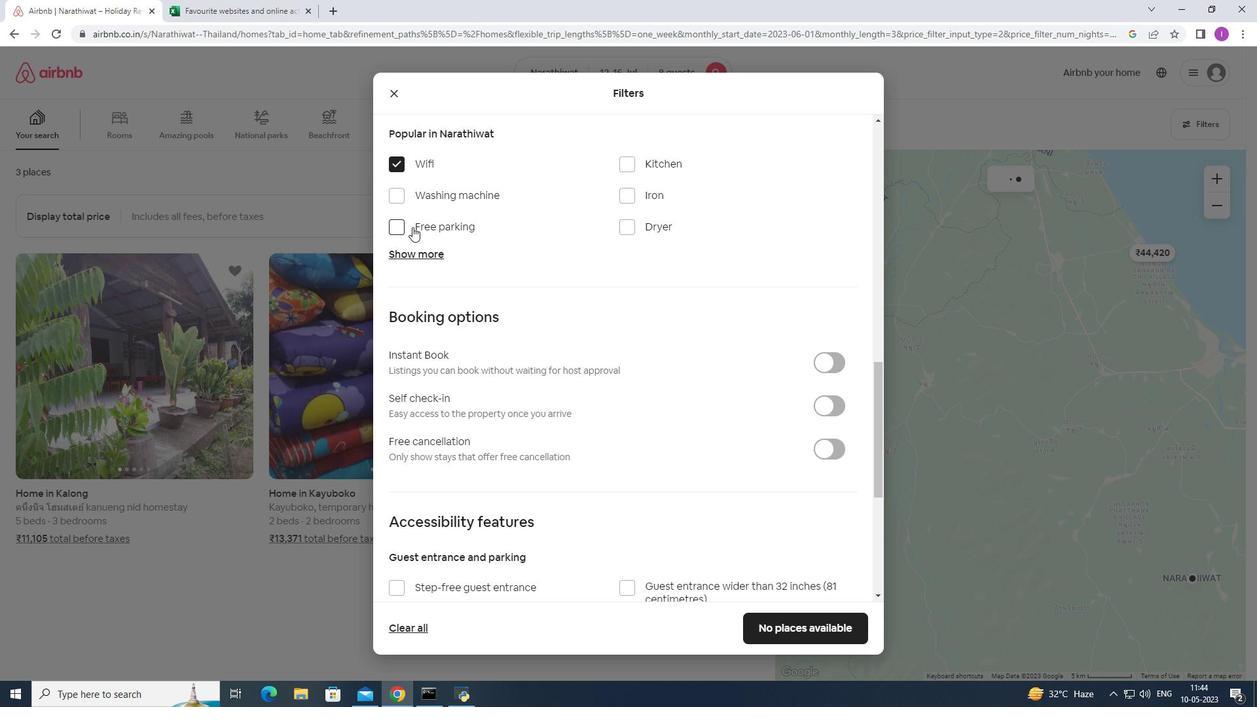 
Action: Mouse pressed left at (406, 225)
Screenshot: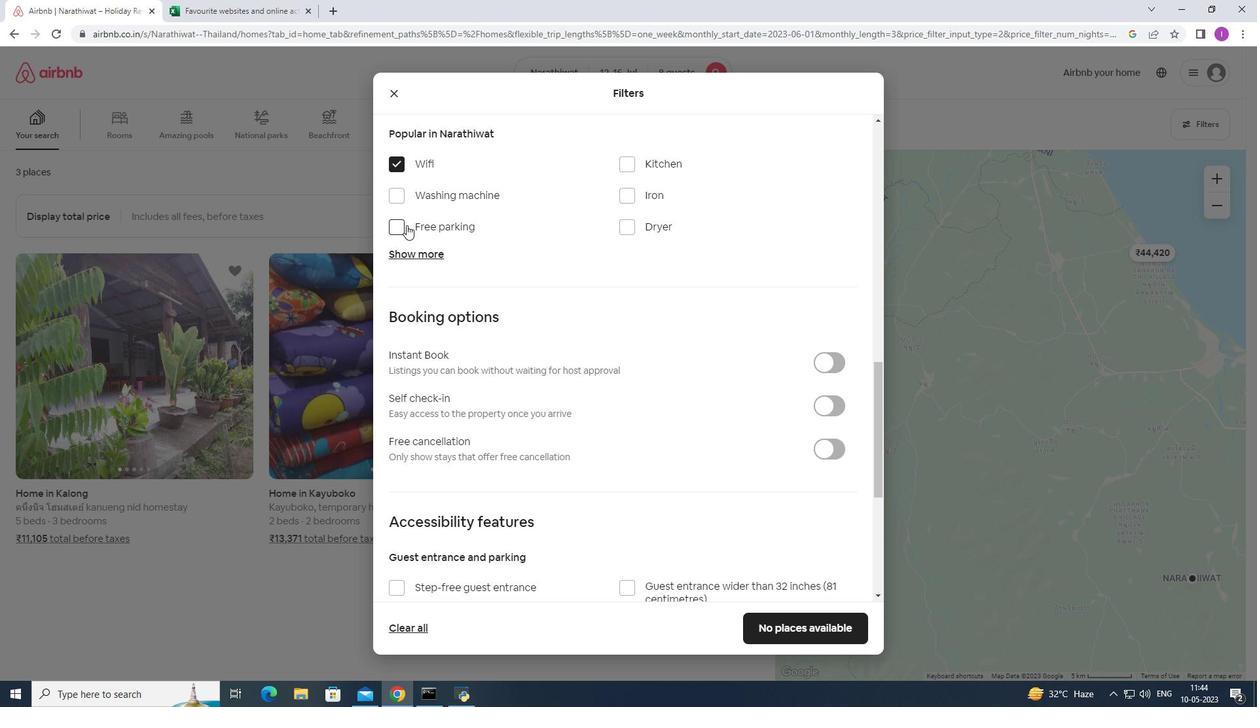 
Action: Mouse moved to (405, 253)
Screenshot: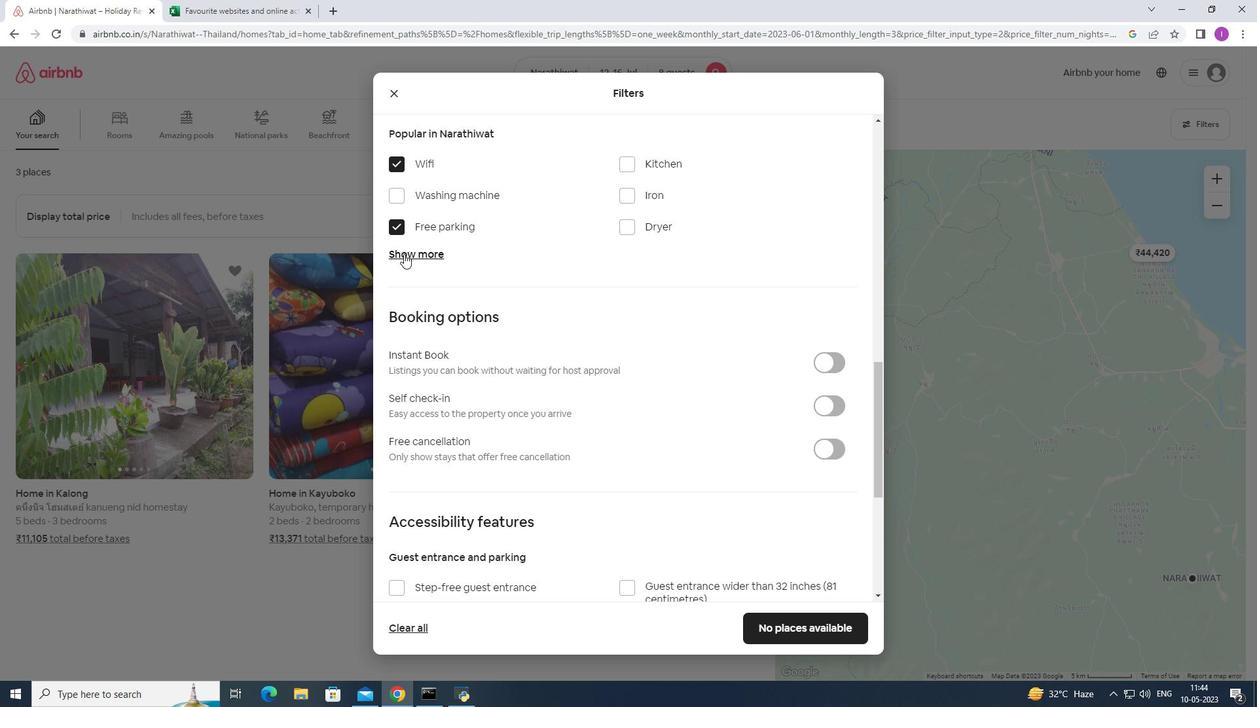 
Action: Mouse pressed left at (405, 253)
Screenshot: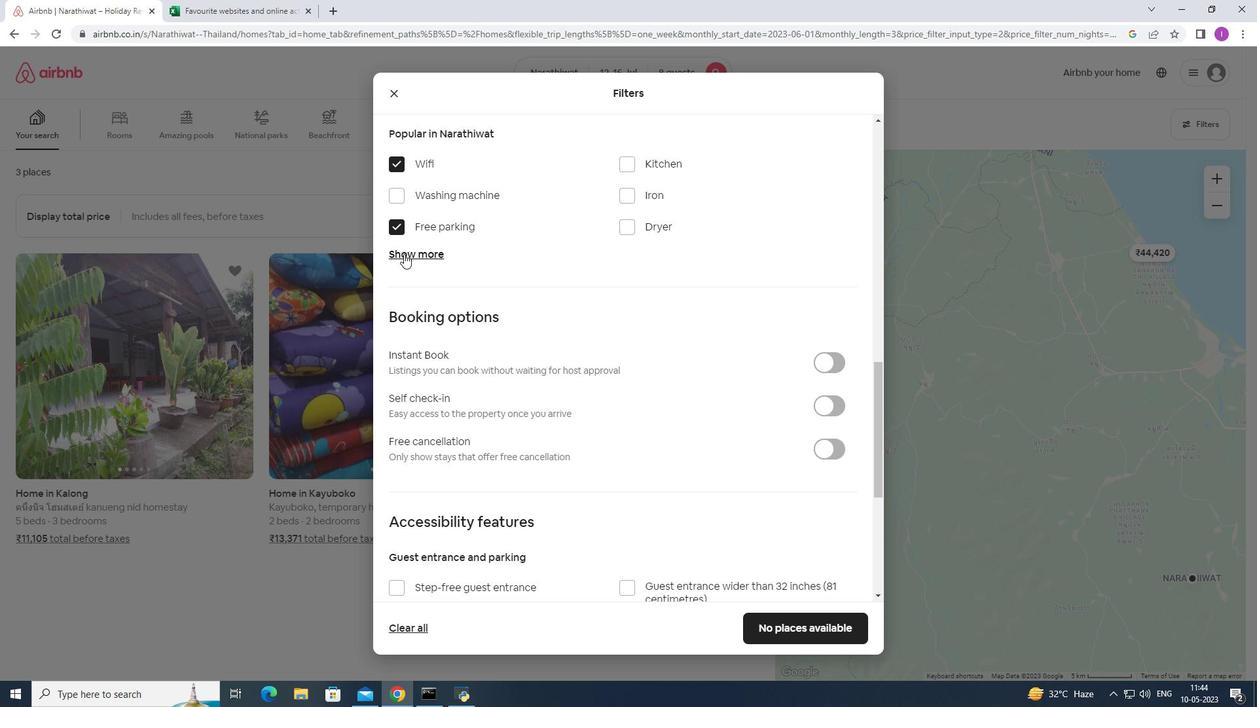 
Action: Mouse moved to (628, 337)
Screenshot: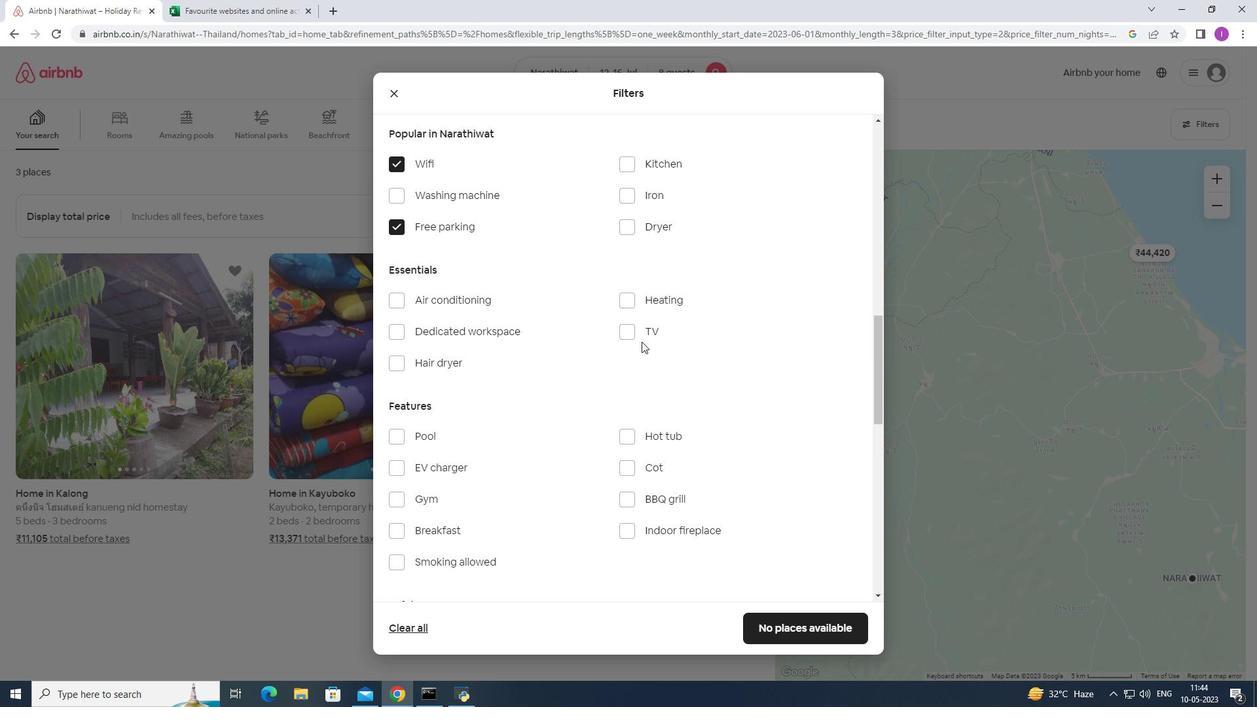 
Action: Mouse pressed left at (628, 337)
Screenshot: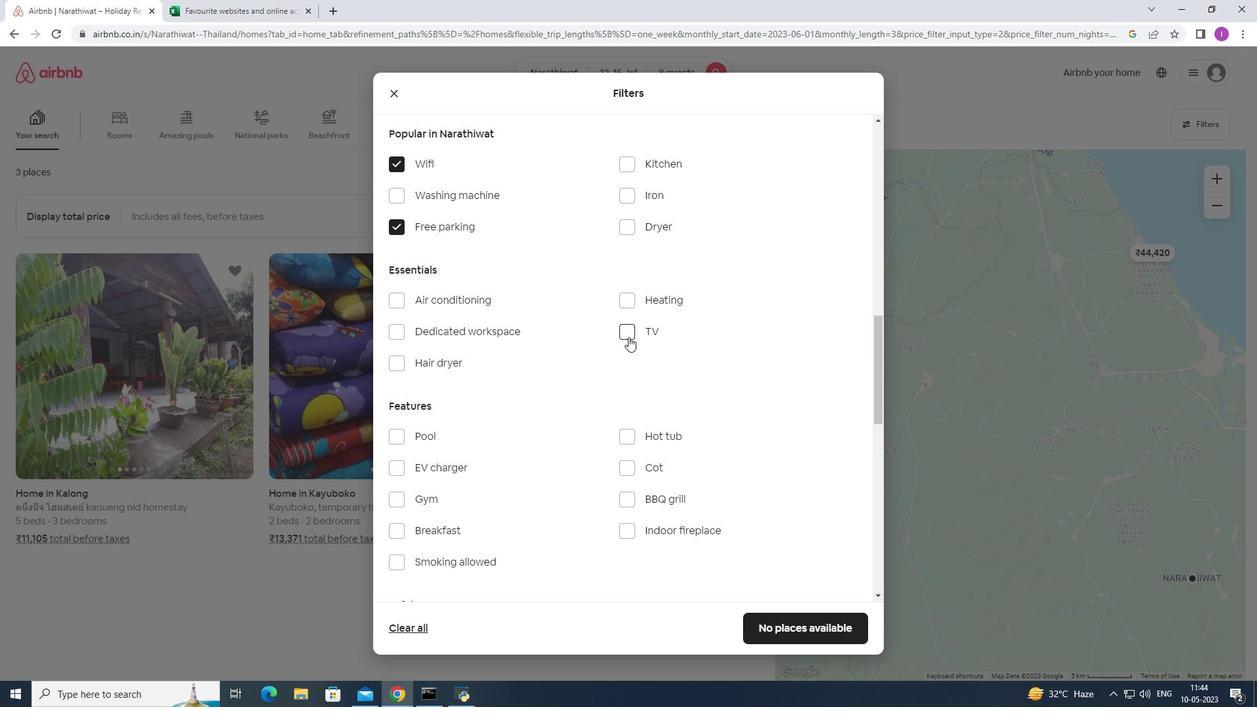
Action: Mouse moved to (569, 409)
Screenshot: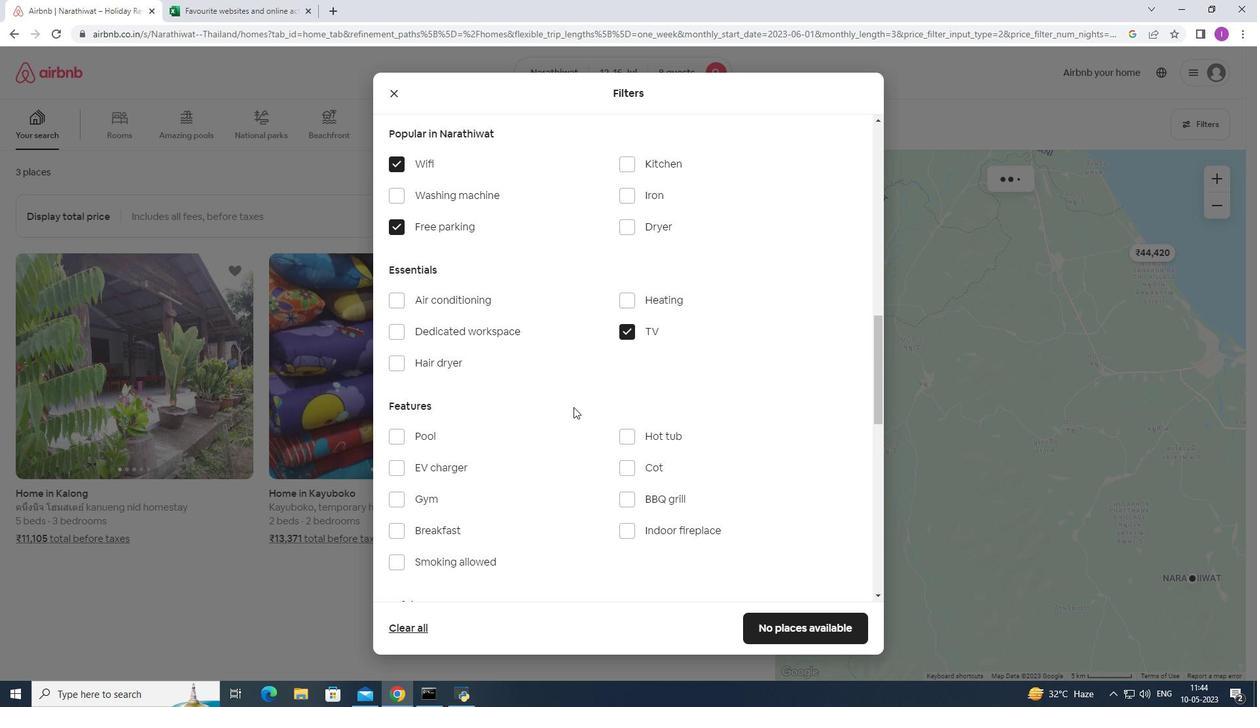 
Action: Mouse scrolled (569, 408) with delta (0, 0)
Screenshot: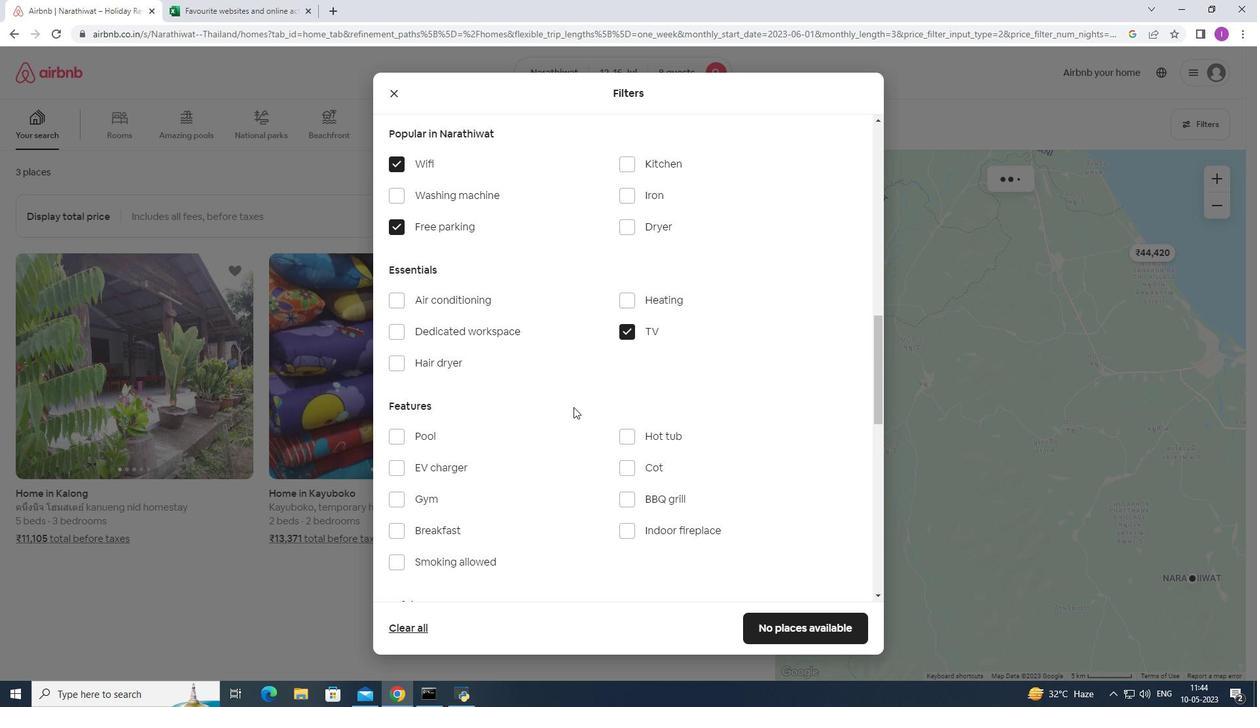 
Action: Mouse moved to (568, 410)
Screenshot: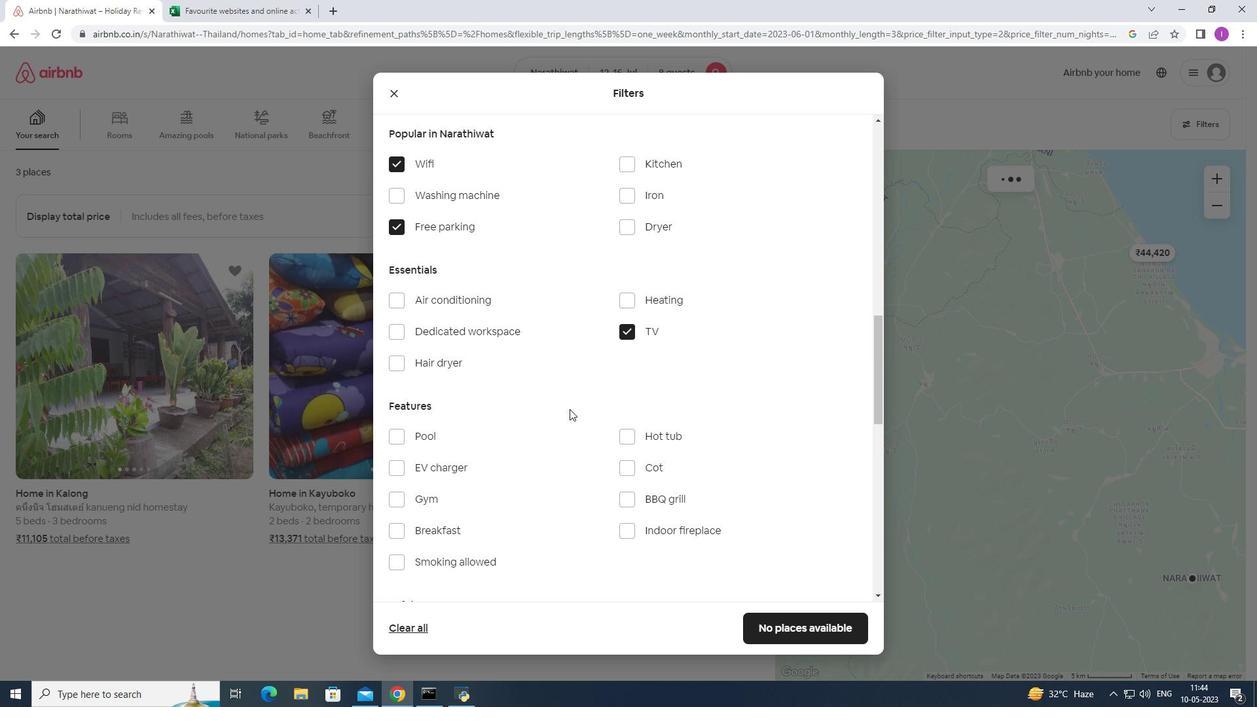 
Action: Mouse scrolled (568, 409) with delta (0, 0)
Screenshot: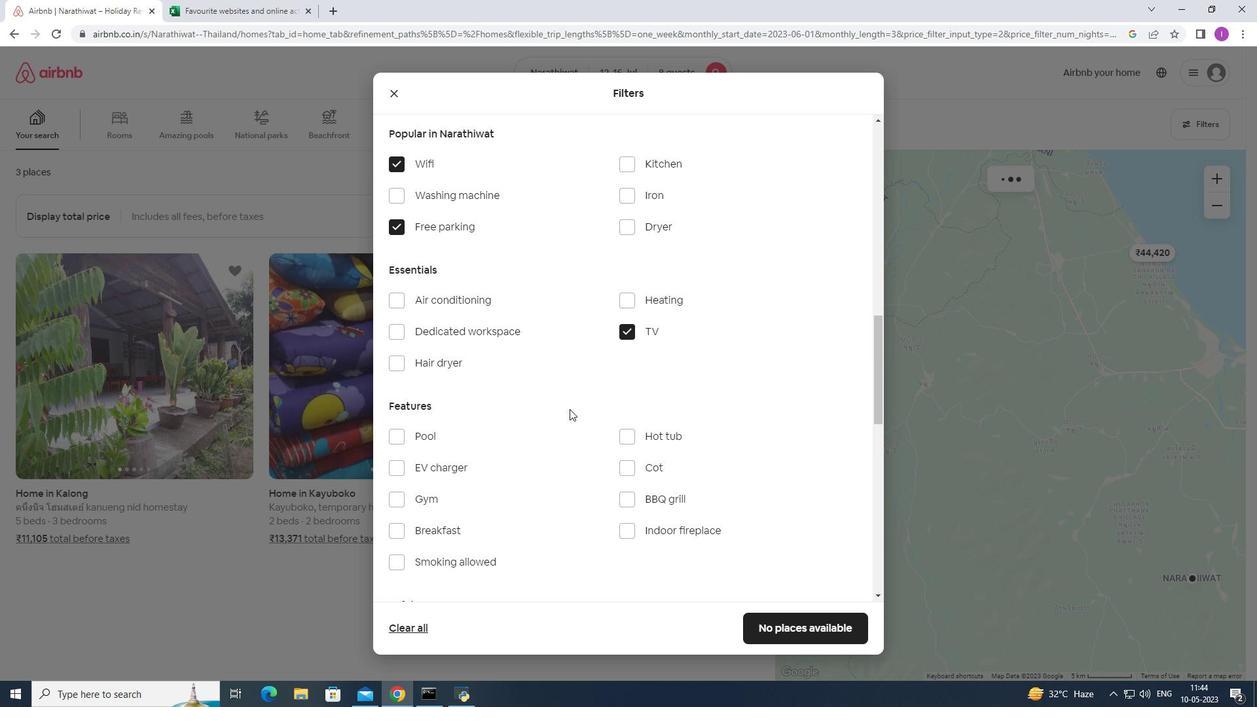 
Action: Mouse moved to (398, 373)
Screenshot: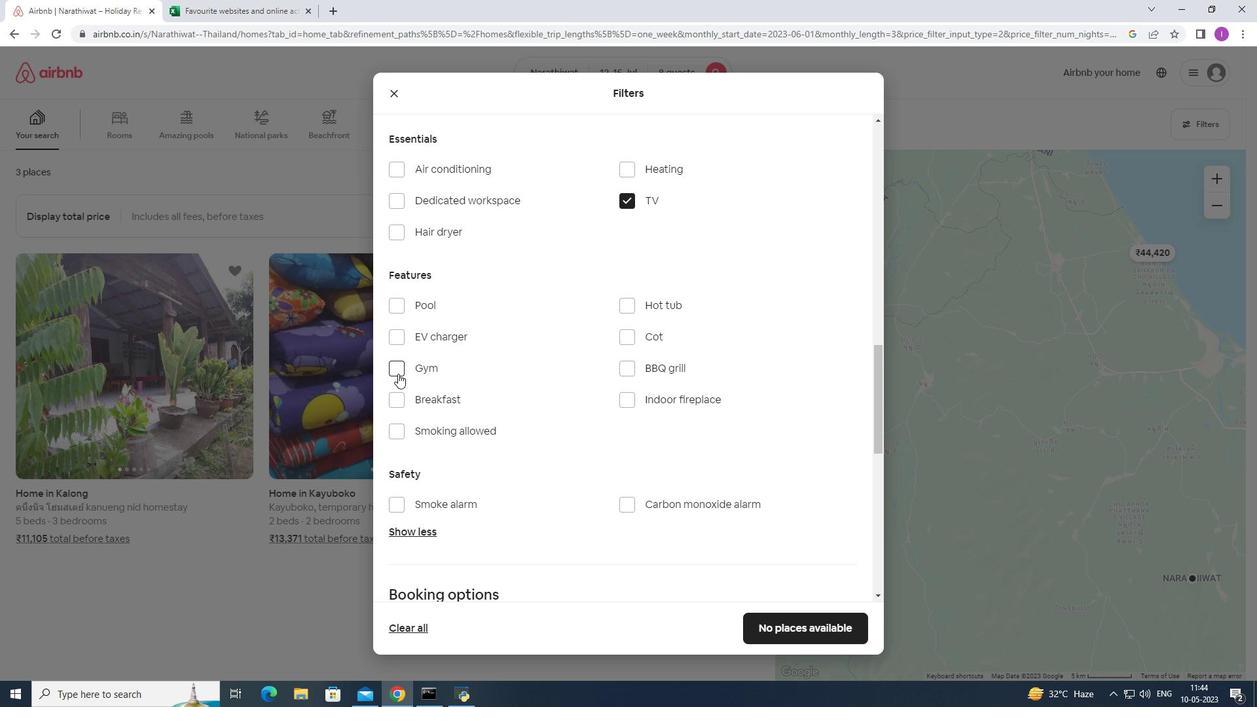 
Action: Mouse pressed left at (398, 373)
Screenshot: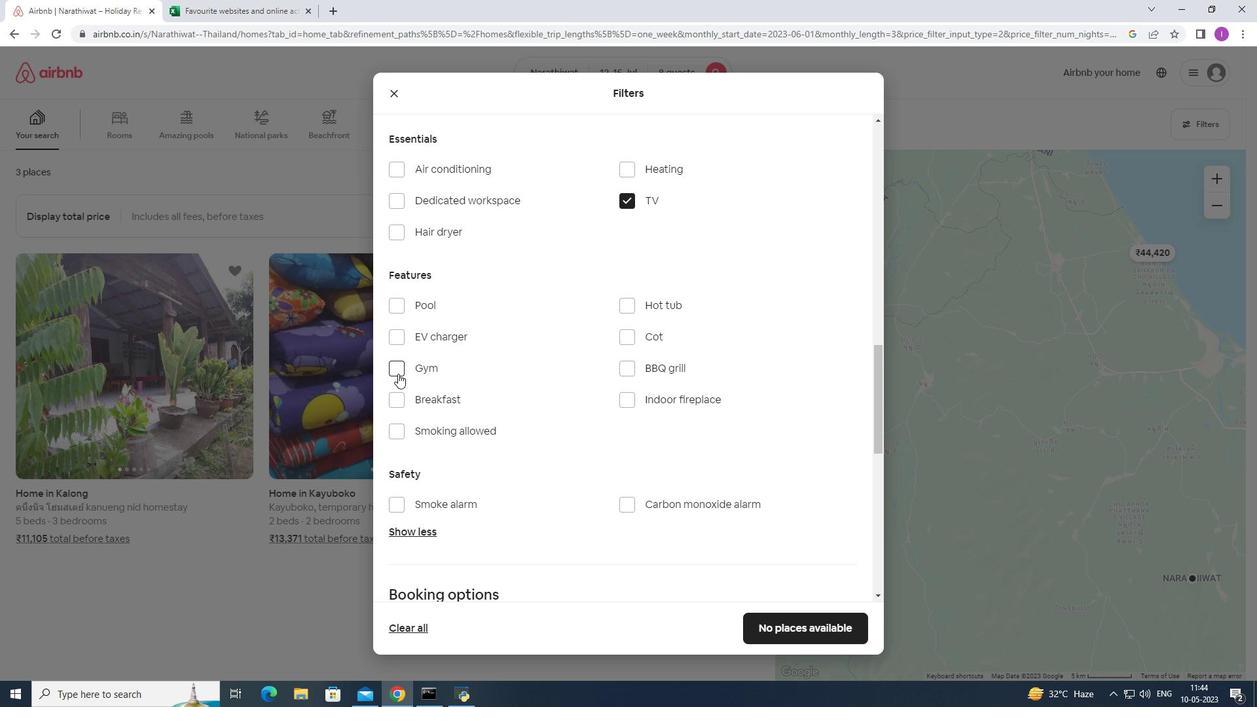 
Action: Mouse moved to (398, 395)
Screenshot: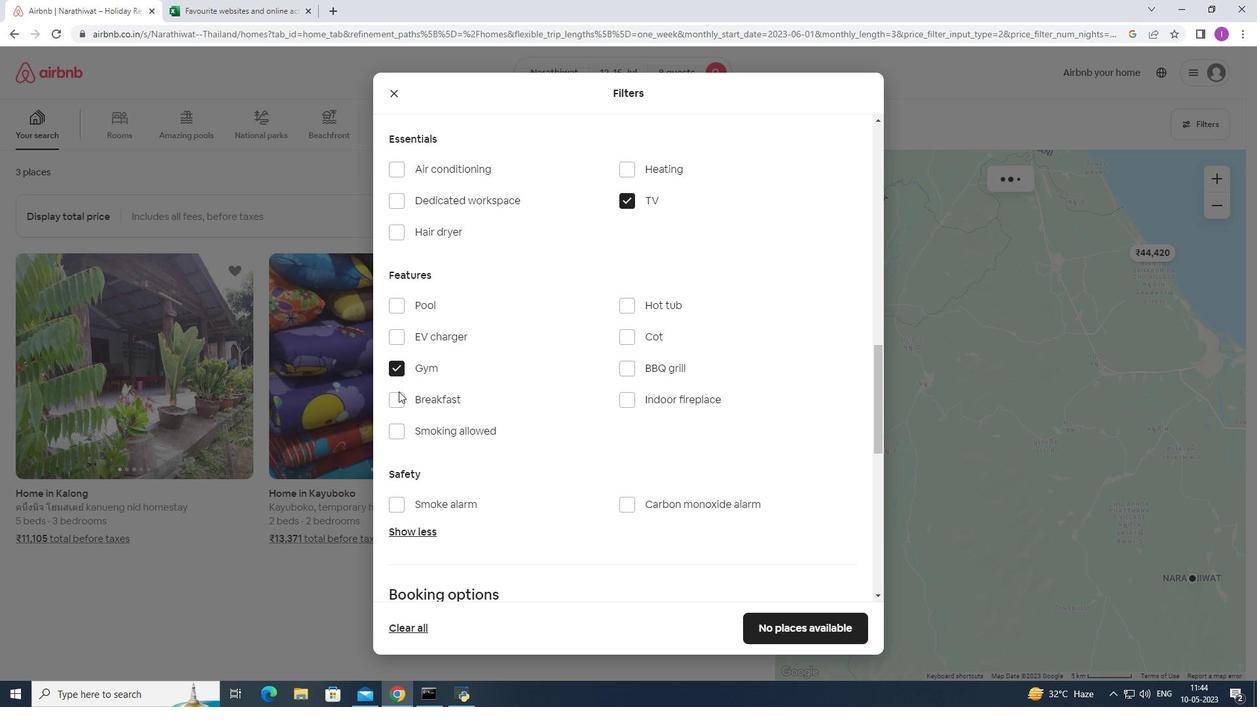 
Action: Mouse pressed left at (398, 395)
Screenshot: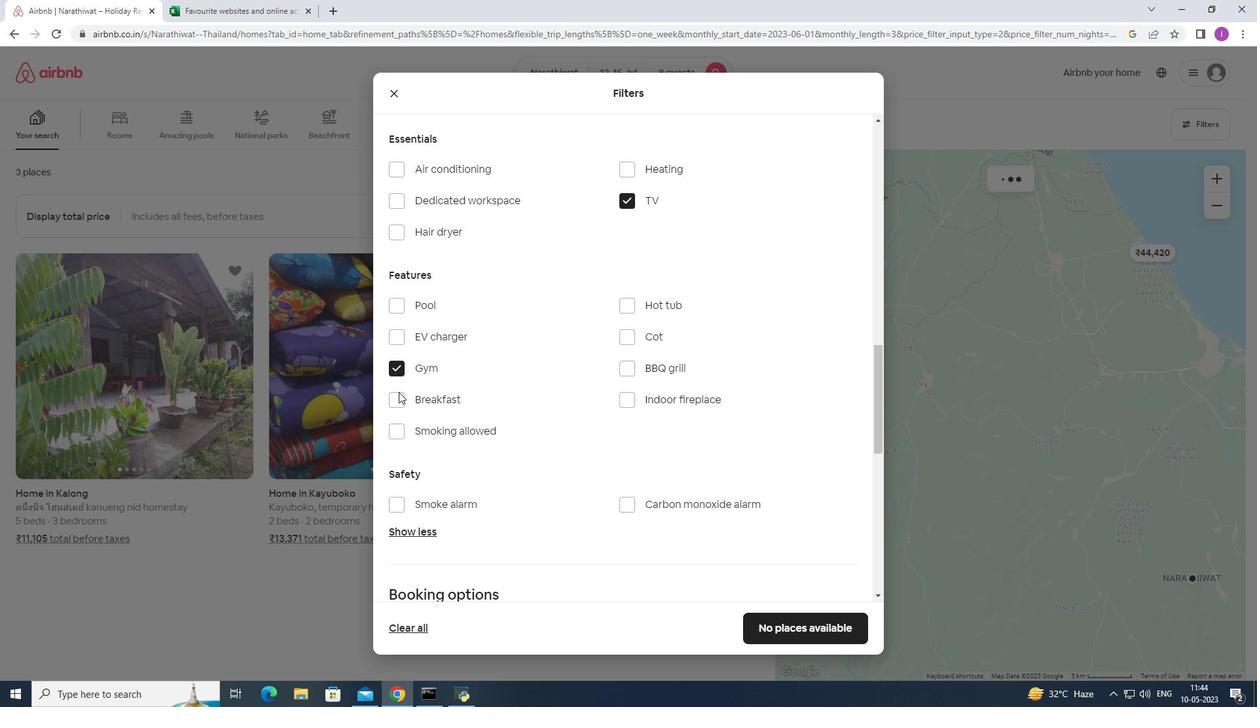 
Action: Mouse moved to (651, 423)
Screenshot: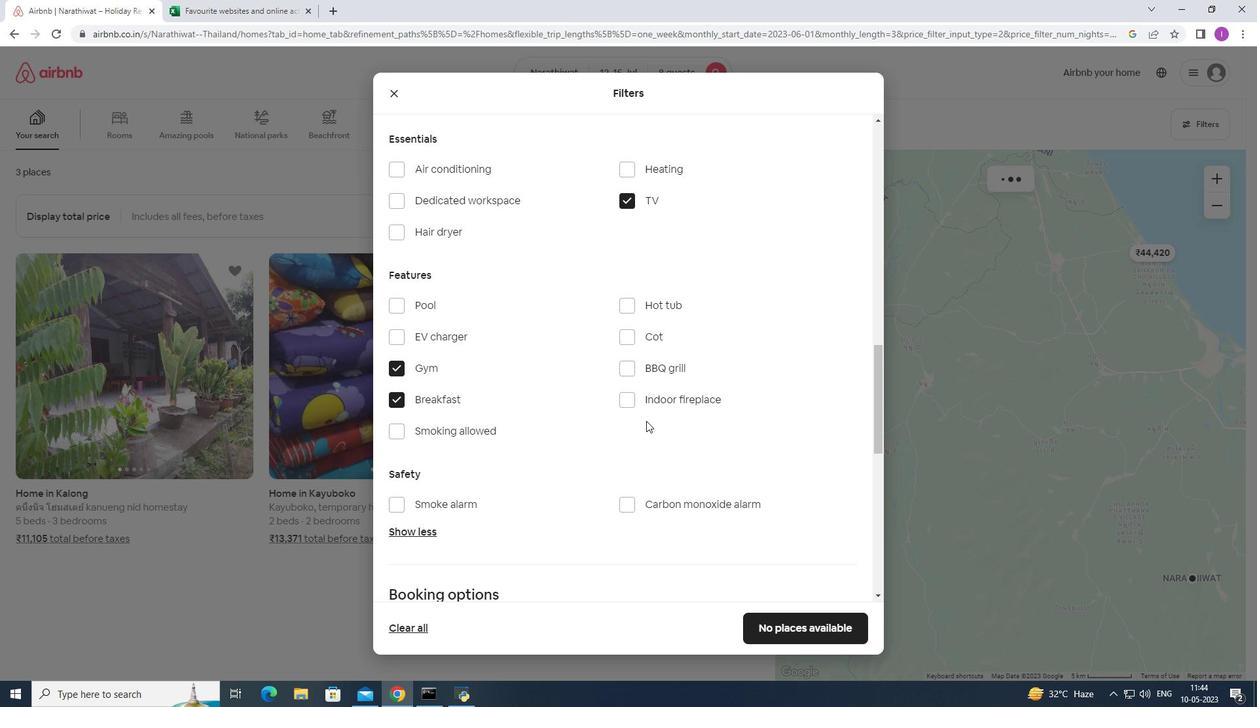 
Action: Mouse scrolled (651, 422) with delta (0, 0)
Screenshot: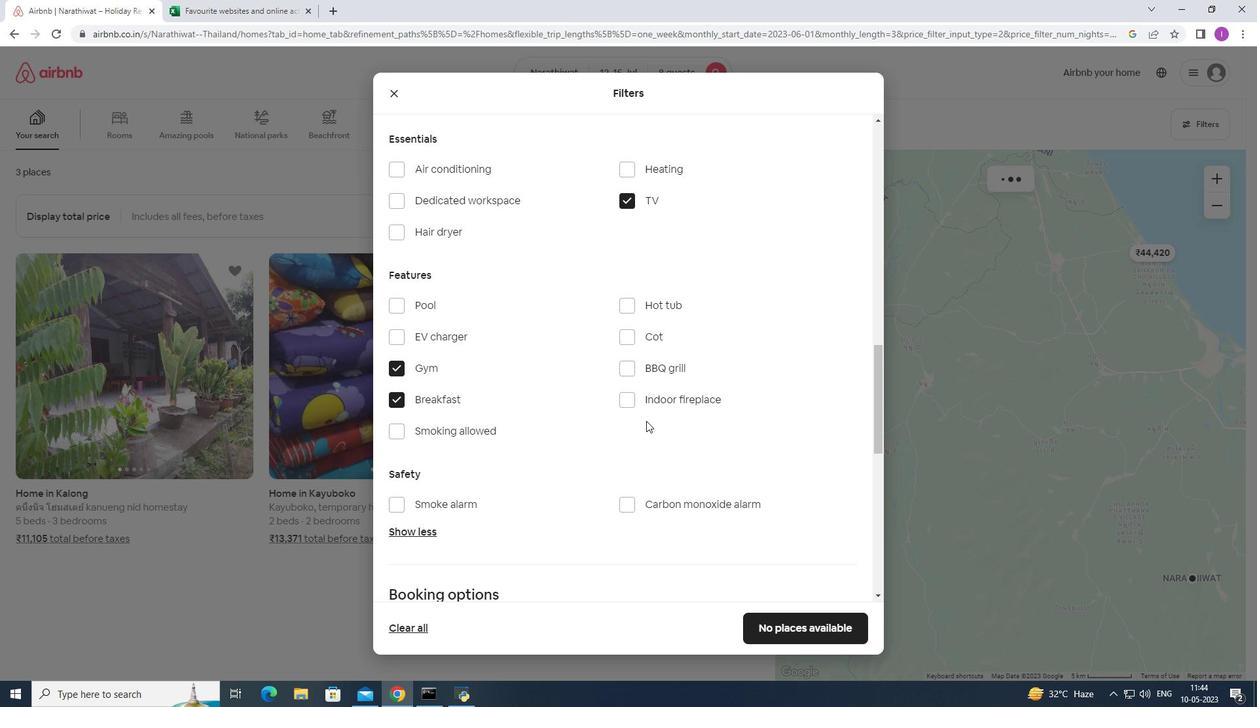 
Action: Mouse scrolled (651, 422) with delta (0, 0)
Screenshot: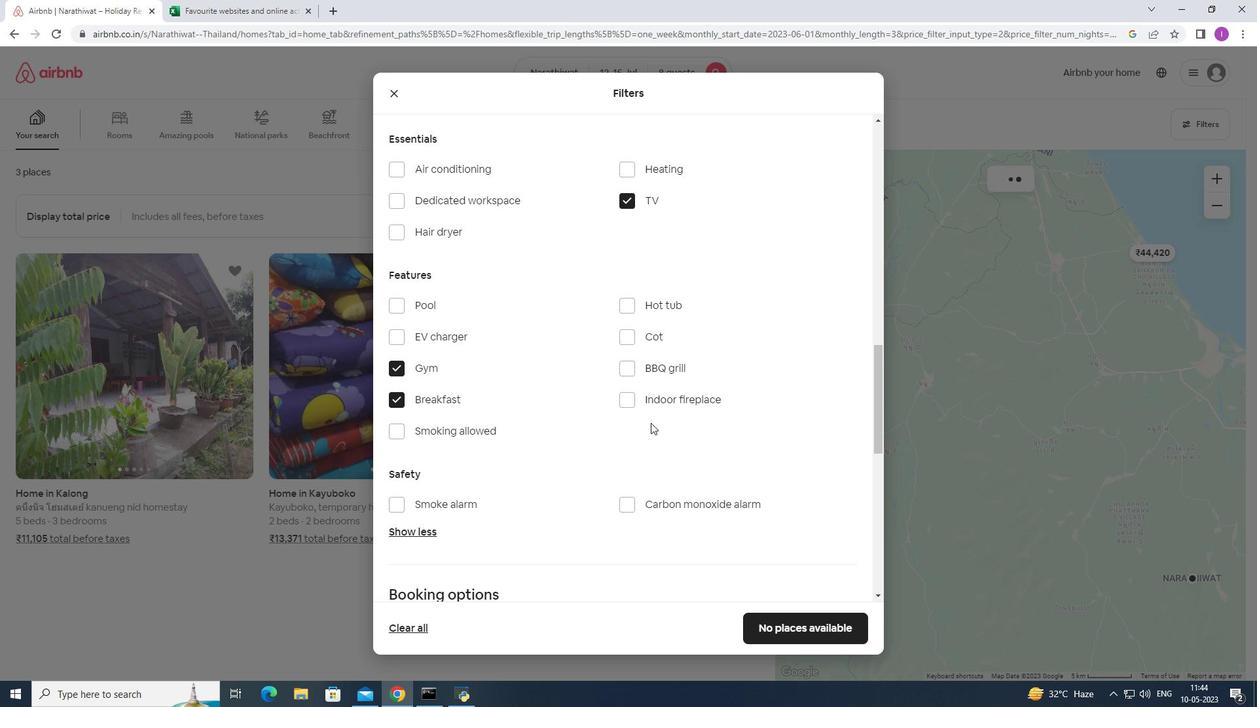 
Action: Mouse moved to (651, 424)
Screenshot: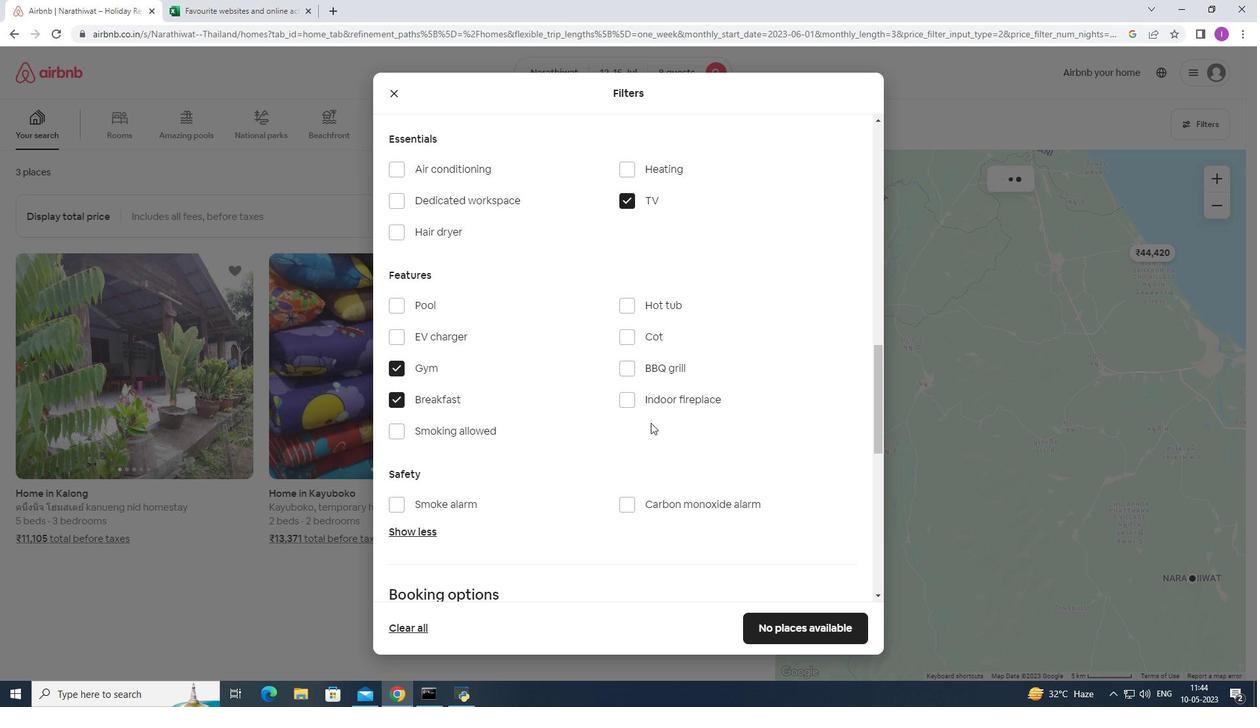 
Action: Mouse scrolled (651, 423) with delta (0, 0)
Screenshot: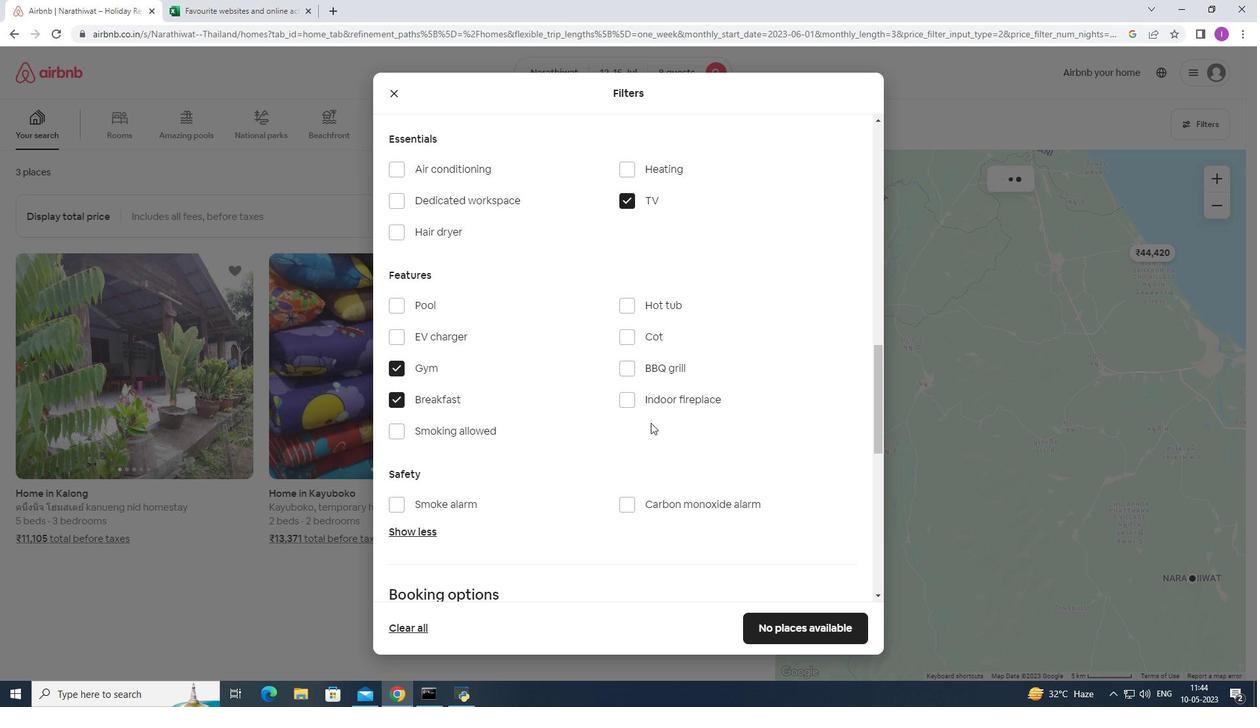 
Action: Mouse moved to (652, 425)
Screenshot: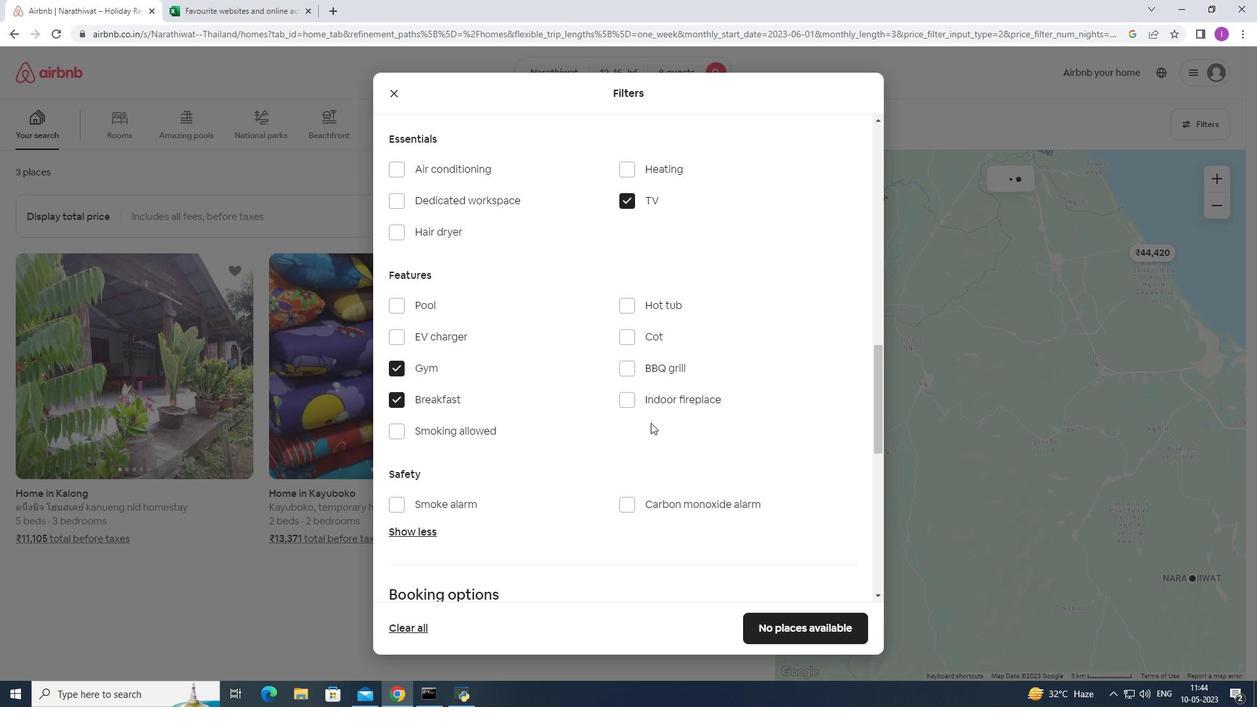 
Action: Mouse scrolled (652, 424) with delta (0, 0)
Screenshot: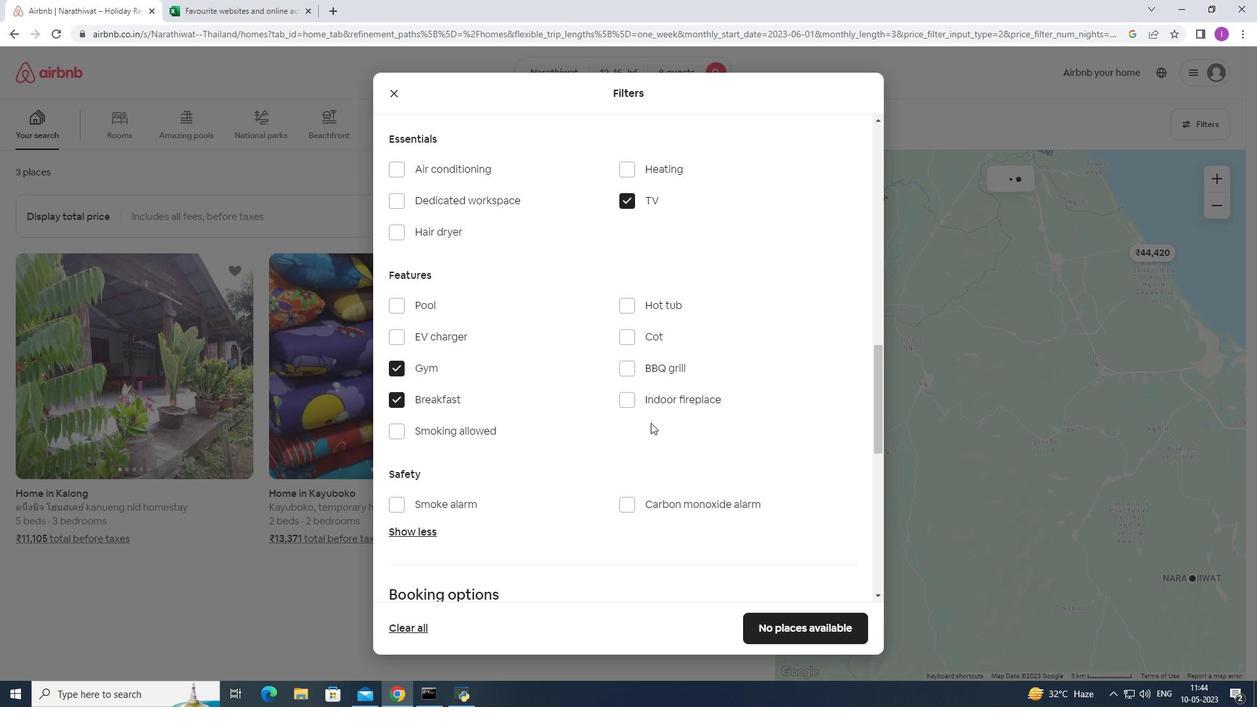 
Action: Mouse moved to (835, 416)
Screenshot: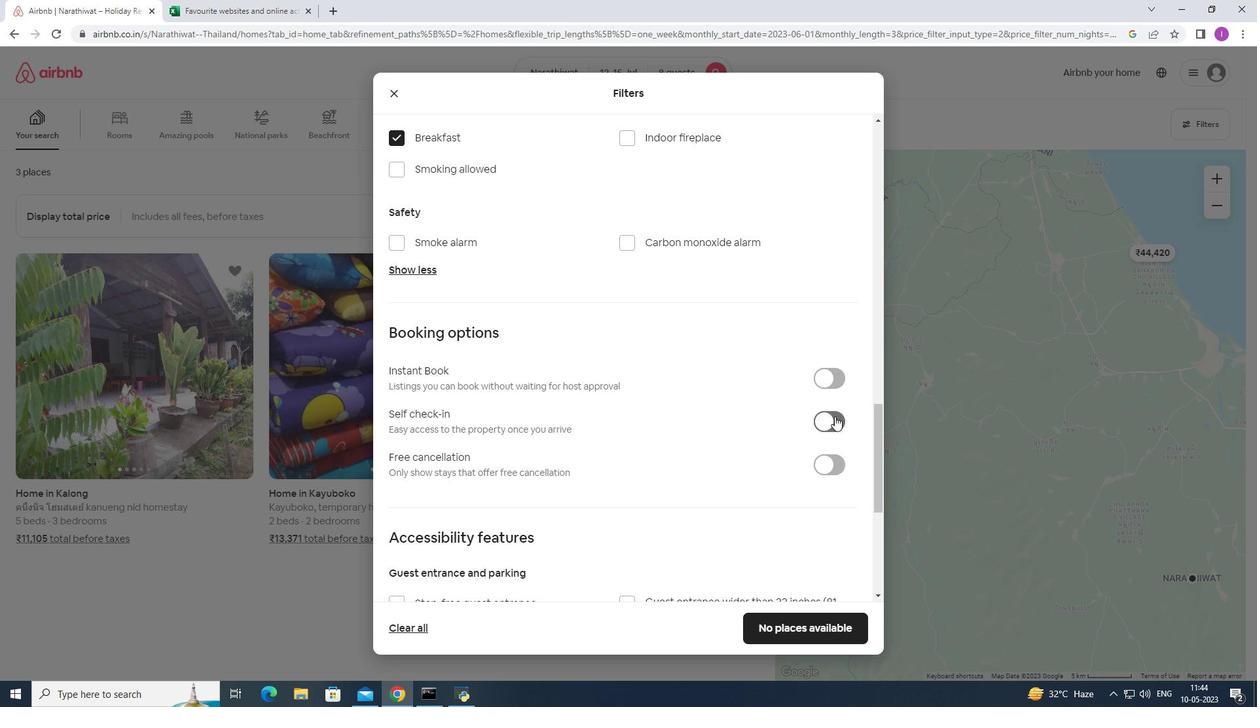 
Action: Mouse pressed left at (835, 416)
Screenshot: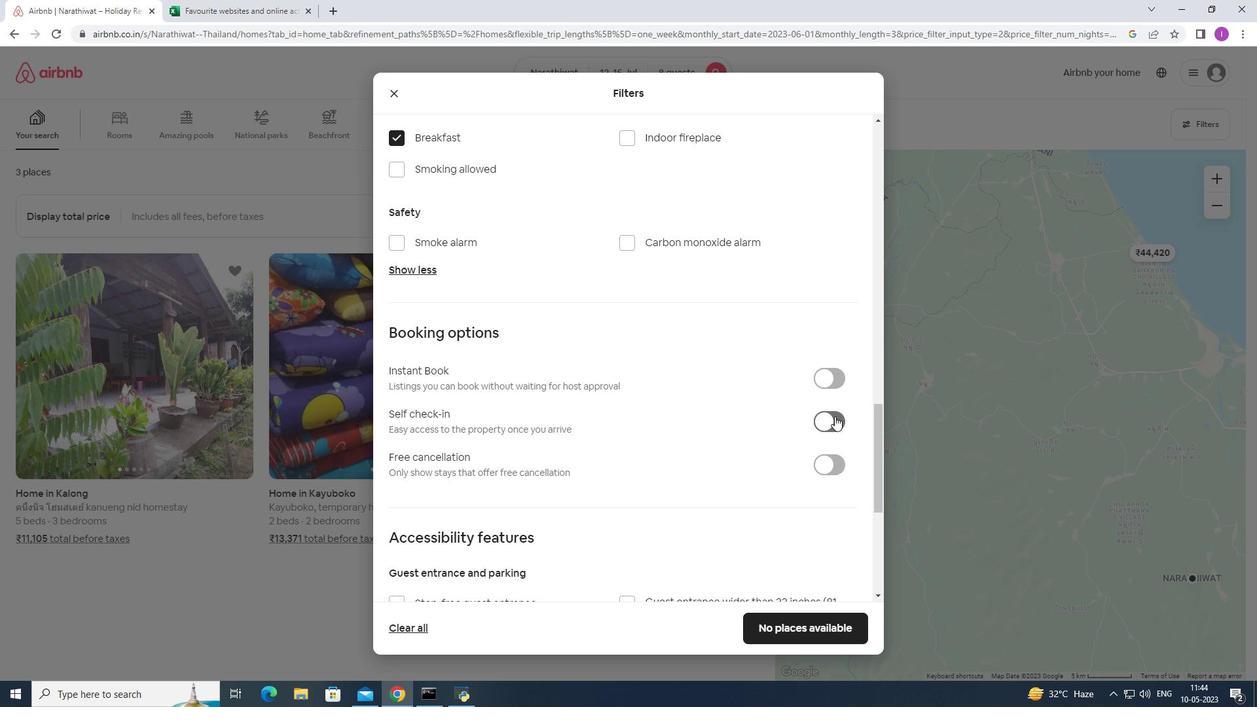 
Action: Mouse moved to (662, 425)
Screenshot: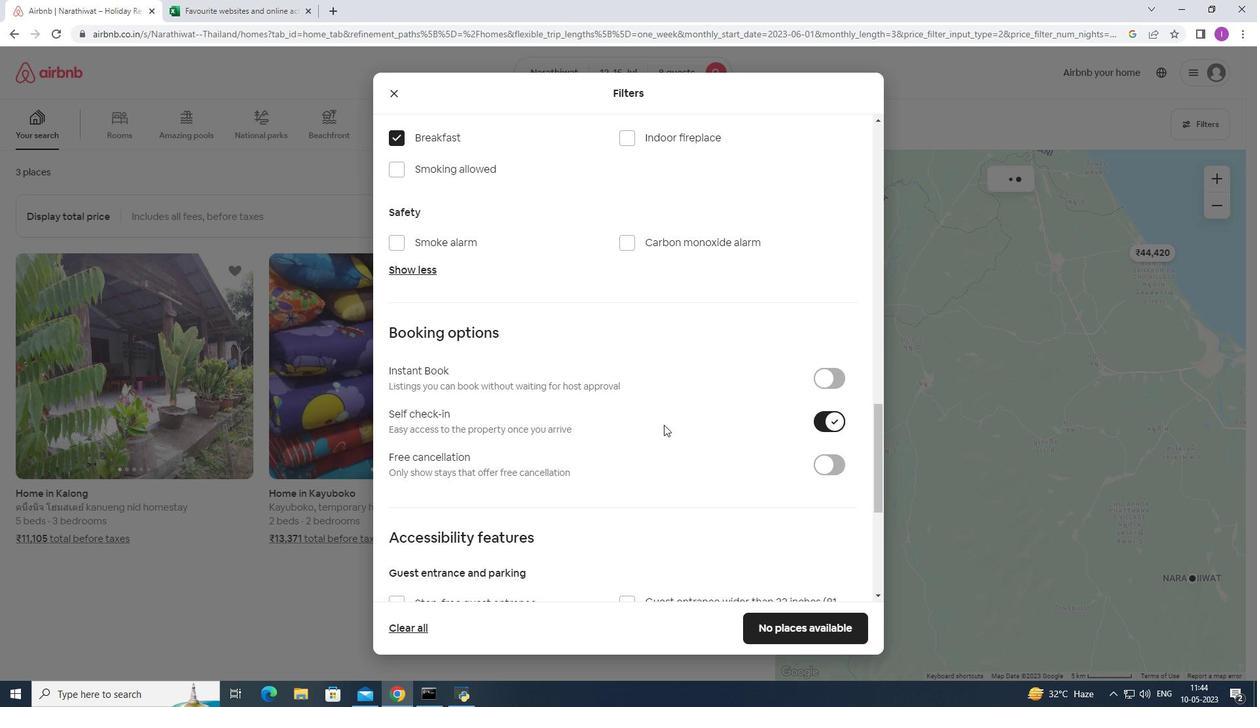 
Action: Mouse scrolled (662, 425) with delta (0, 0)
Screenshot: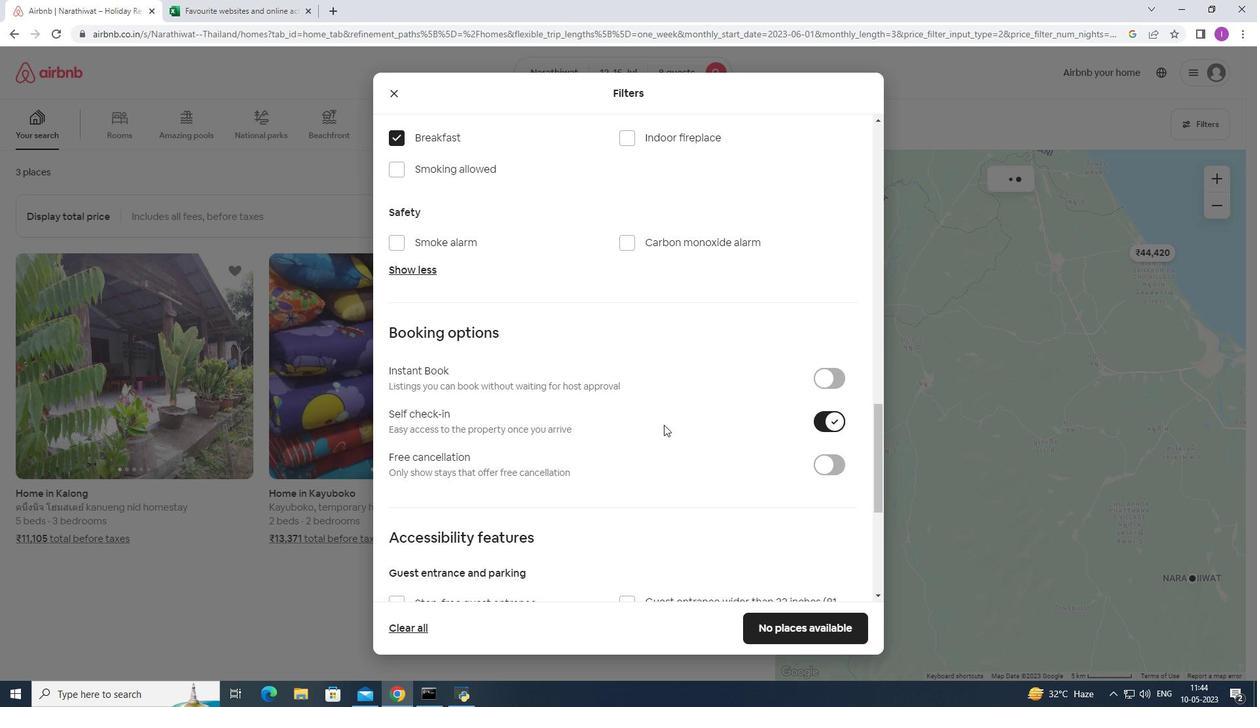 
Action: Mouse scrolled (662, 425) with delta (0, 0)
Screenshot: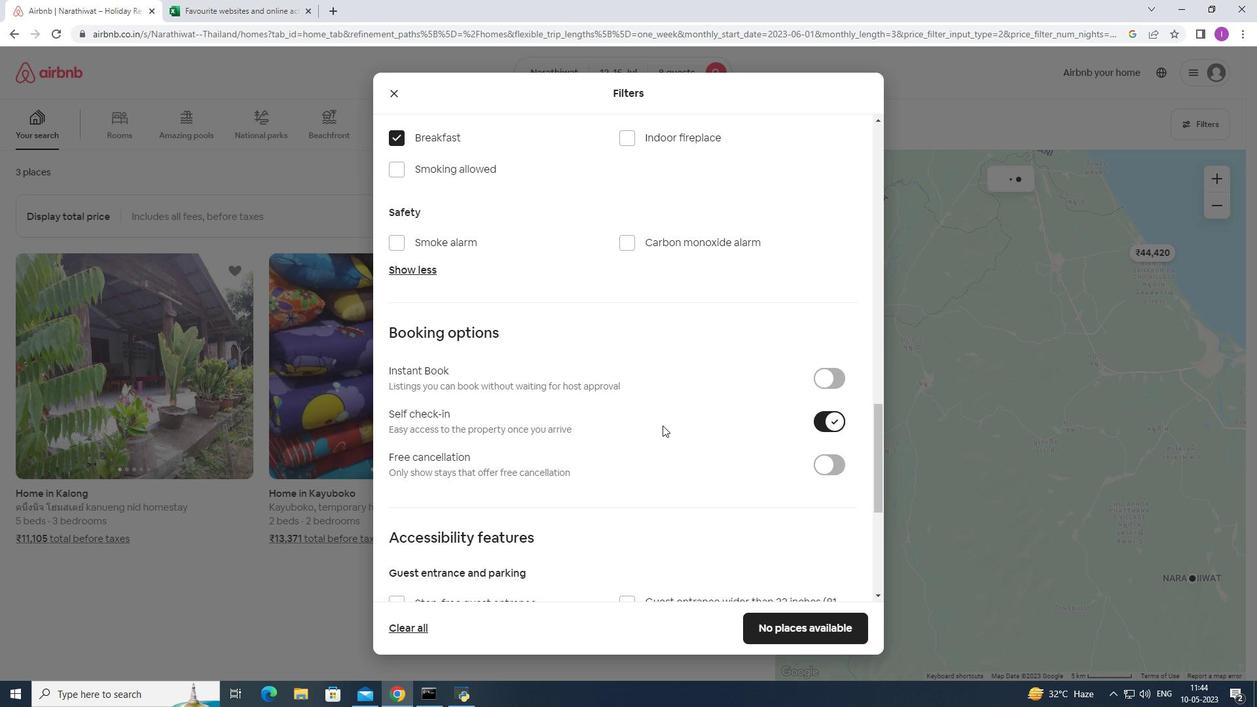 
Action: Mouse moved to (662, 426)
Screenshot: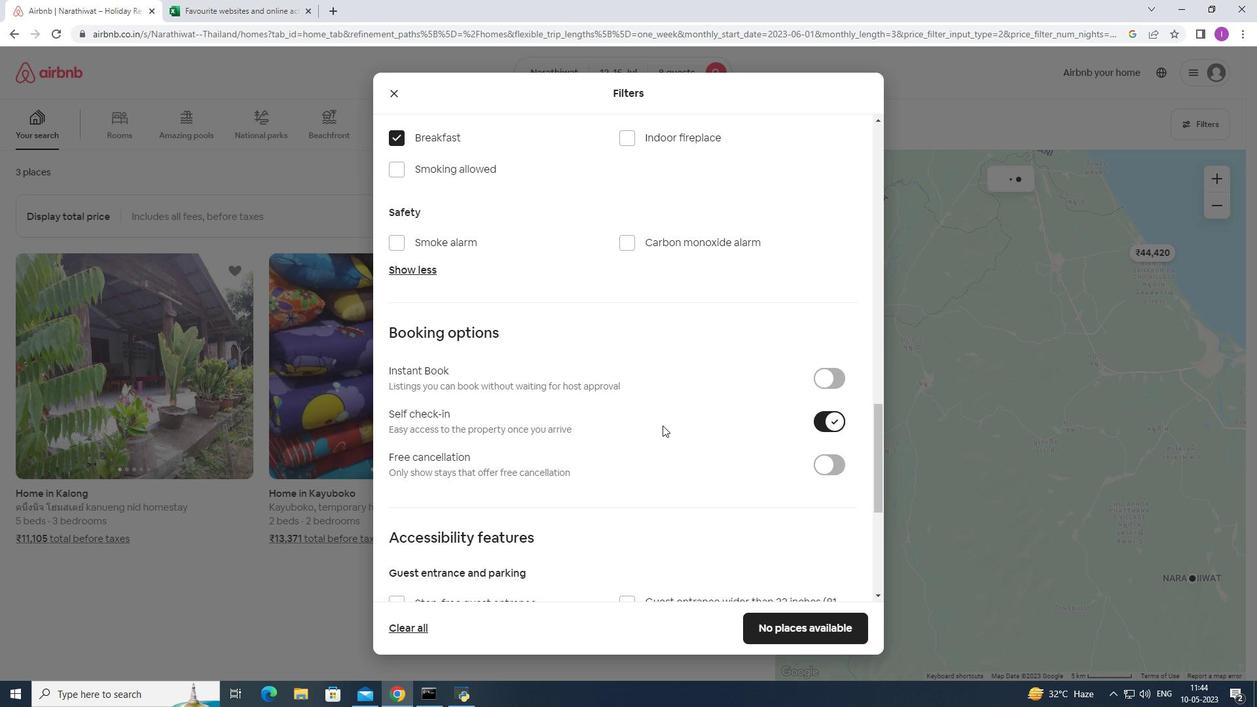 
Action: Mouse scrolled (662, 425) with delta (0, 0)
Screenshot: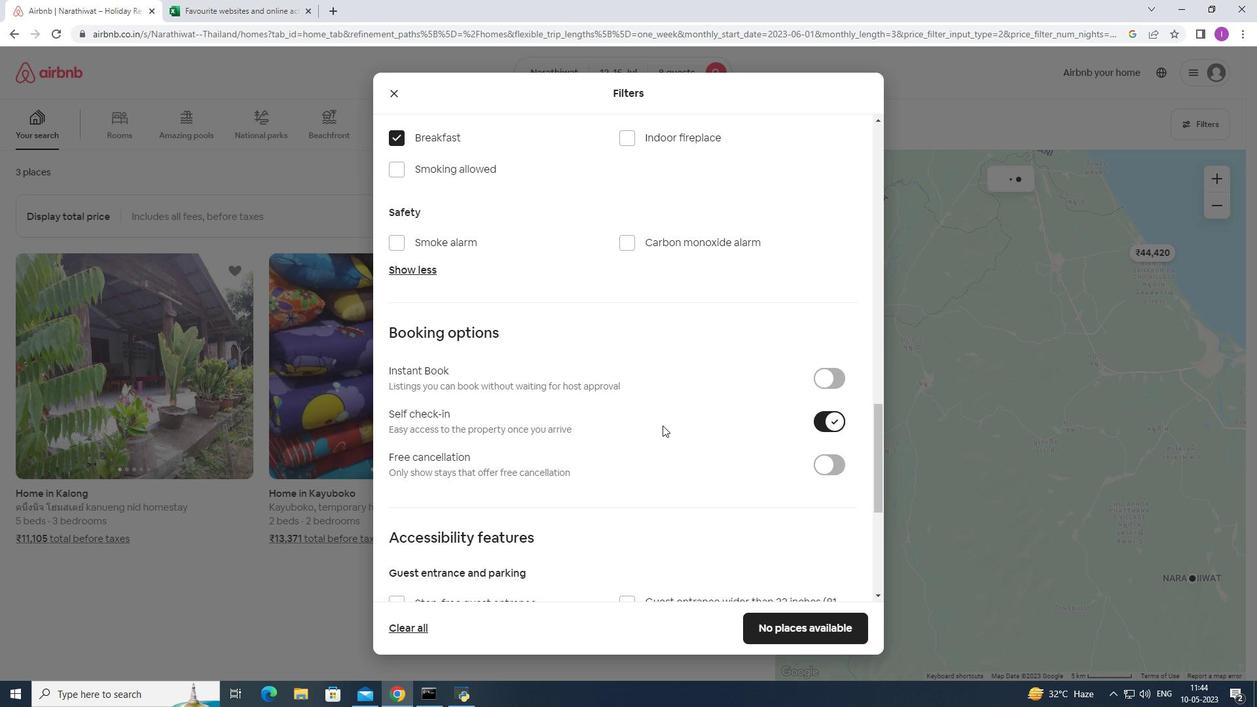 
Action: Mouse scrolled (662, 425) with delta (0, 0)
Screenshot: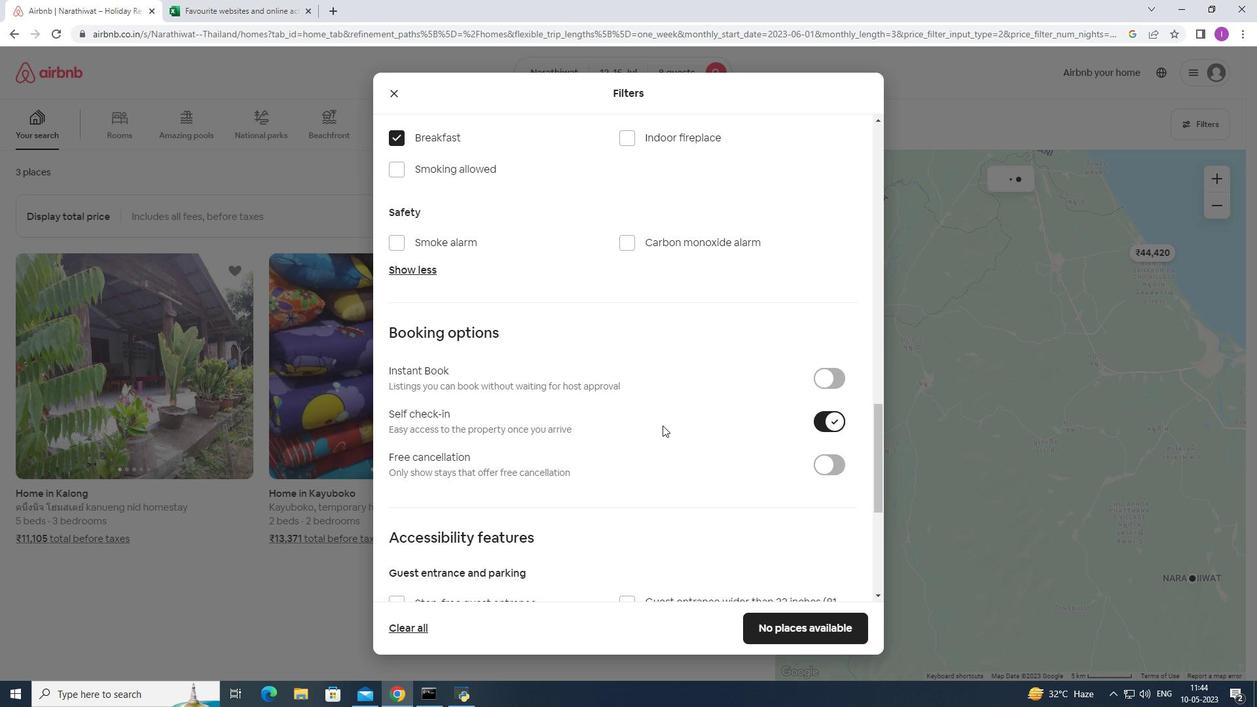 
Action: Mouse scrolled (662, 425) with delta (0, 0)
Screenshot: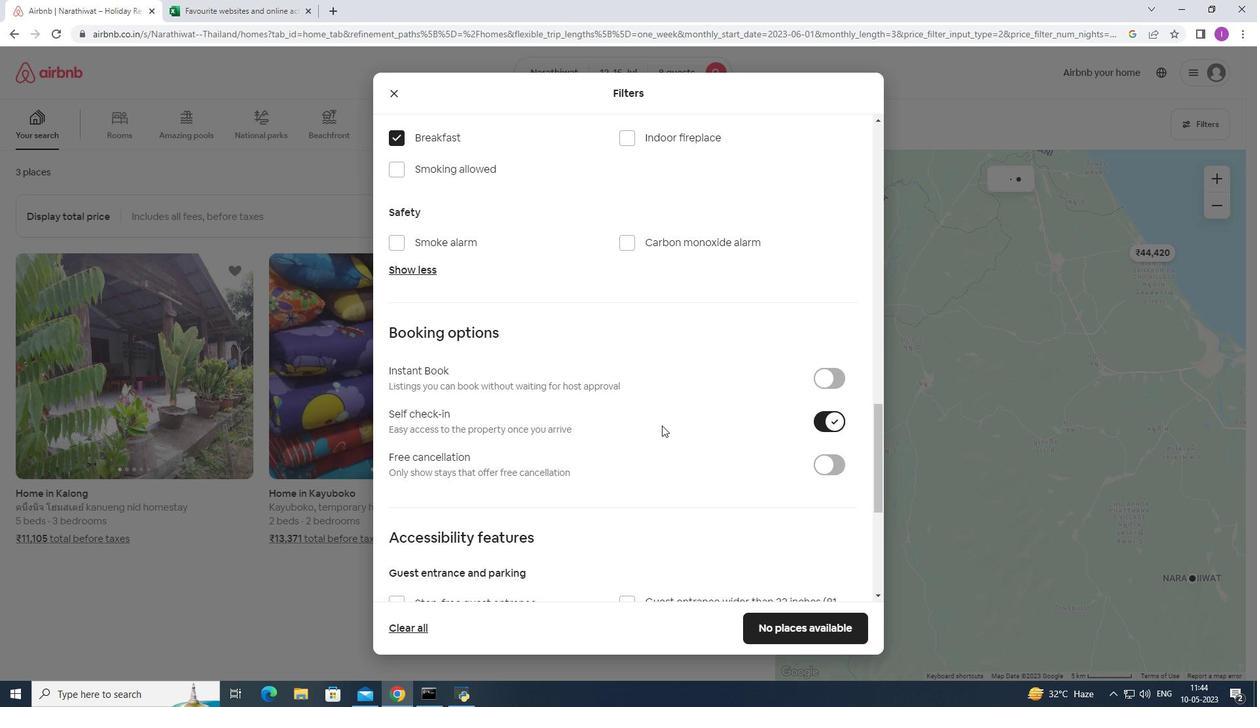 
Action: Mouse moved to (664, 425)
Screenshot: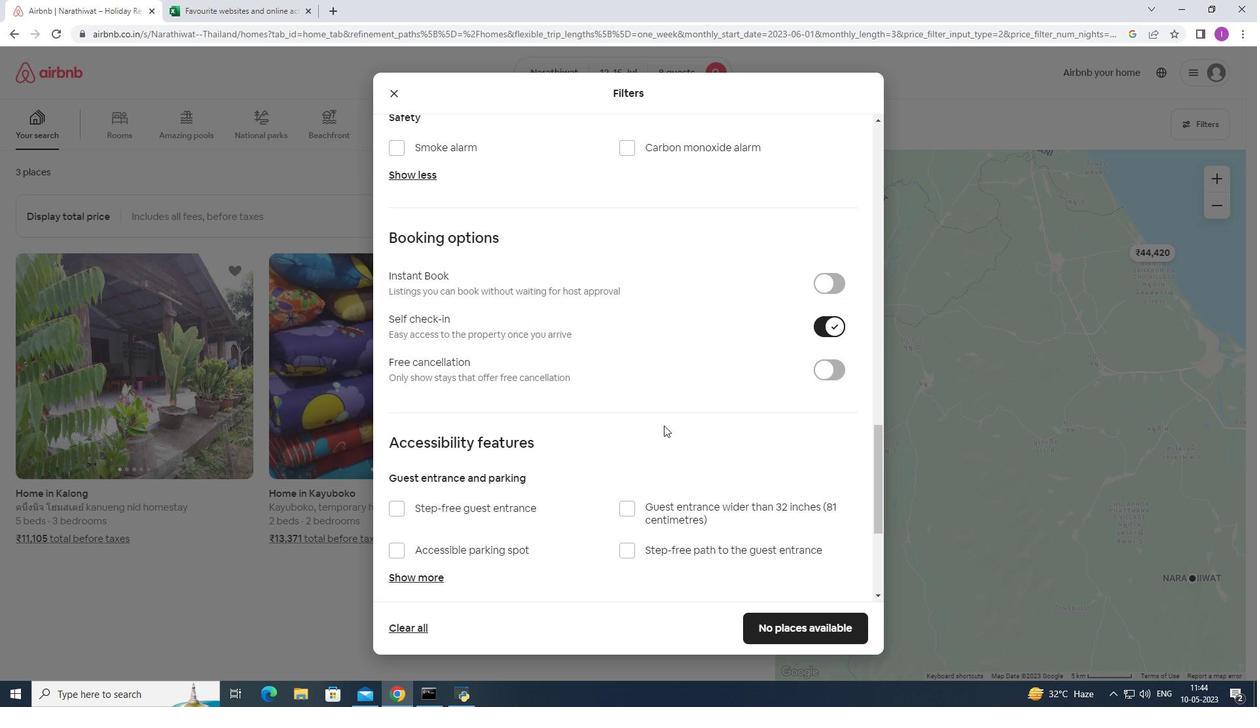 
Action: Mouse scrolled (664, 424) with delta (0, 0)
Screenshot: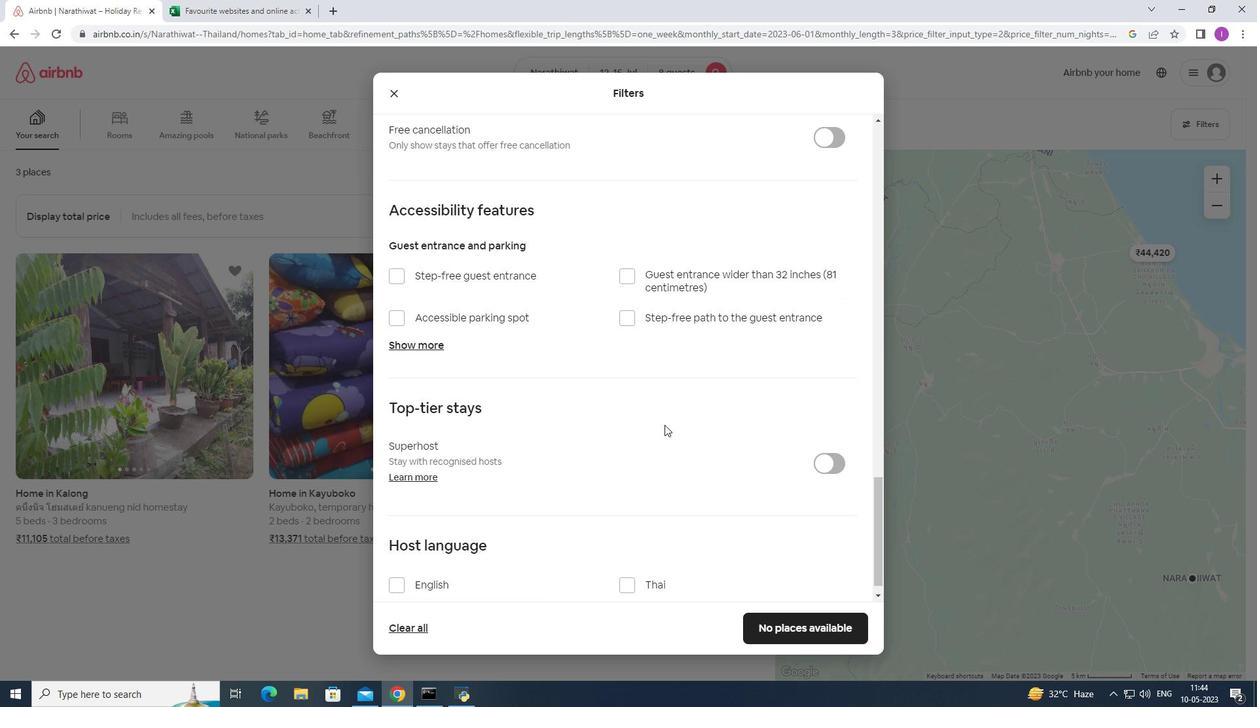 
Action: Mouse scrolled (664, 424) with delta (0, 0)
Screenshot: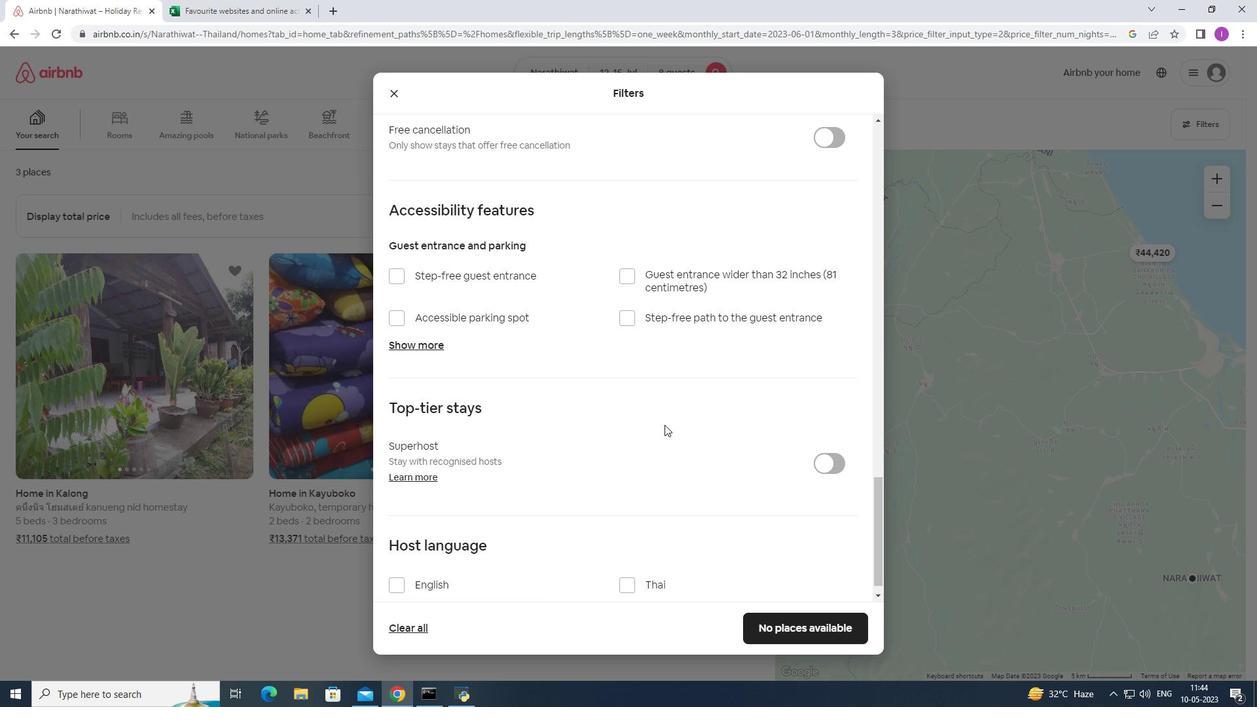 
Action: Mouse scrolled (664, 424) with delta (0, 0)
Screenshot: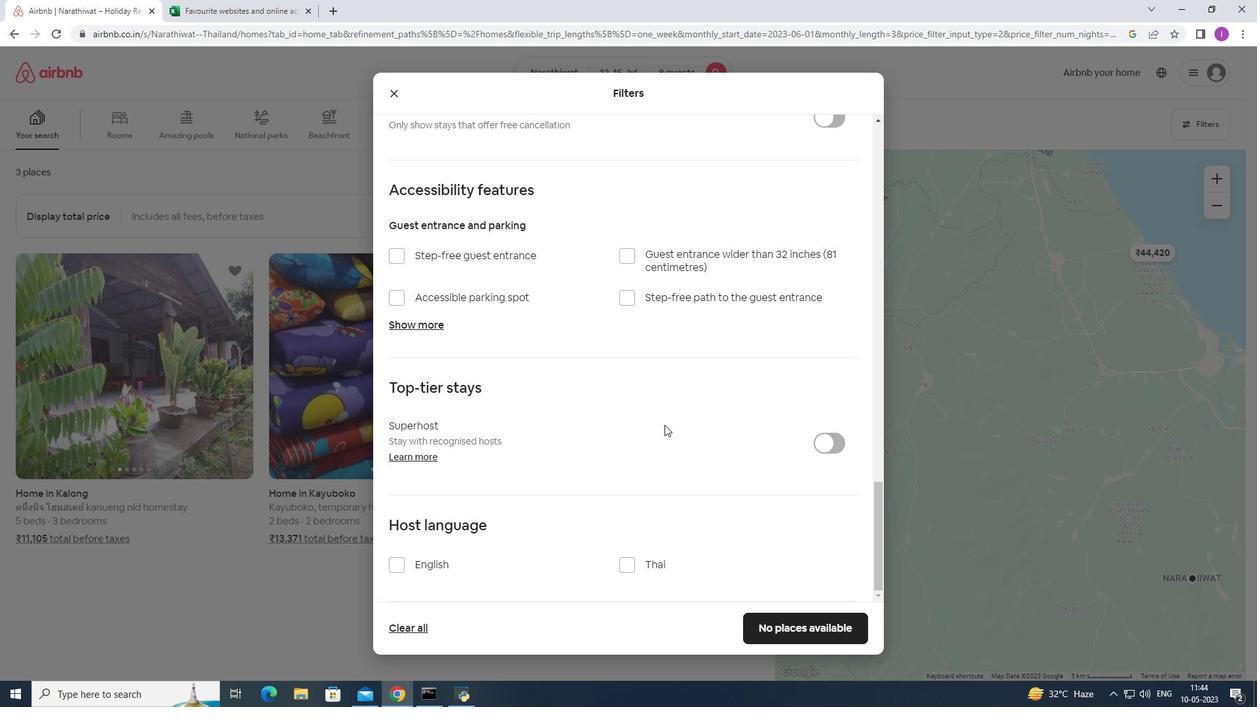 
Action: Mouse moved to (664, 425)
Screenshot: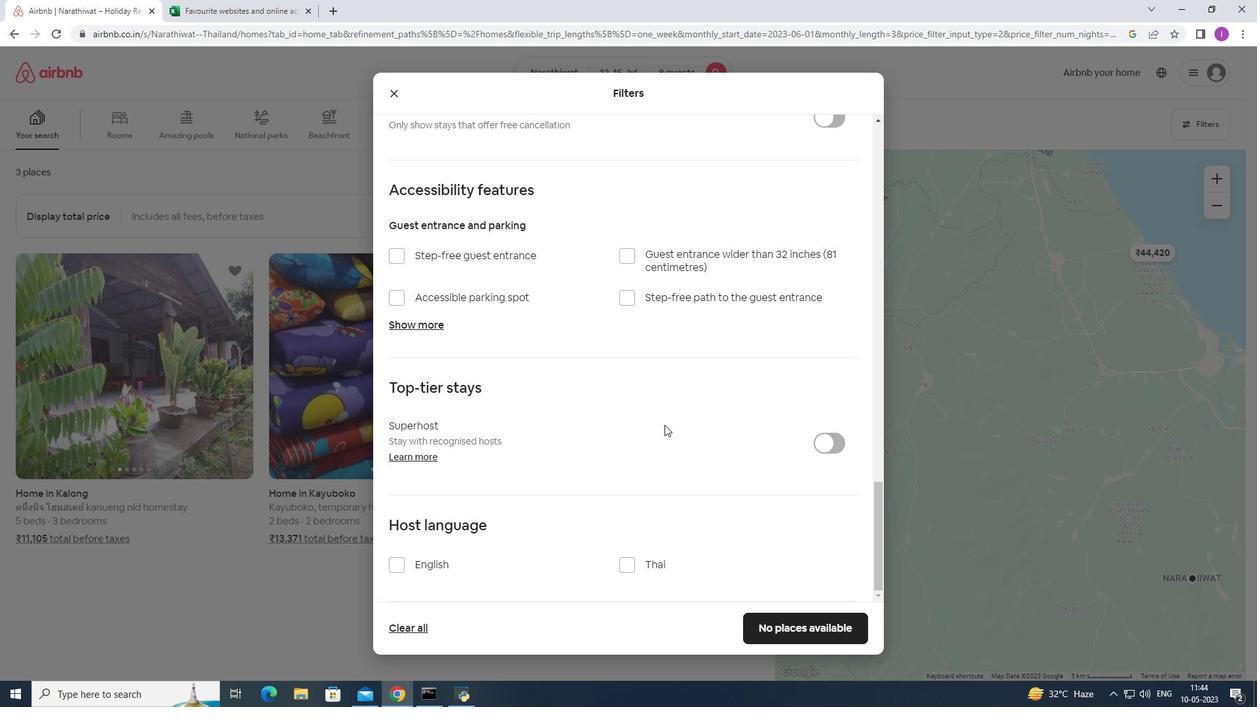 
Action: Mouse scrolled (664, 425) with delta (0, 0)
Screenshot: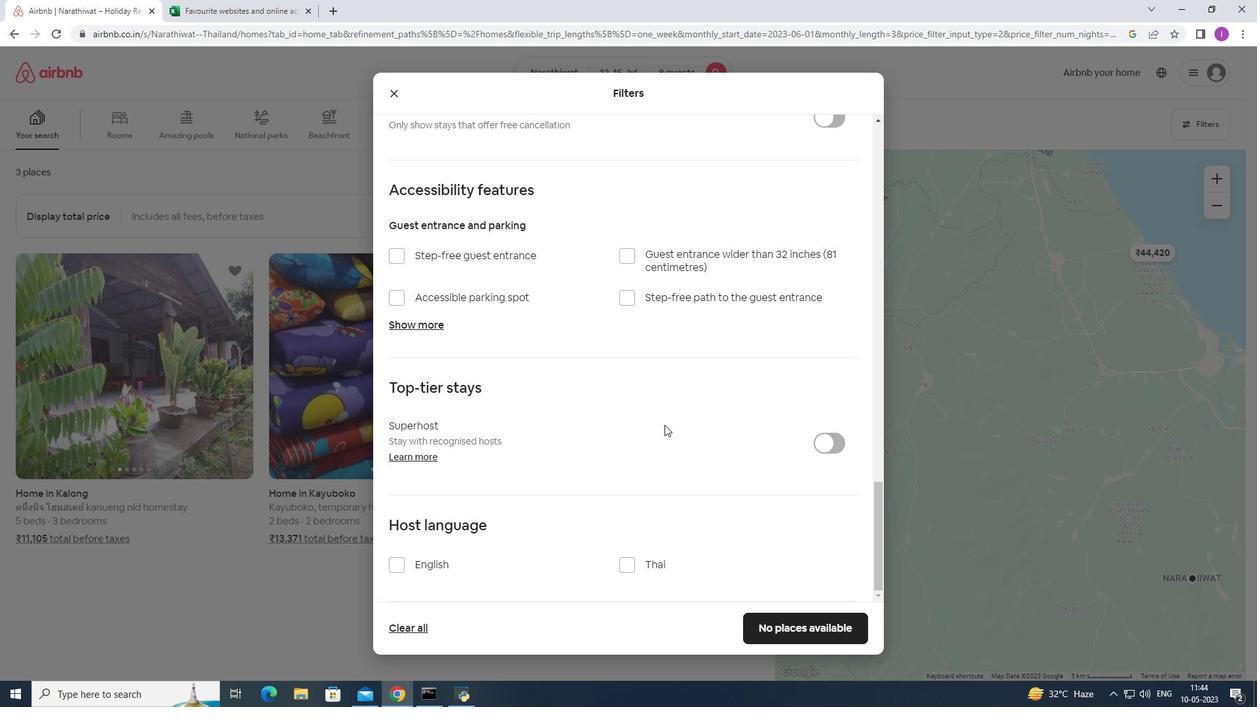 
Action: Mouse moved to (398, 562)
Screenshot: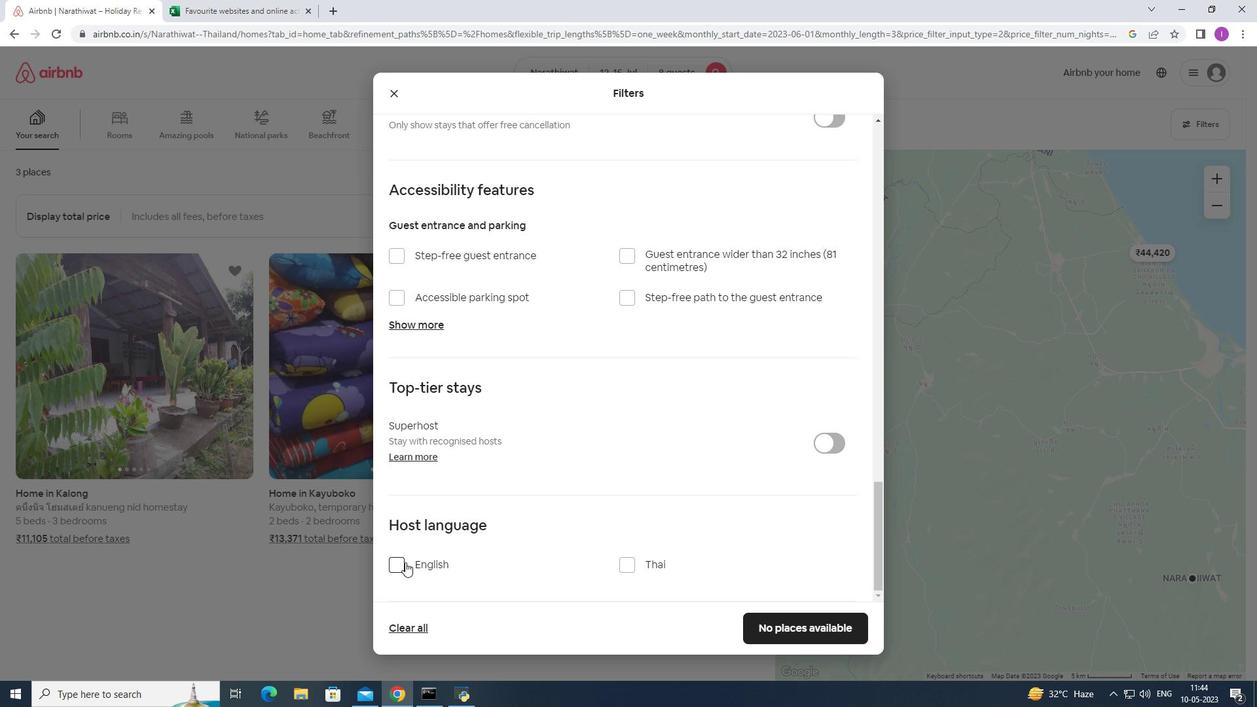 
Action: Mouse pressed left at (398, 562)
Screenshot: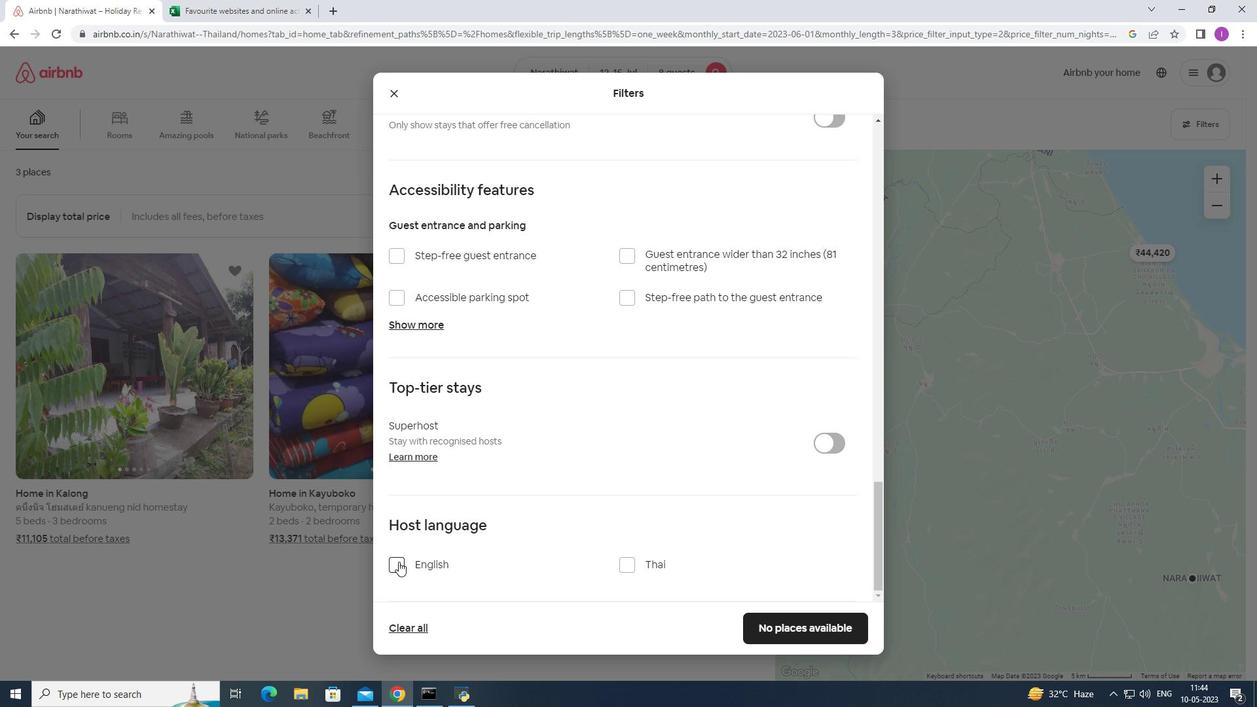 
Action: Mouse moved to (814, 629)
Screenshot: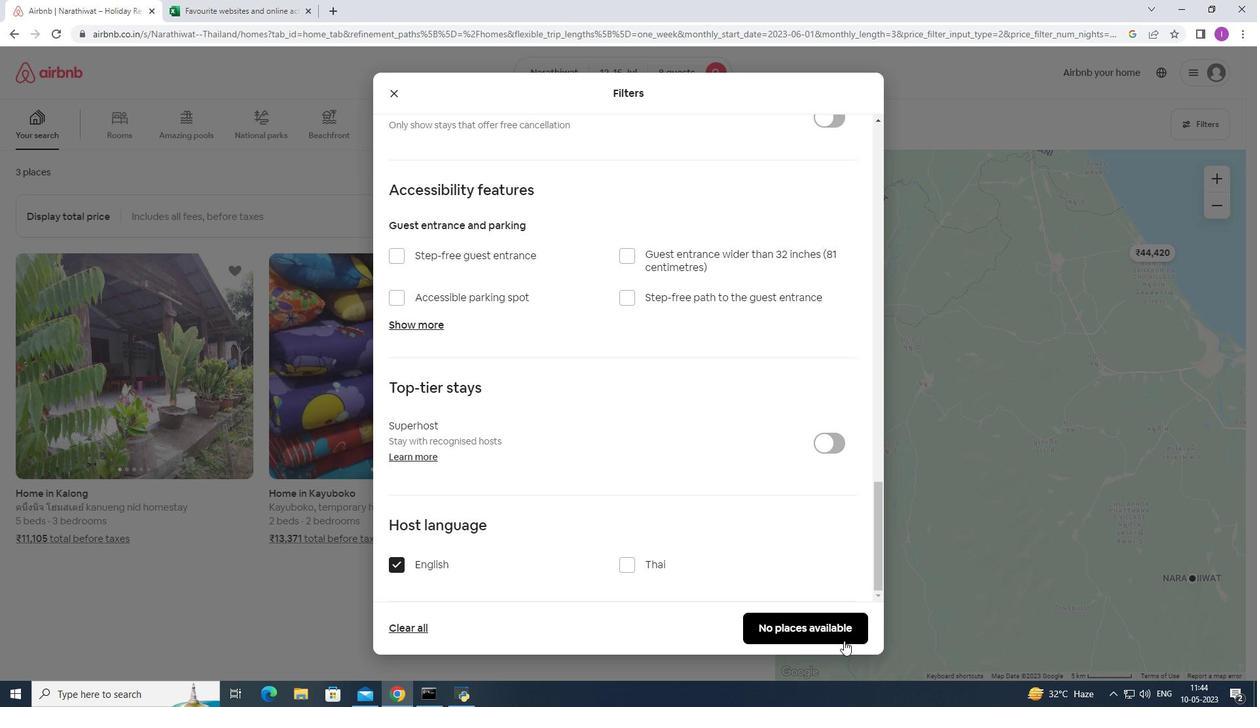 
Action: Mouse pressed left at (814, 629)
Screenshot: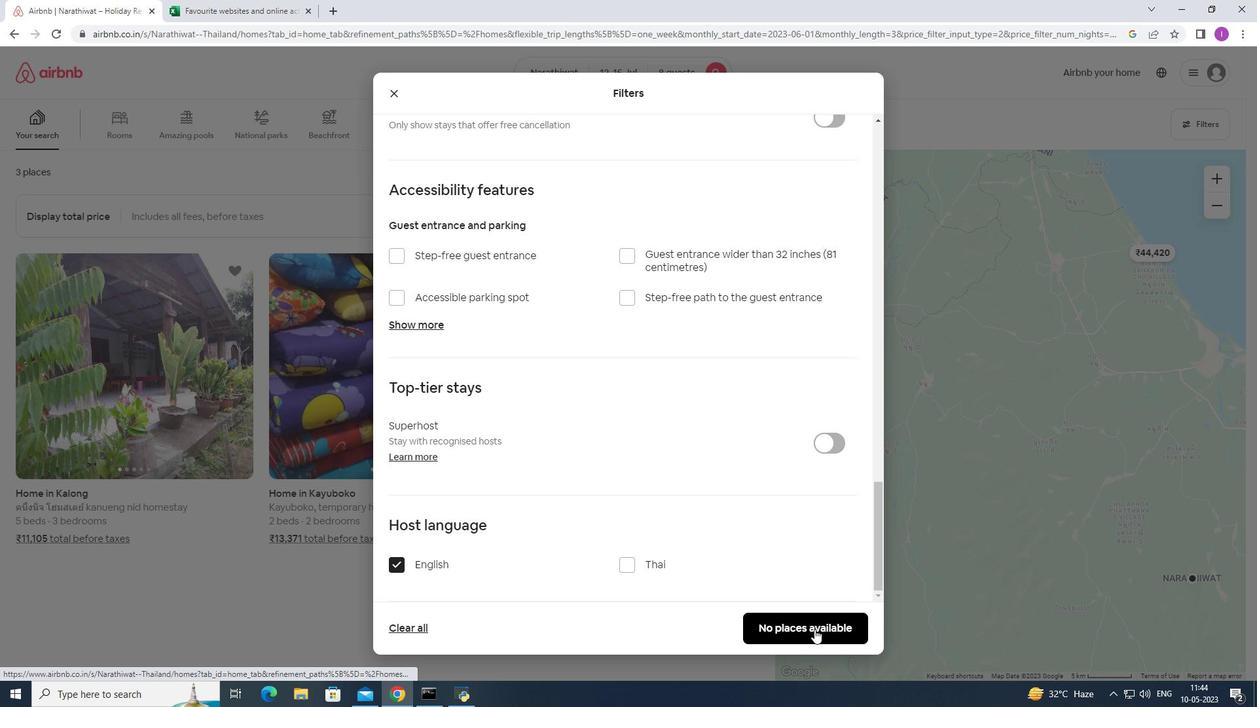 
Action: Mouse moved to (812, 627)
Screenshot: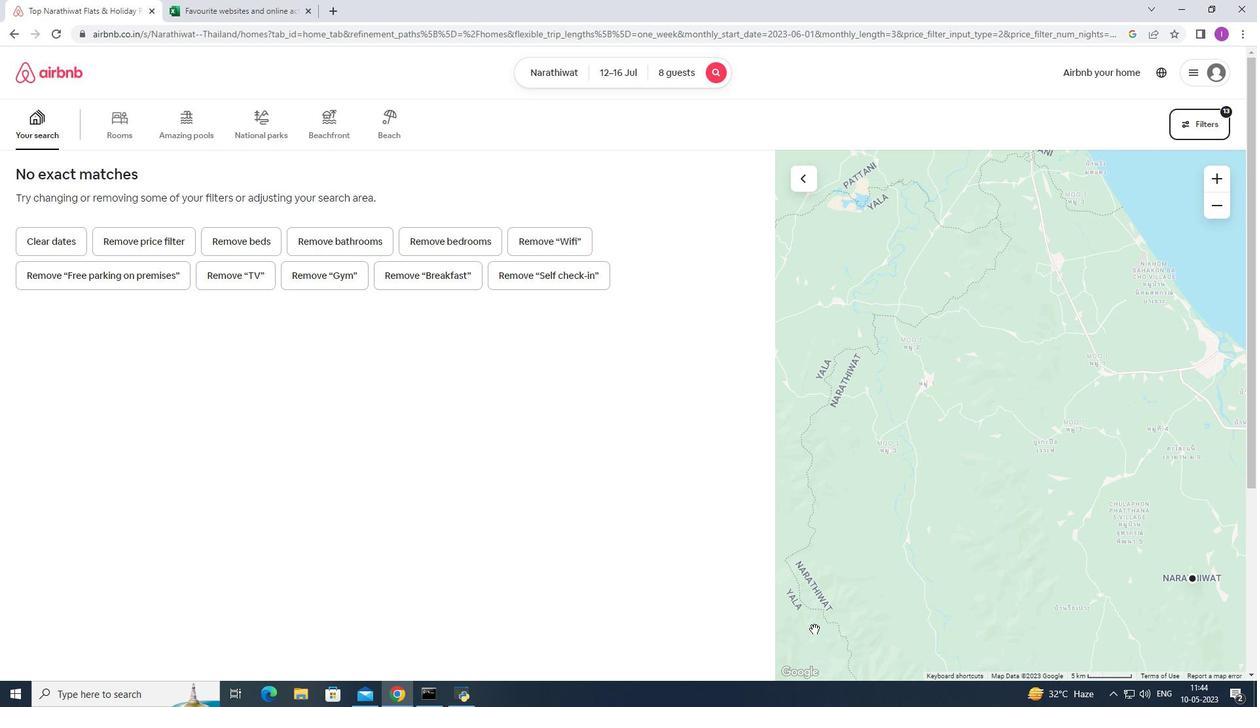 
